 Task: Add a signature Michelle Green containing With gratitude and sincere wishes, Michelle Green to email address softage.9@softage.net and add a label Insurance cancellations
Action: Mouse moved to (1252, 70)
Screenshot: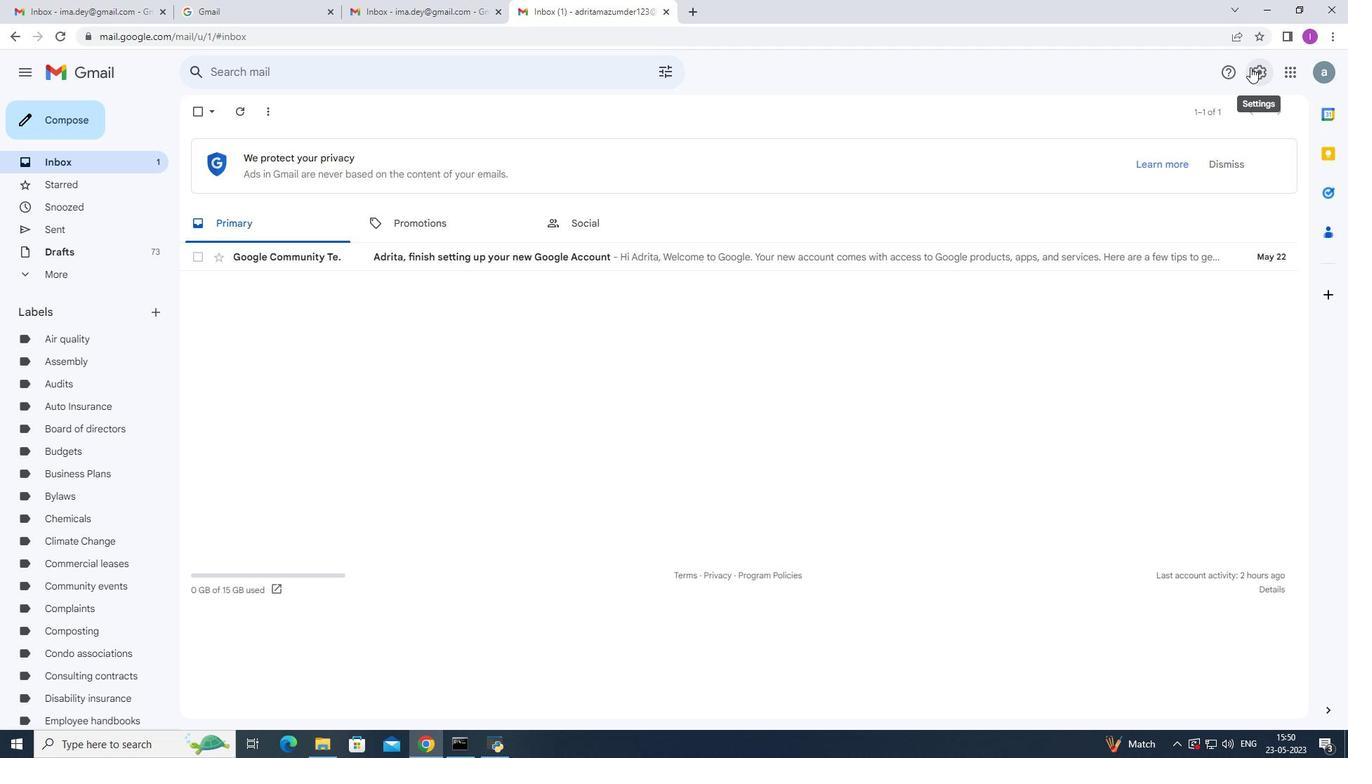 
Action: Mouse pressed left at (1251, 70)
Screenshot: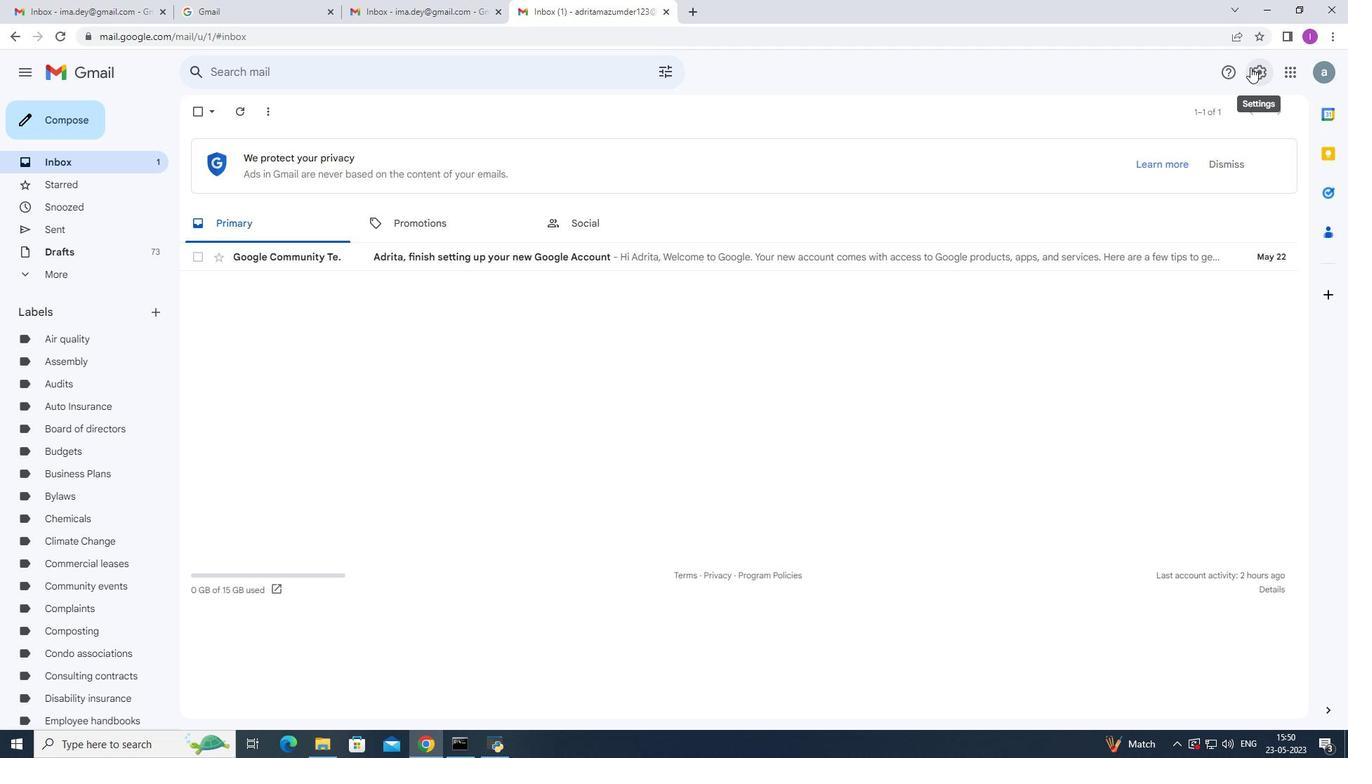 
Action: Mouse moved to (1174, 141)
Screenshot: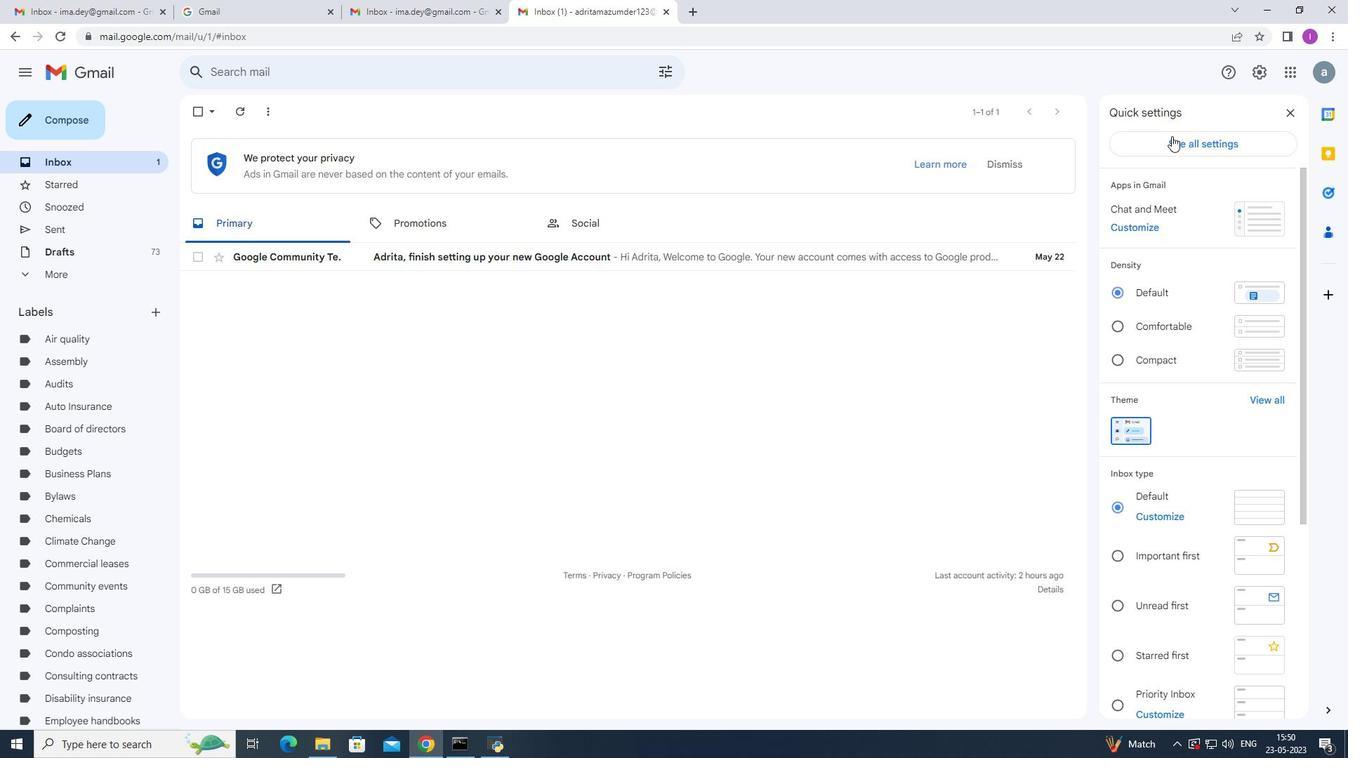 
Action: Mouse pressed left at (1174, 141)
Screenshot: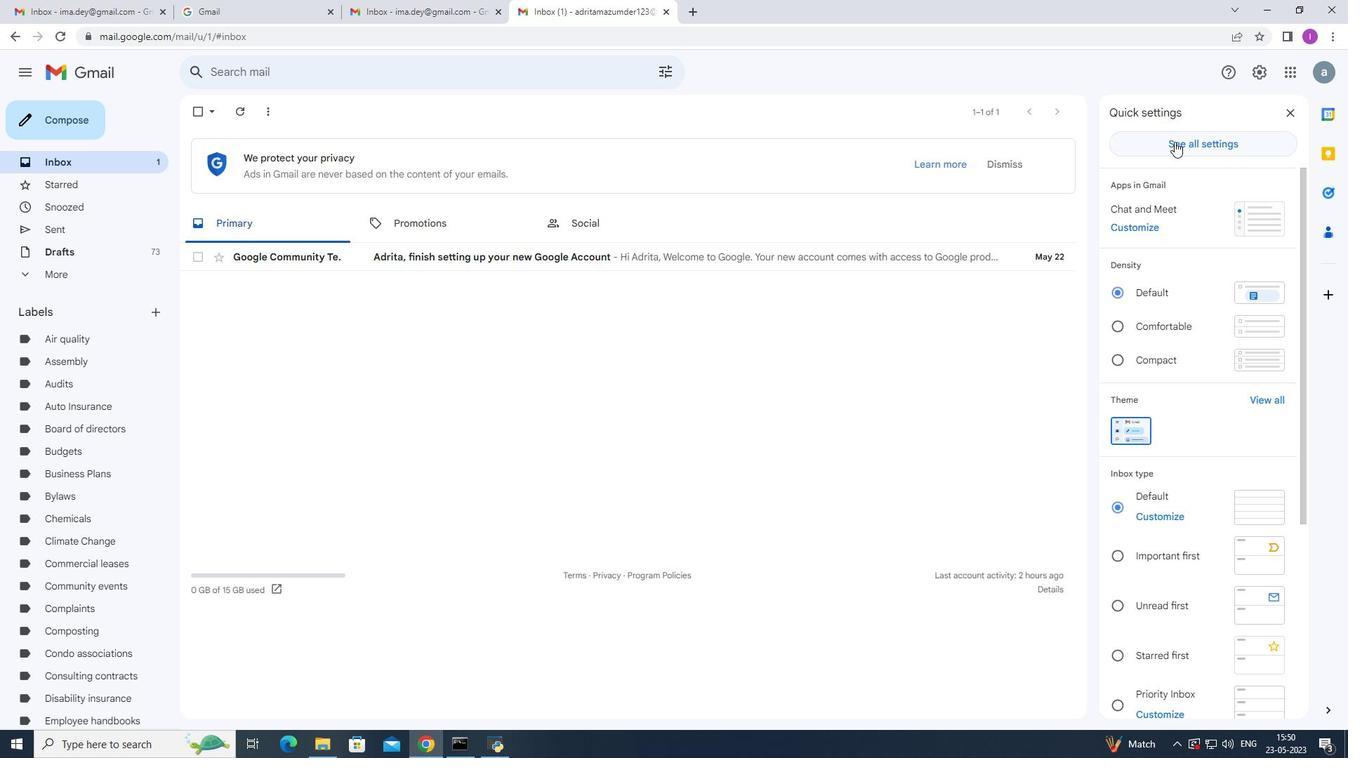 
Action: Mouse moved to (877, 299)
Screenshot: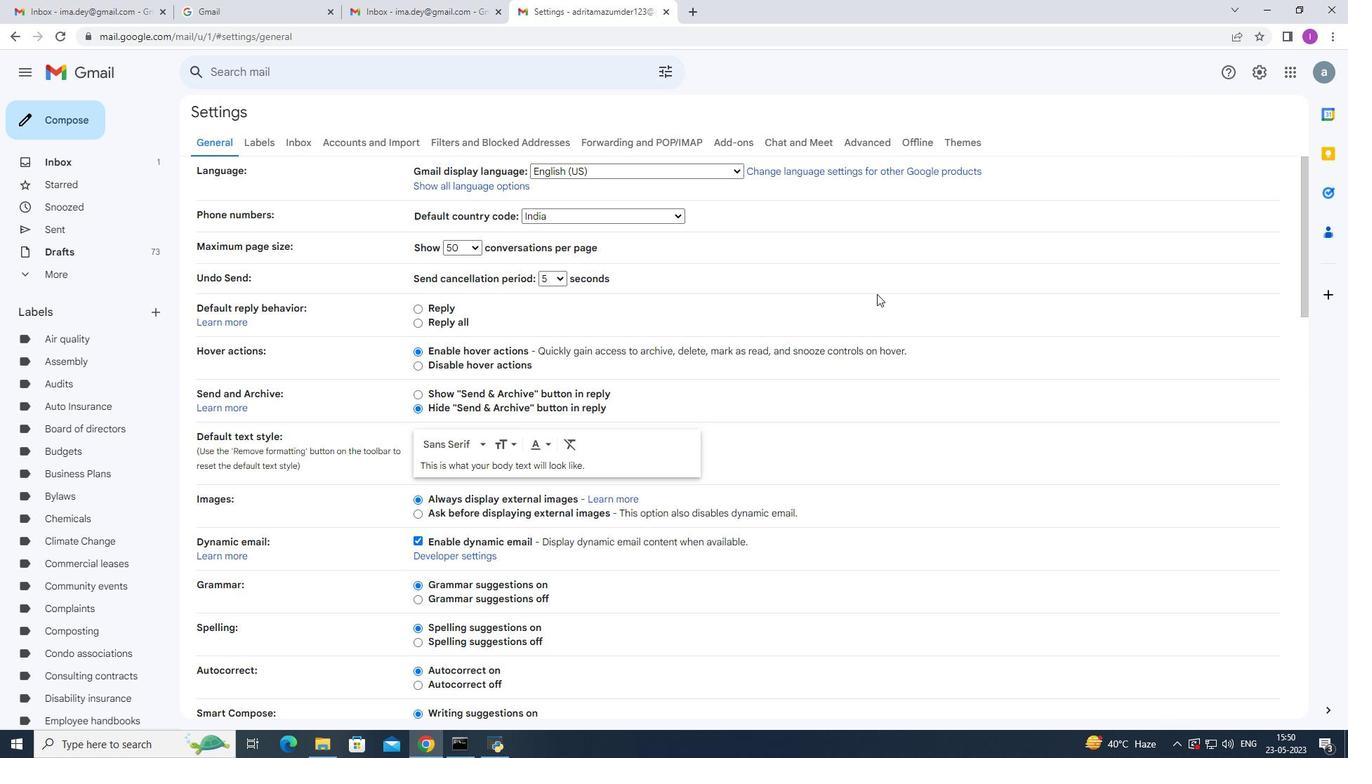 
Action: Mouse scrolled (877, 294) with delta (0, 0)
Screenshot: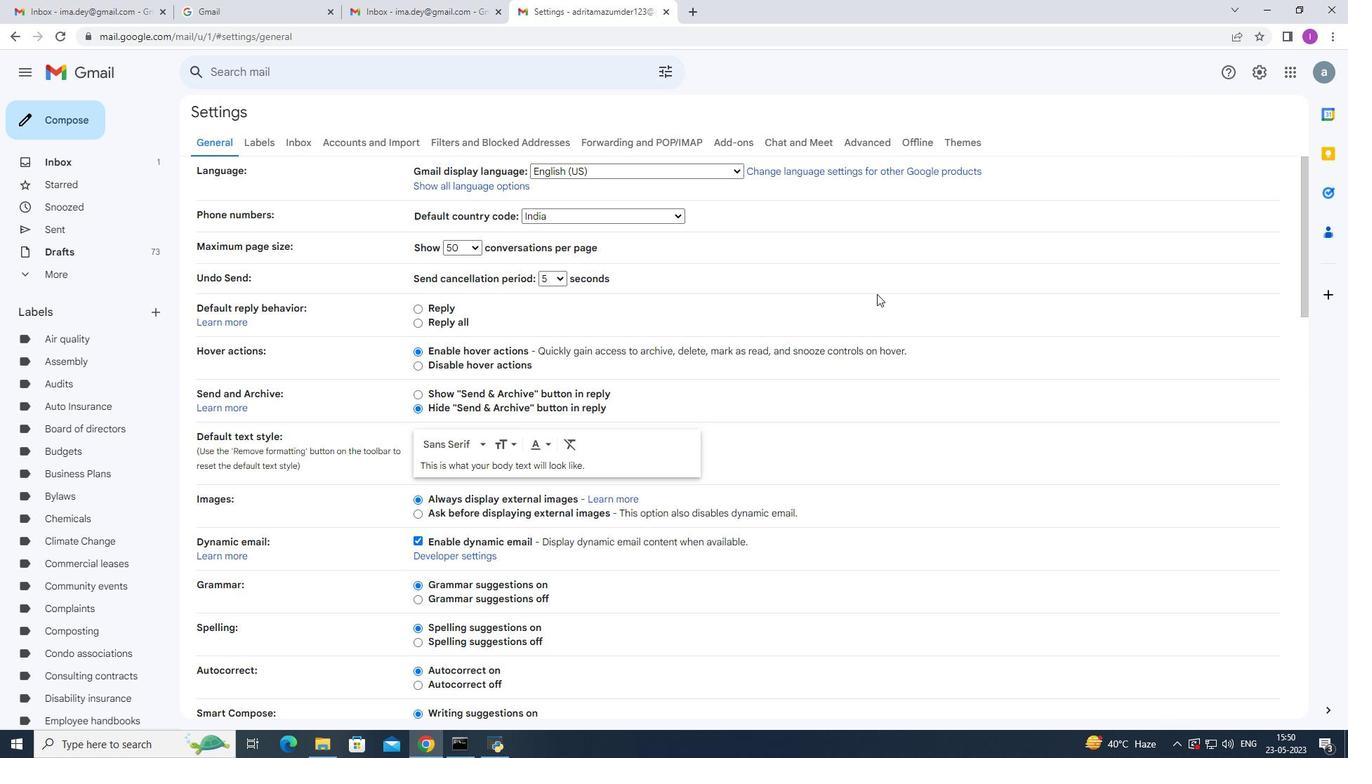 
Action: Mouse scrolled (877, 297) with delta (0, 0)
Screenshot: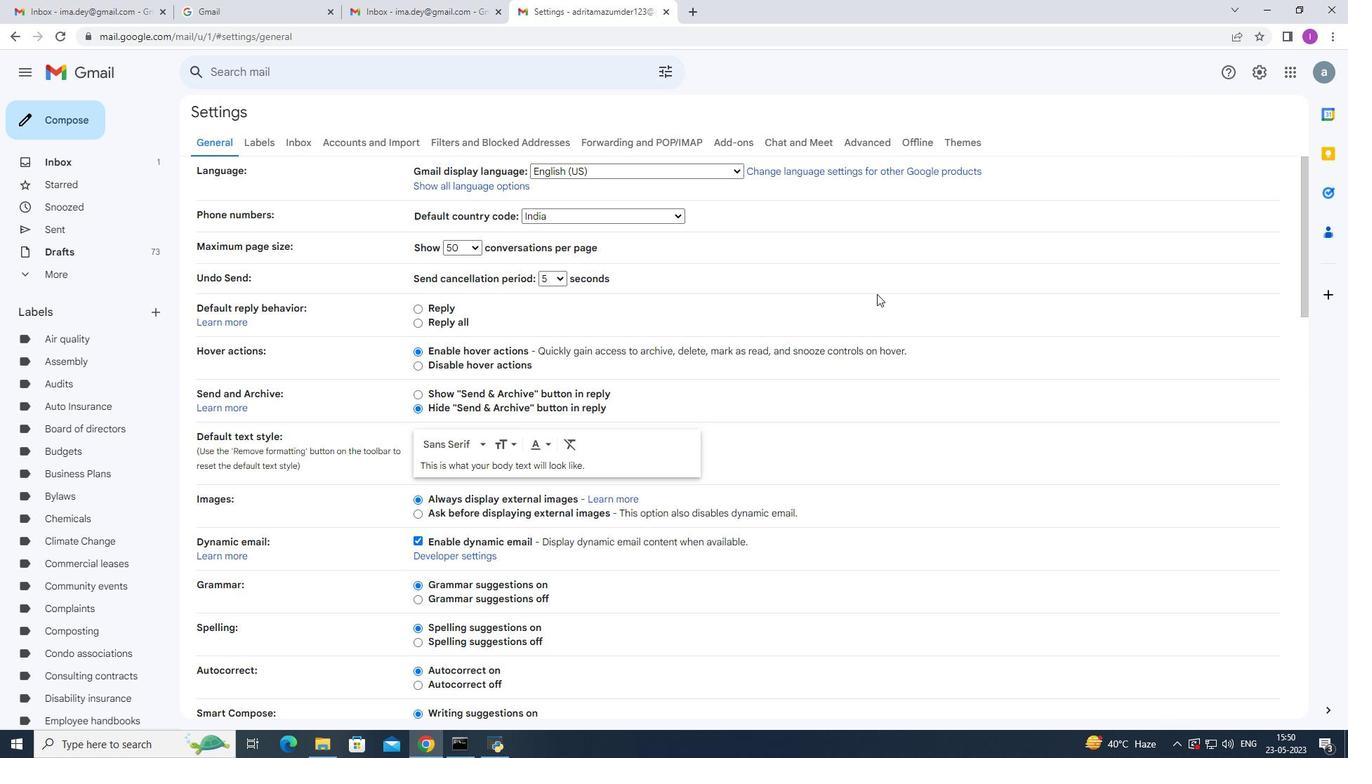 
Action: Mouse scrolled (877, 297) with delta (0, 0)
Screenshot: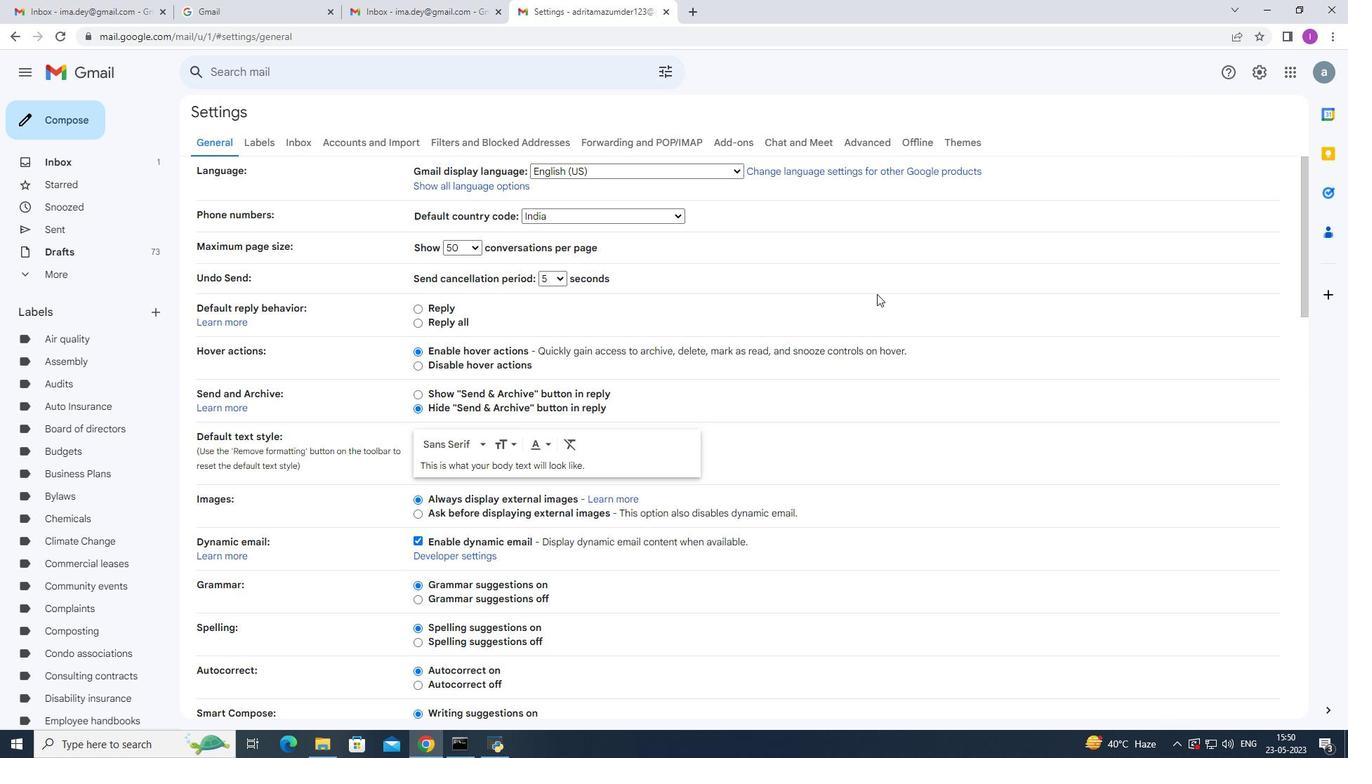 
Action: Mouse scrolled (877, 298) with delta (0, 0)
Screenshot: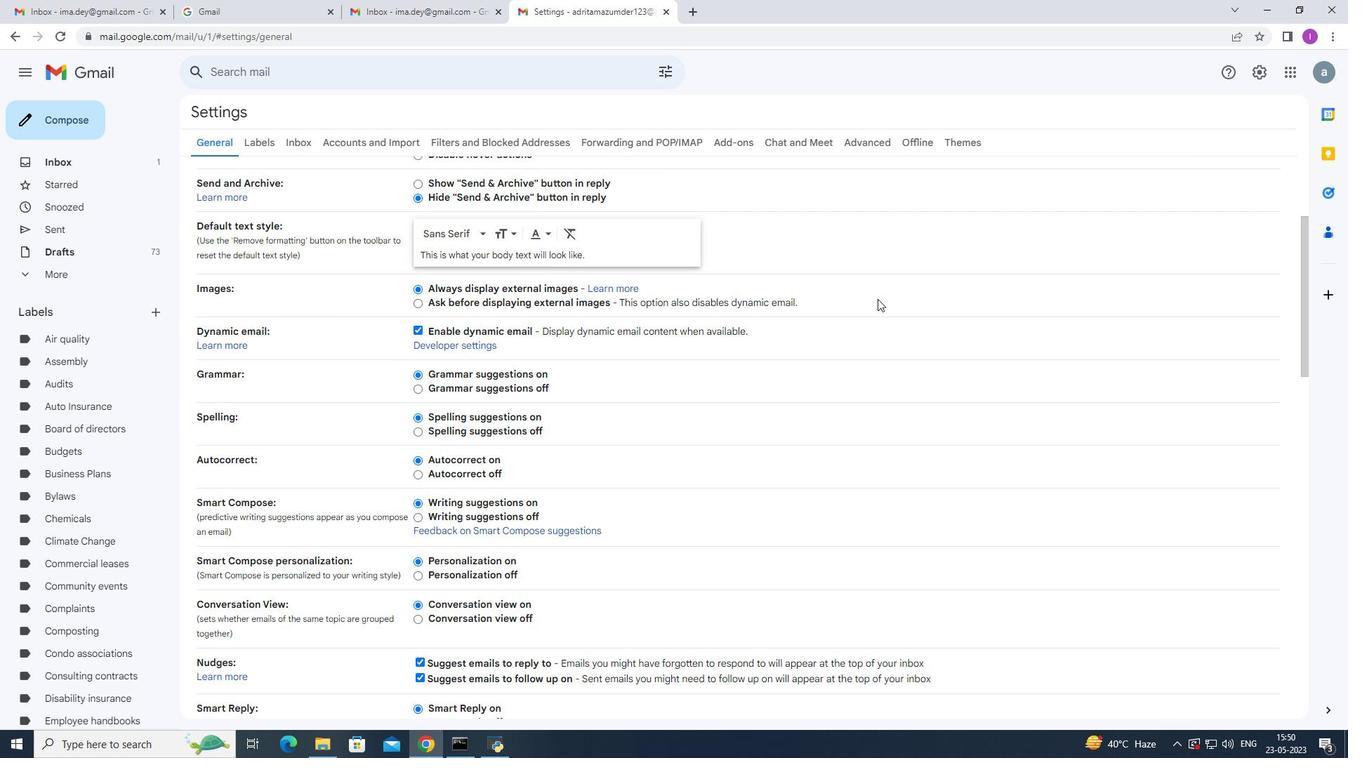 
Action: Mouse moved to (877, 300)
Screenshot: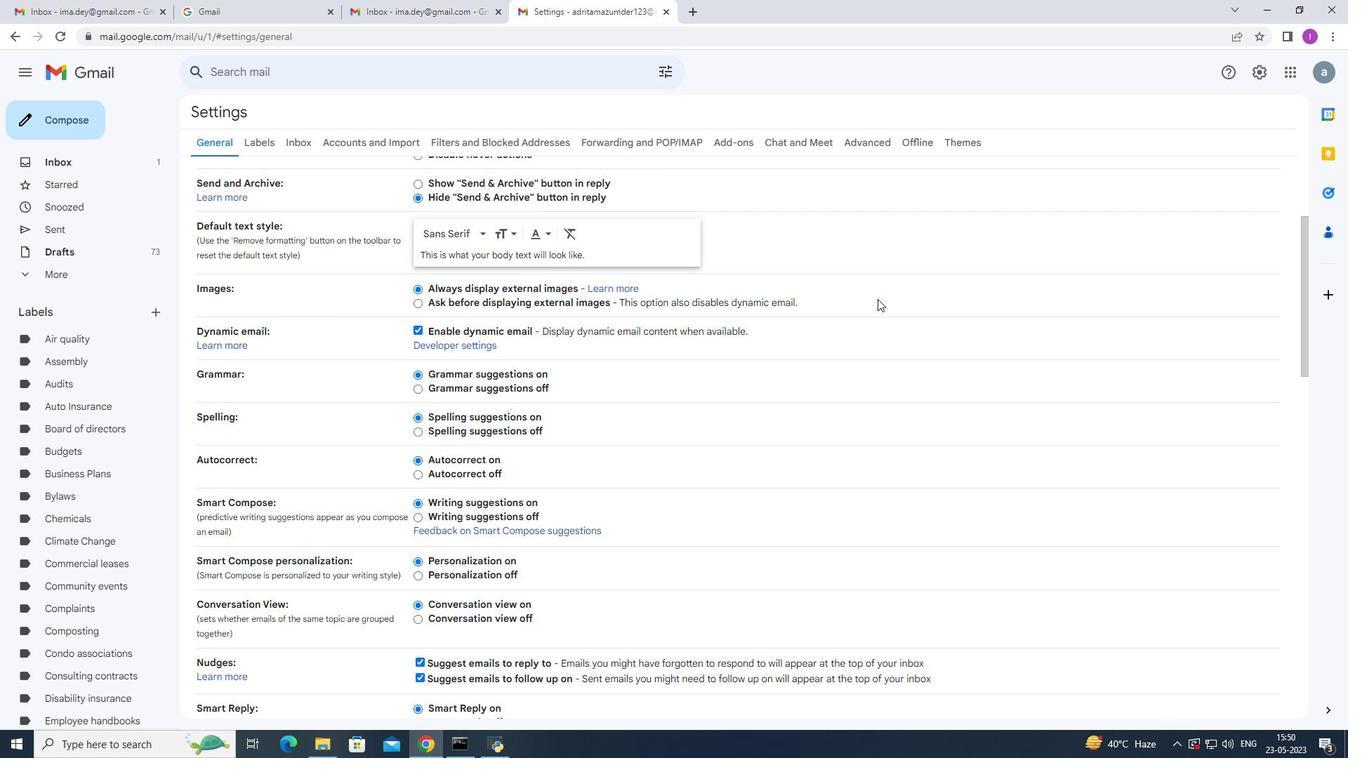 
Action: Mouse scrolled (877, 299) with delta (0, 0)
Screenshot: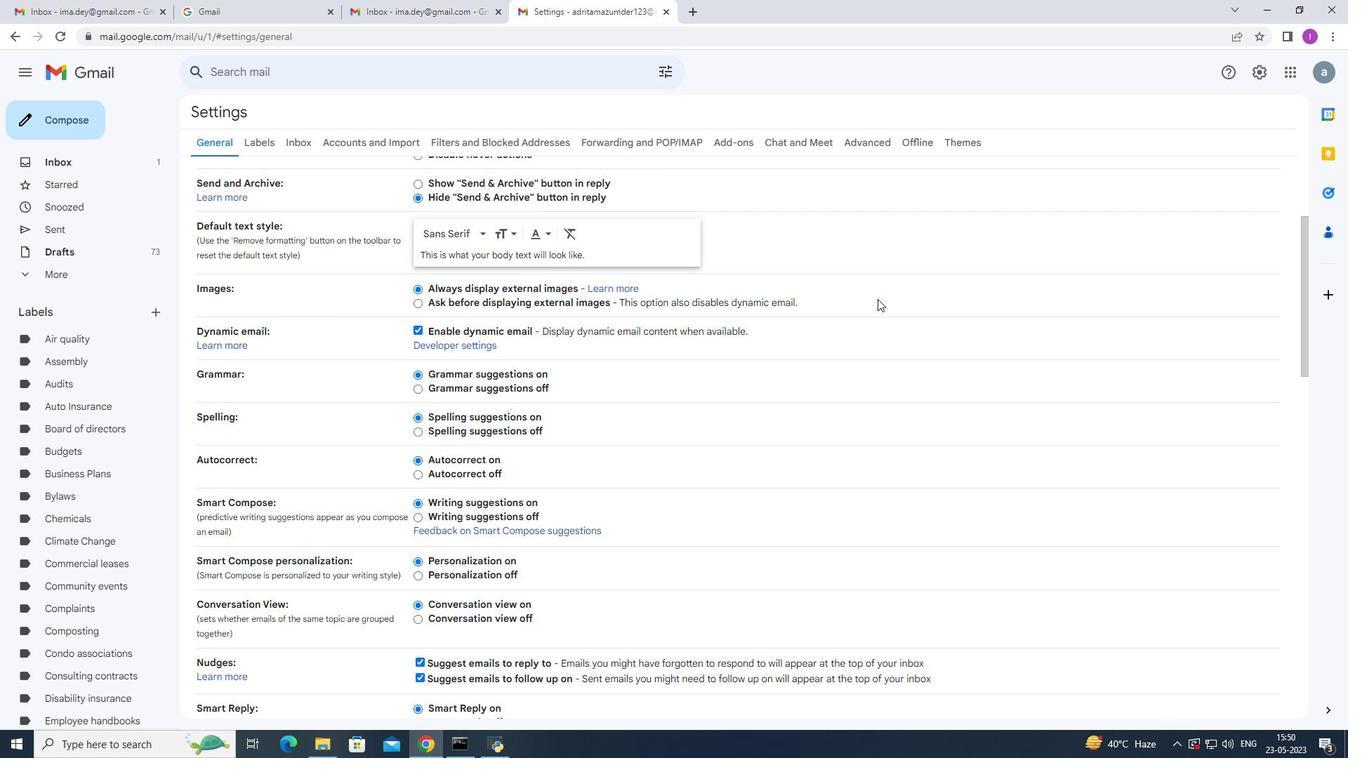 
Action: Mouse moved to (877, 301)
Screenshot: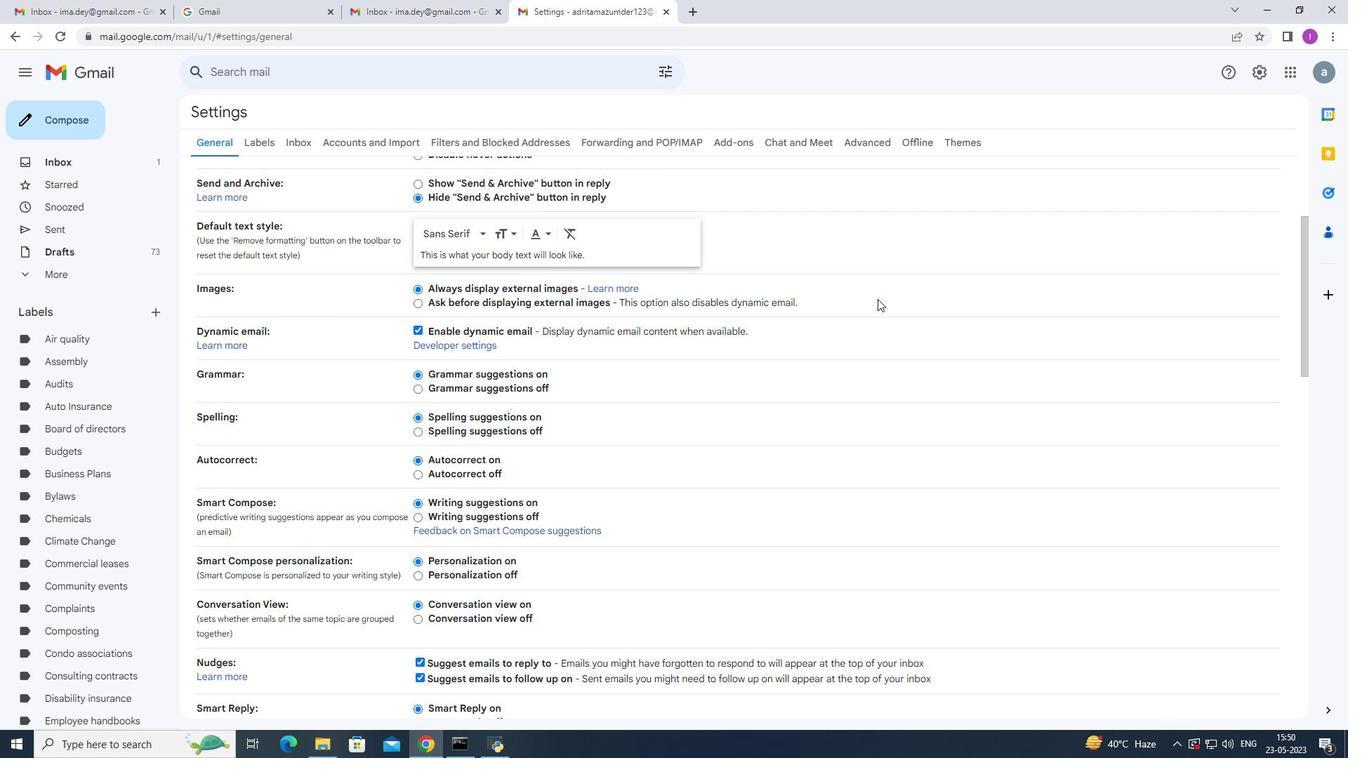 
Action: Mouse scrolled (877, 301) with delta (0, 0)
Screenshot: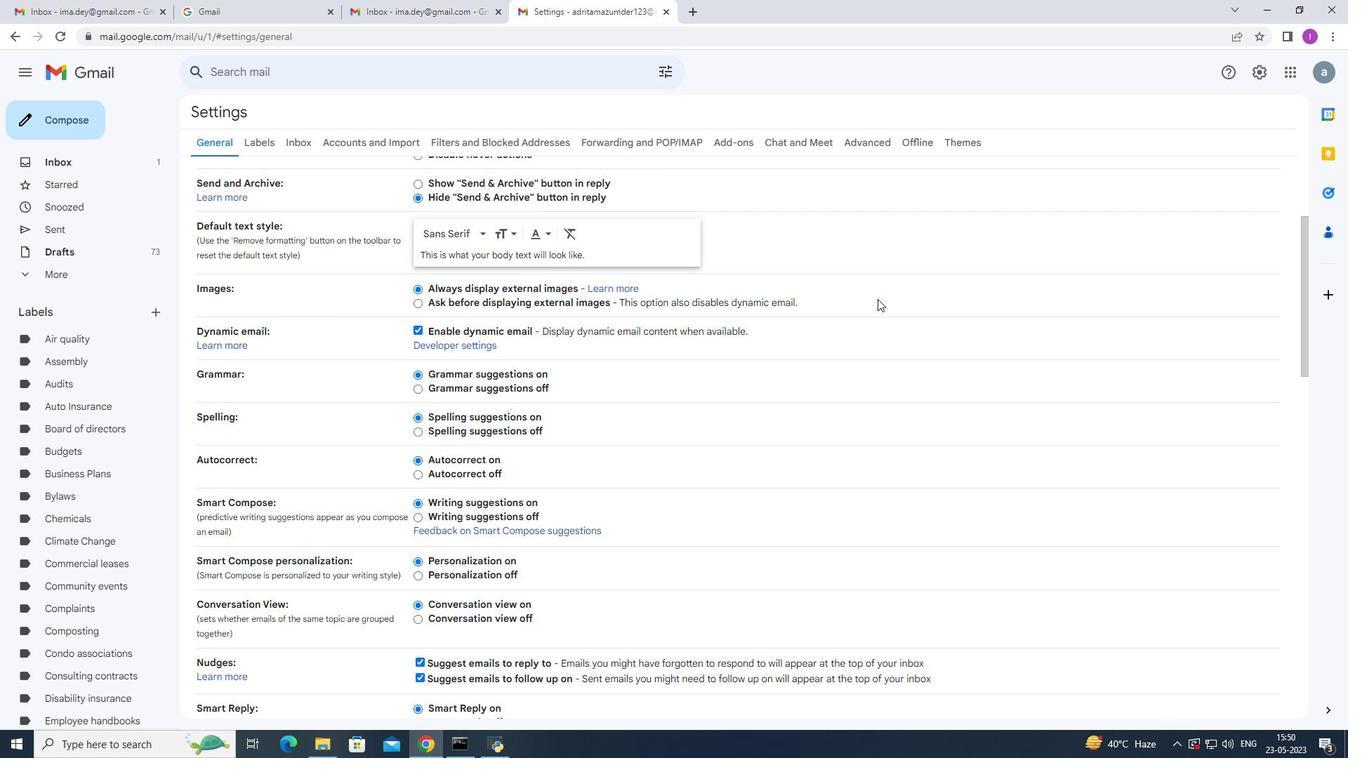 
Action: Mouse moved to (864, 325)
Screenshot: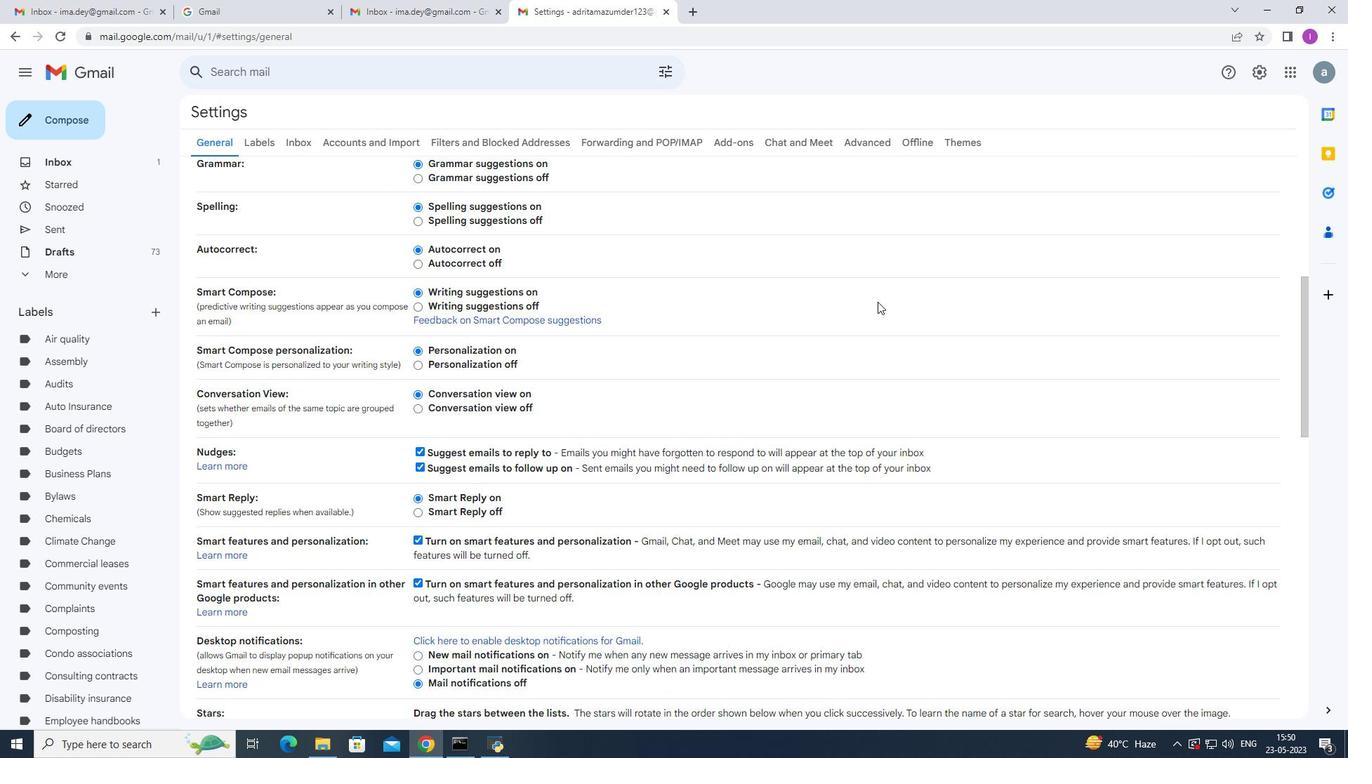 
Action: Mouse scrolled (866, 322) with delta (0, 0)
Screenshot: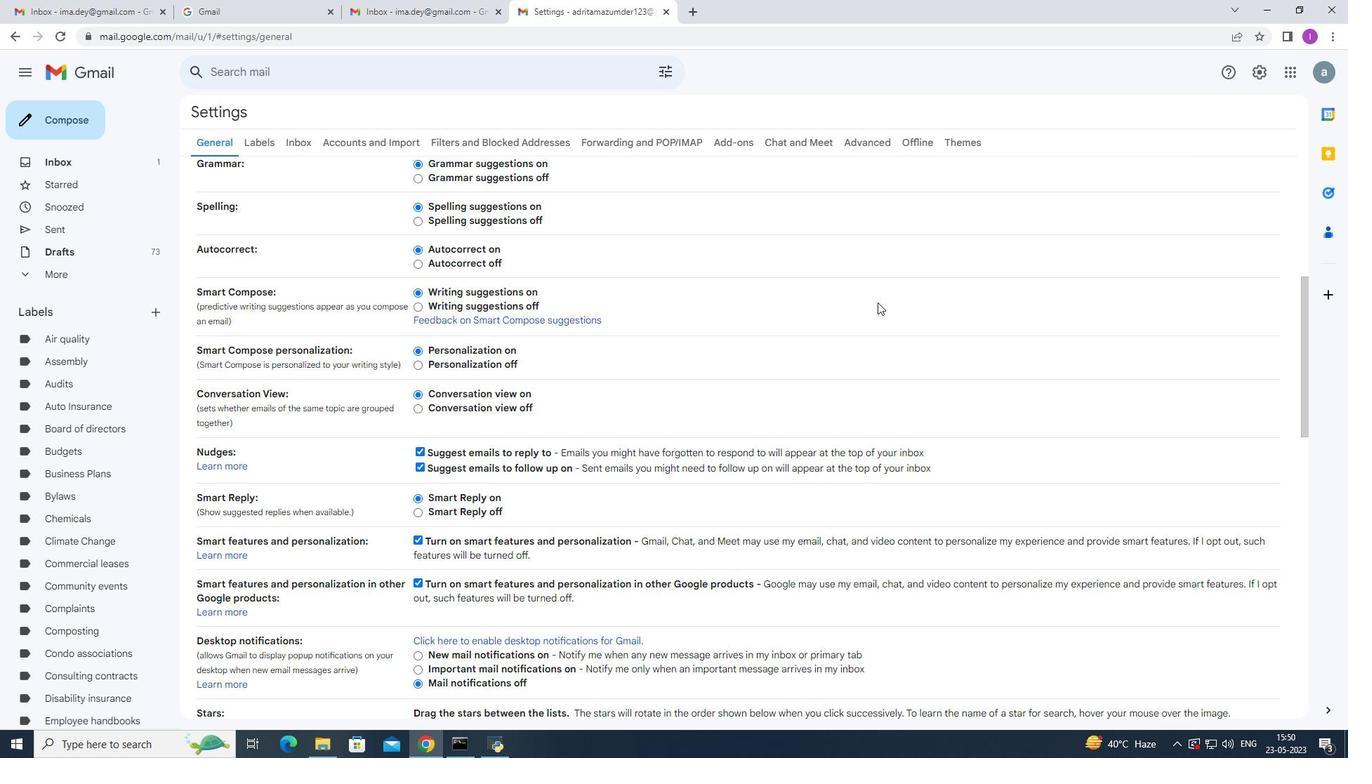 
Action: Mouse moved to (858, 337)
Screenshot: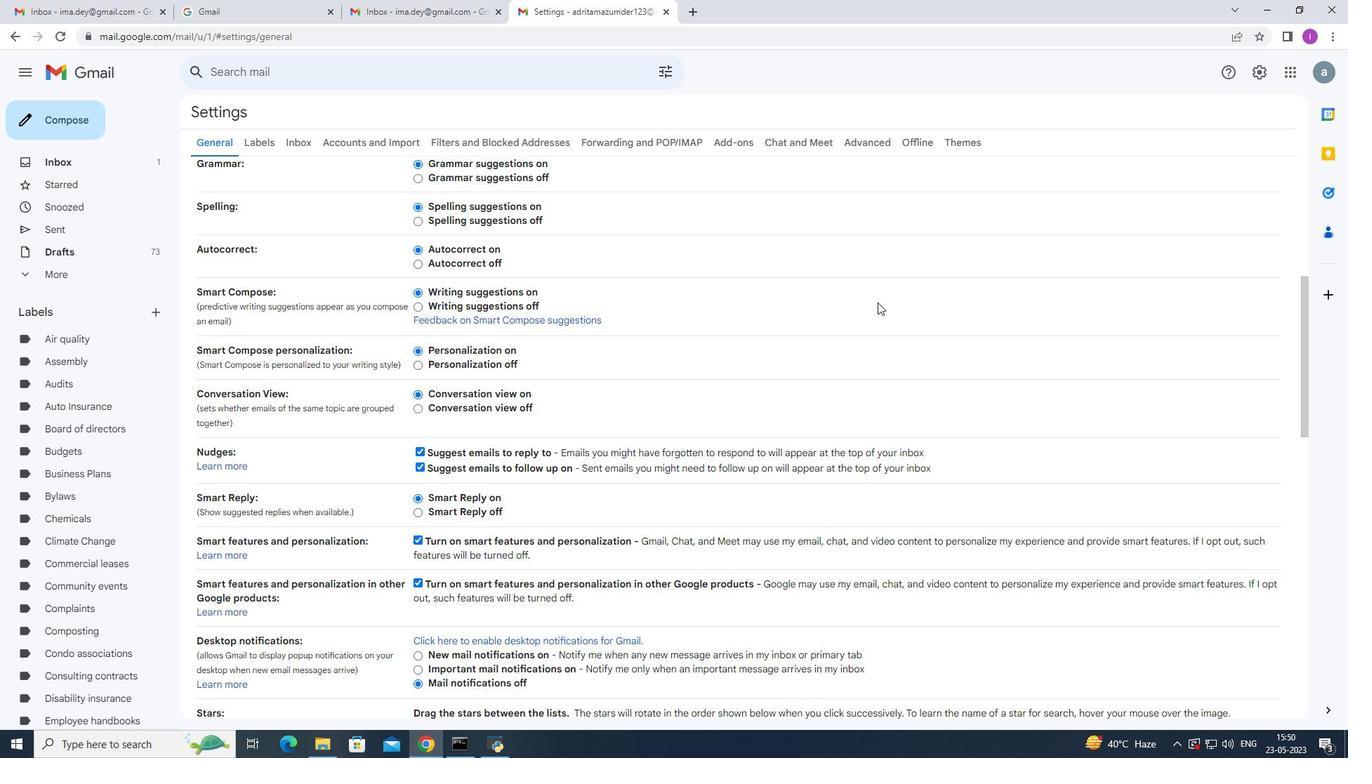 
Action: Mouse scrolled (863, 328) with delta (0, 0)
Screenshot: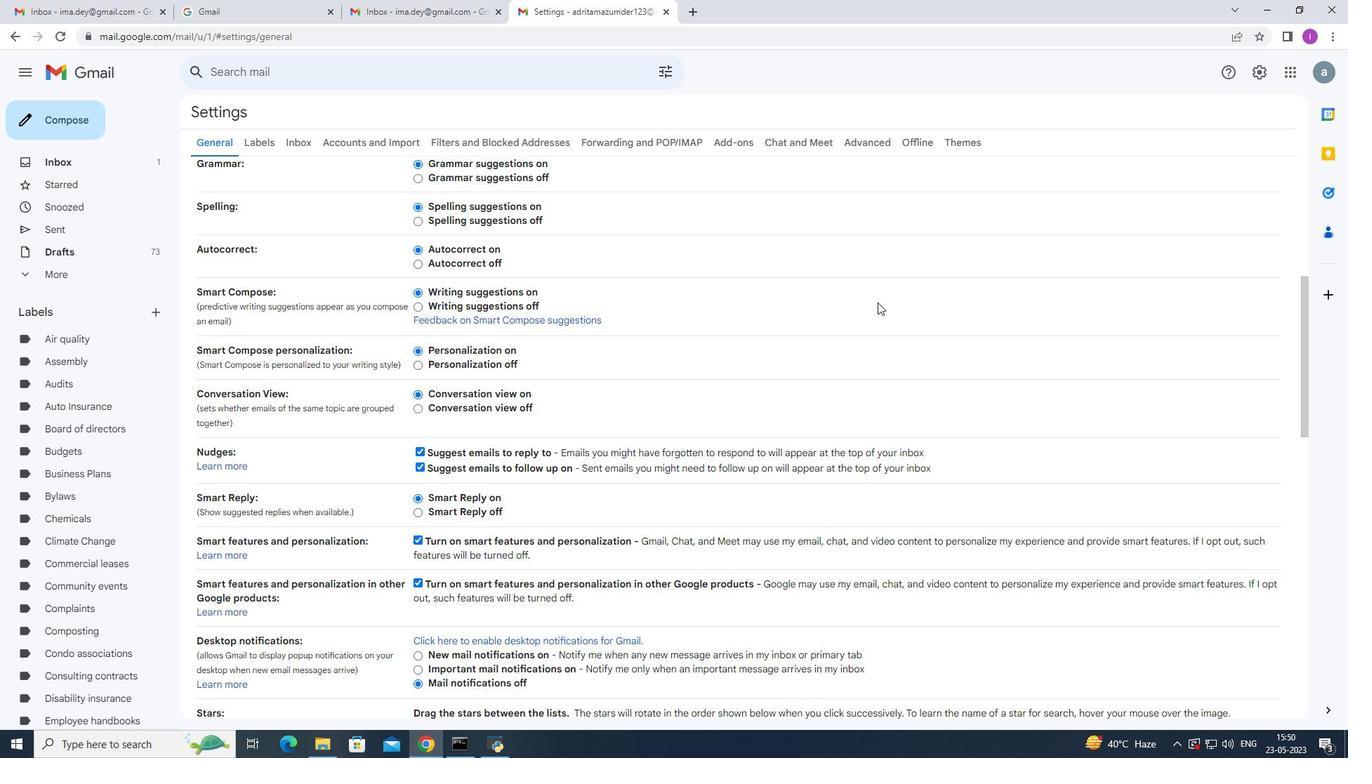 
Action: Mouse moved to (858, 337)
Screenshot: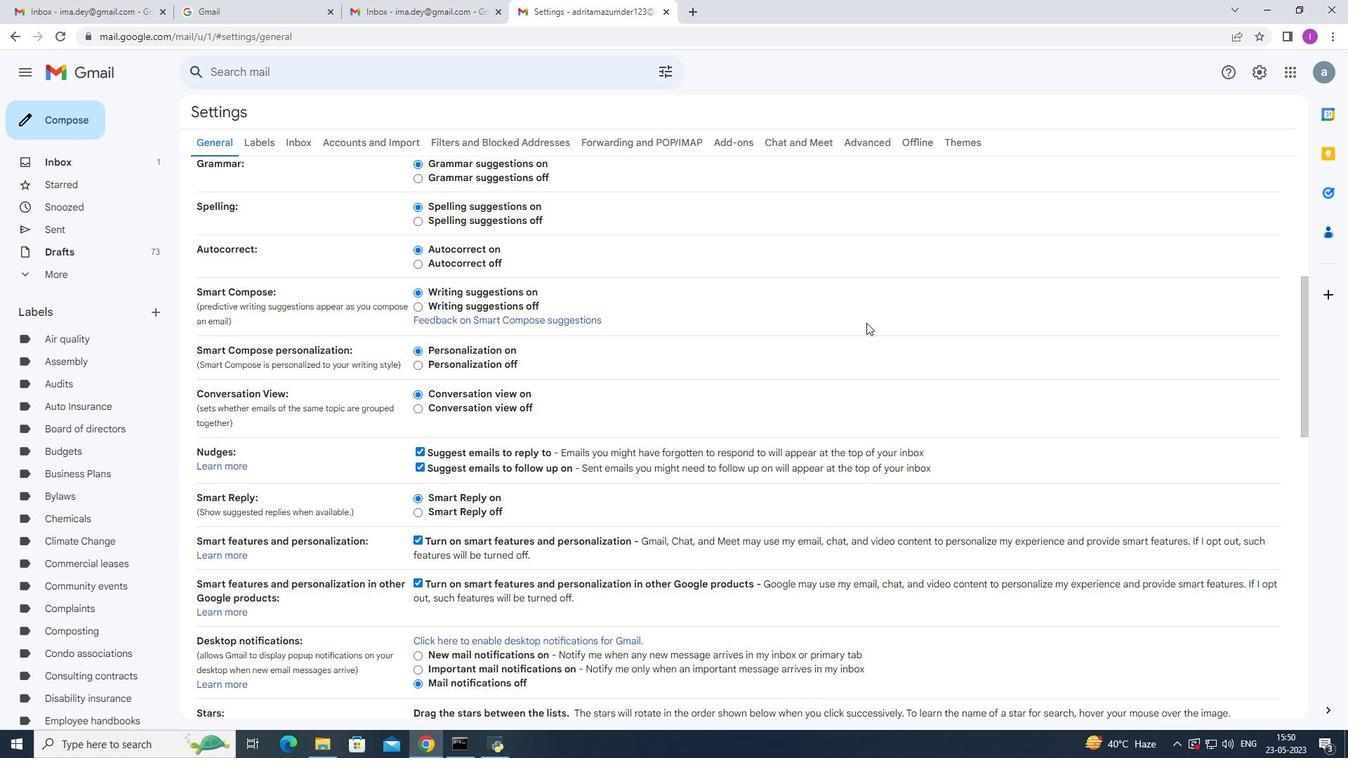 
Action: Mouse scrolled (863, 330) with delta (0, 0)
Screenshot: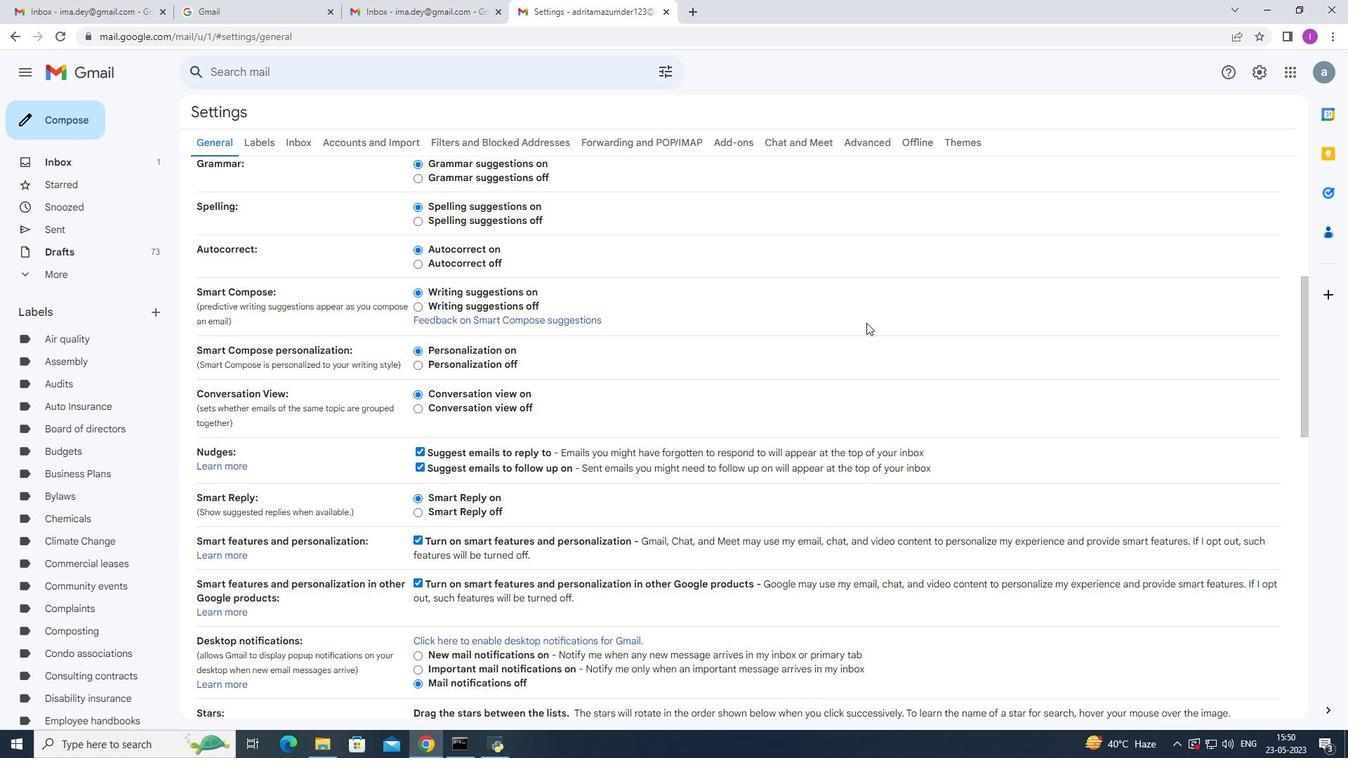 
Action: Mouse moved to (858, 337)
Screenshot: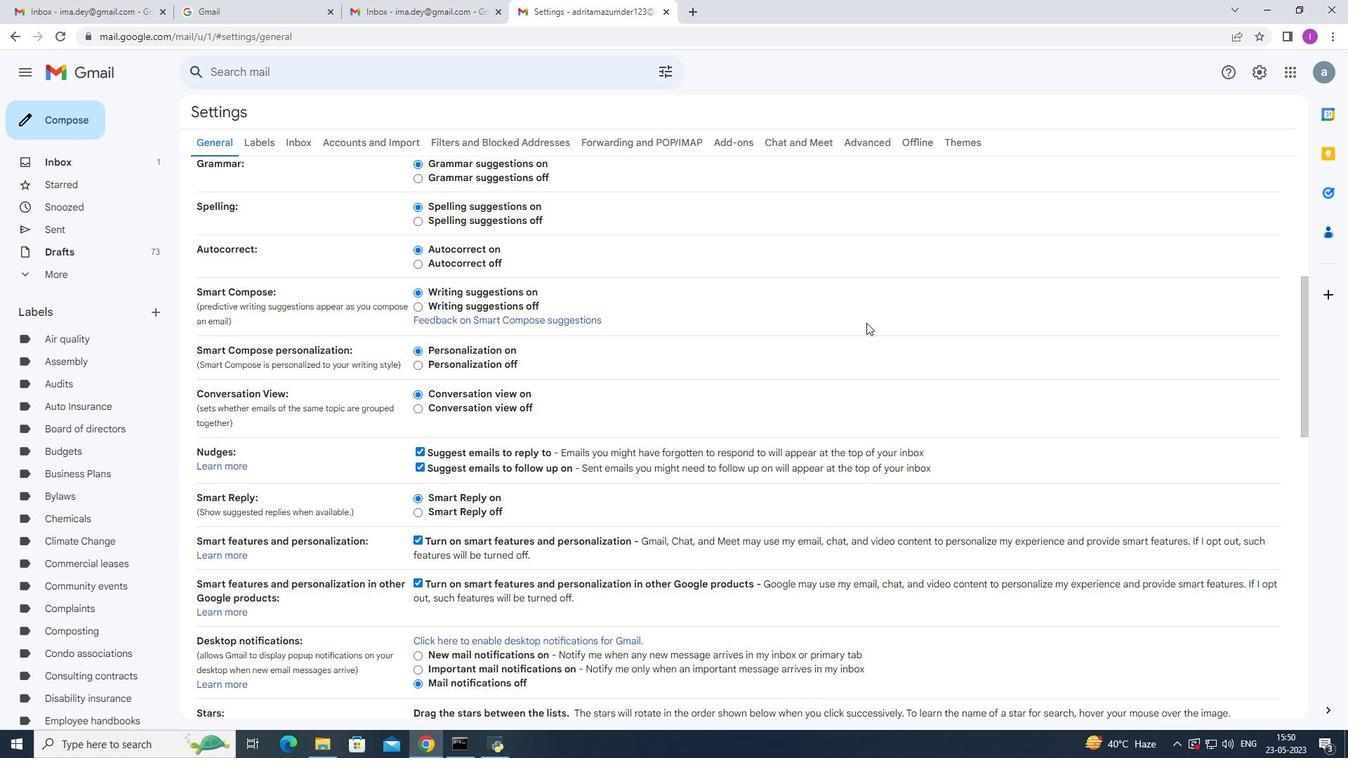 
Action: Mouse scrolled (861, 332) with delta (0, 0)
Screenshot: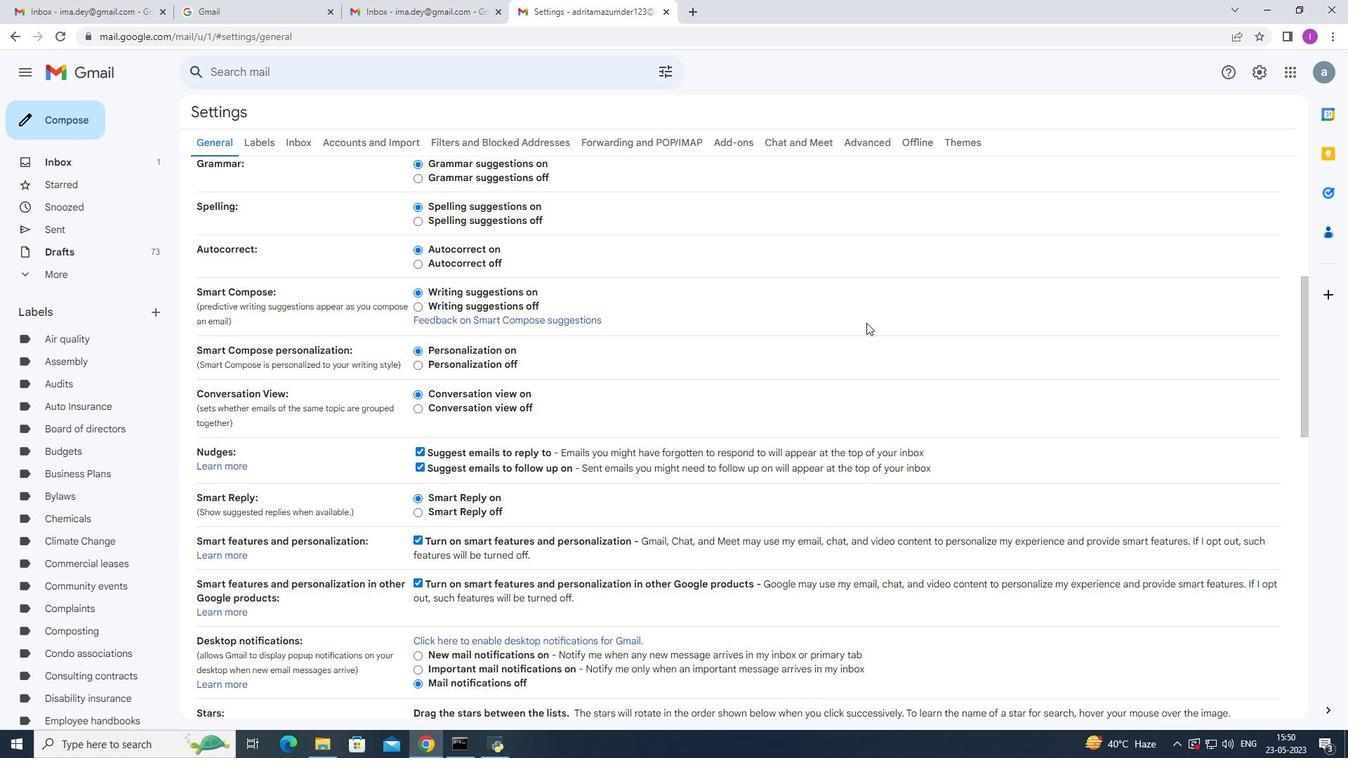 
Action: Mouse moved to (849, 346)
Screenshot: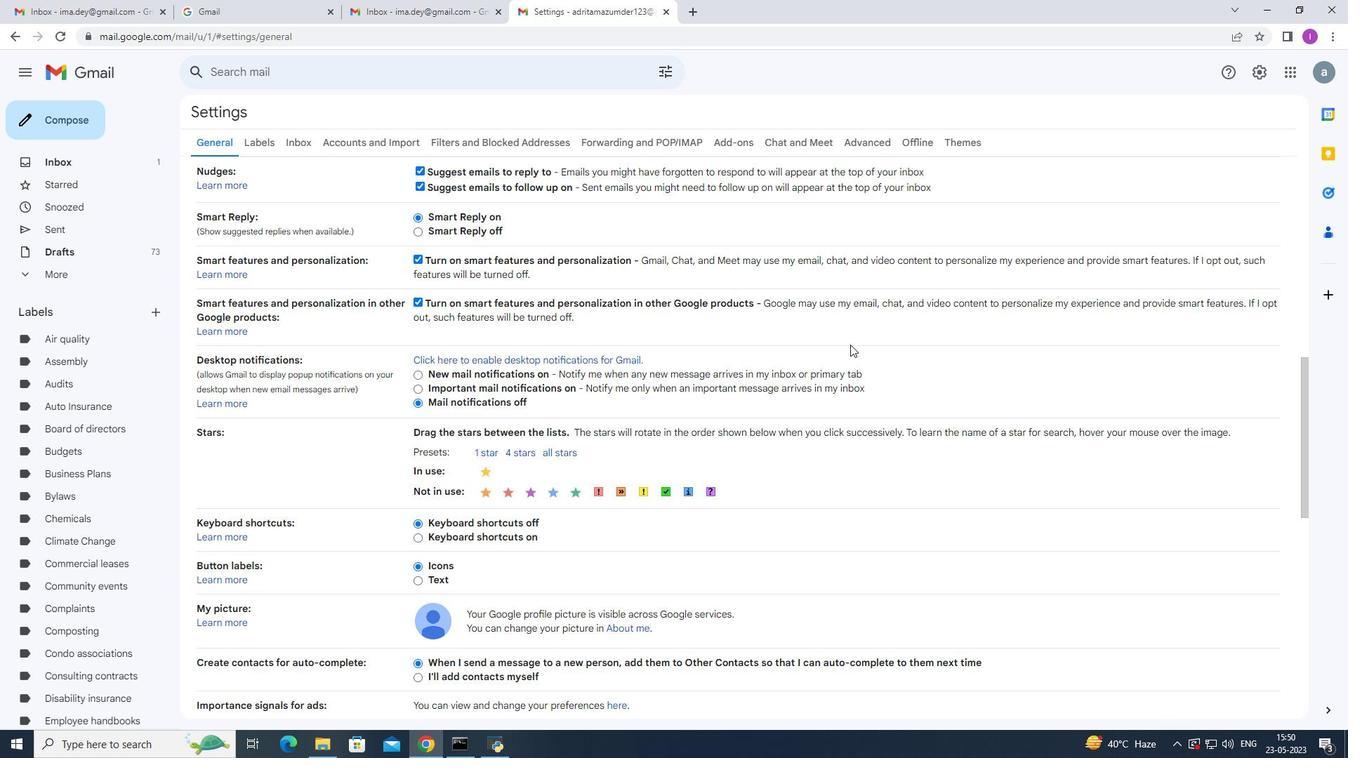 
Action: Mouse scrolled (849, 345) with delta (0, 0)
Screenshot: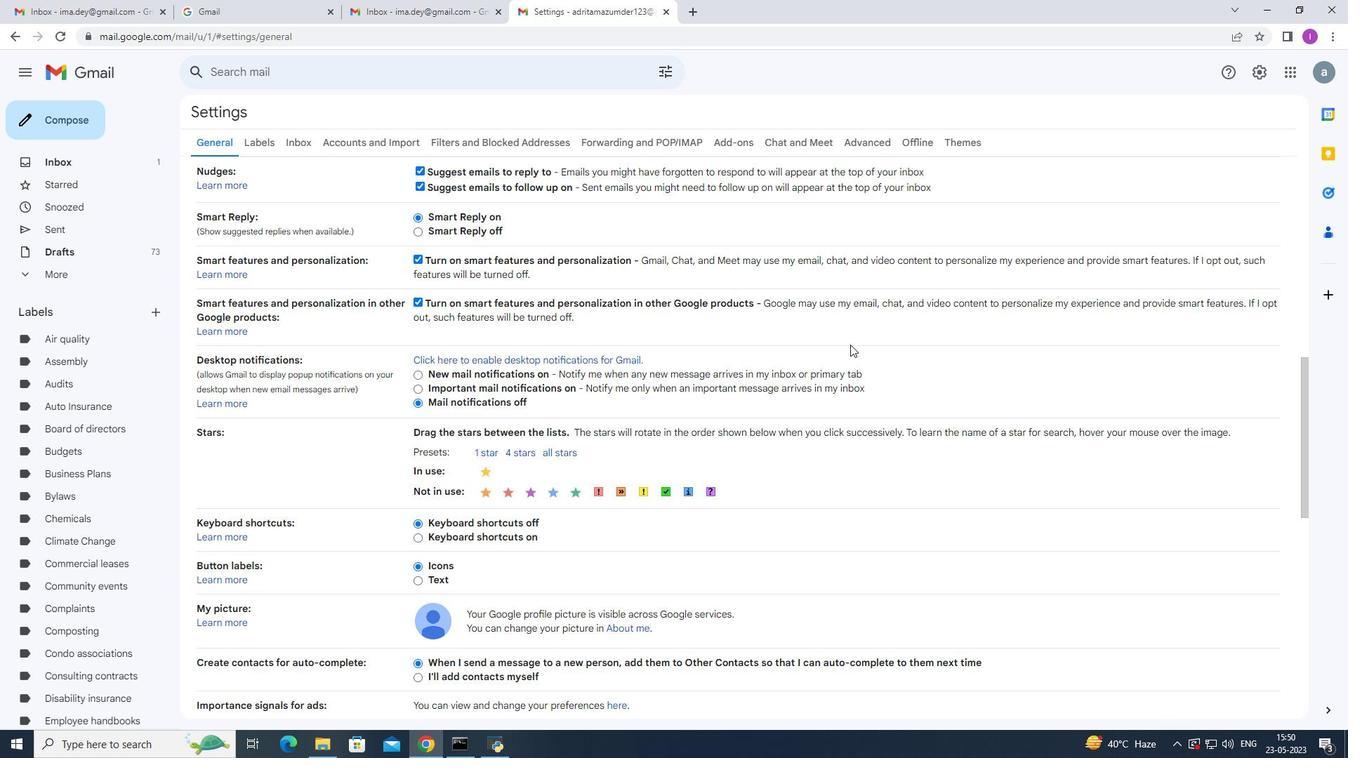 
Action: Mouse moved to (849, 346)
Screenshot: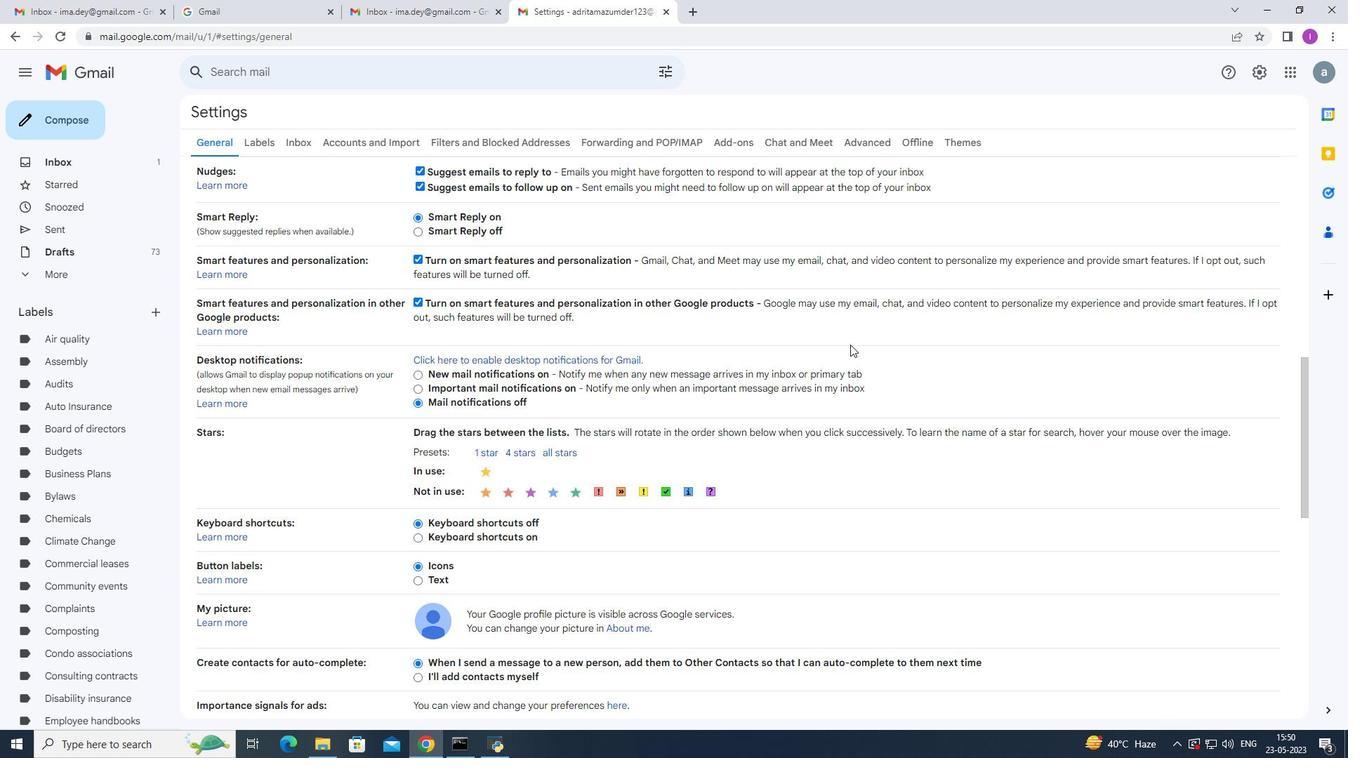 
Action: Mouse scrolled (849, 345) with delta (0, 0)
Screenshot: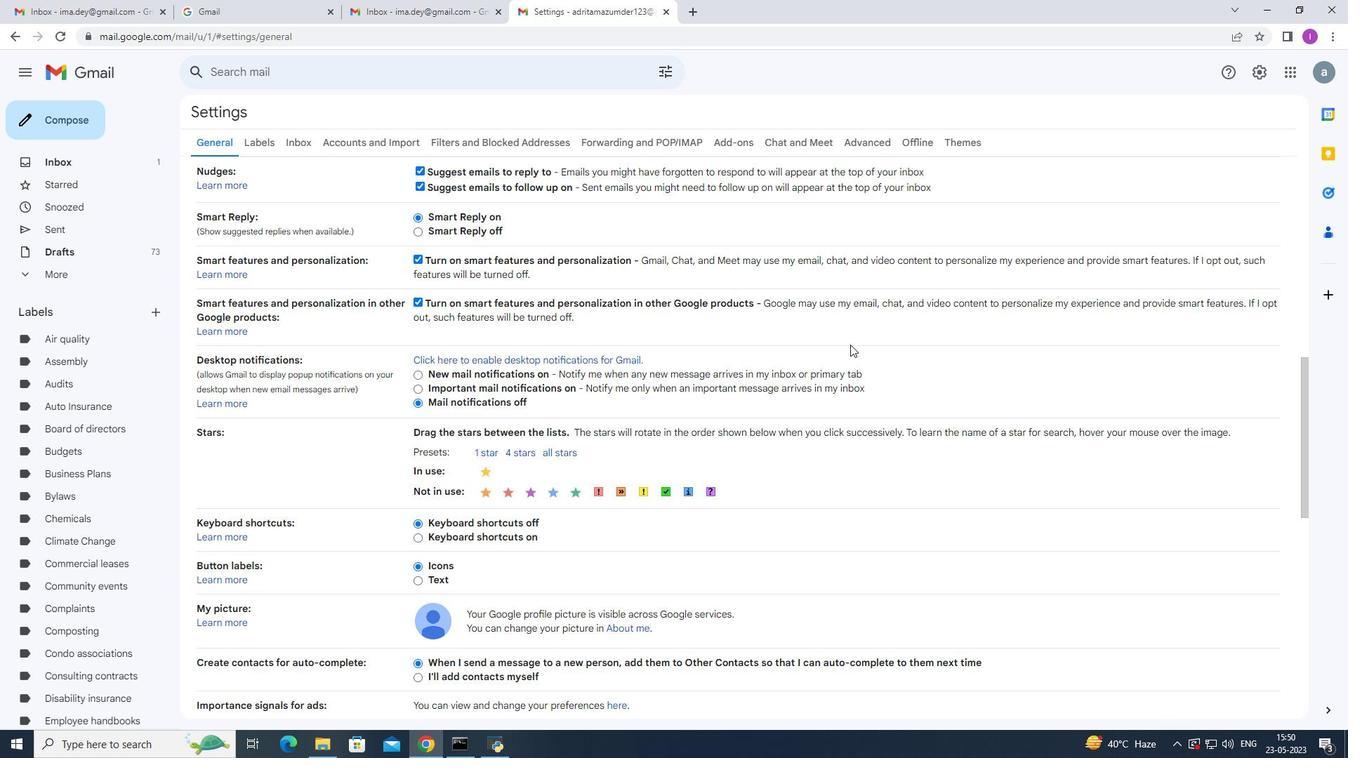 
Action: Mouse scrolled (849, 345) with delta (0, 0)
Screenshot: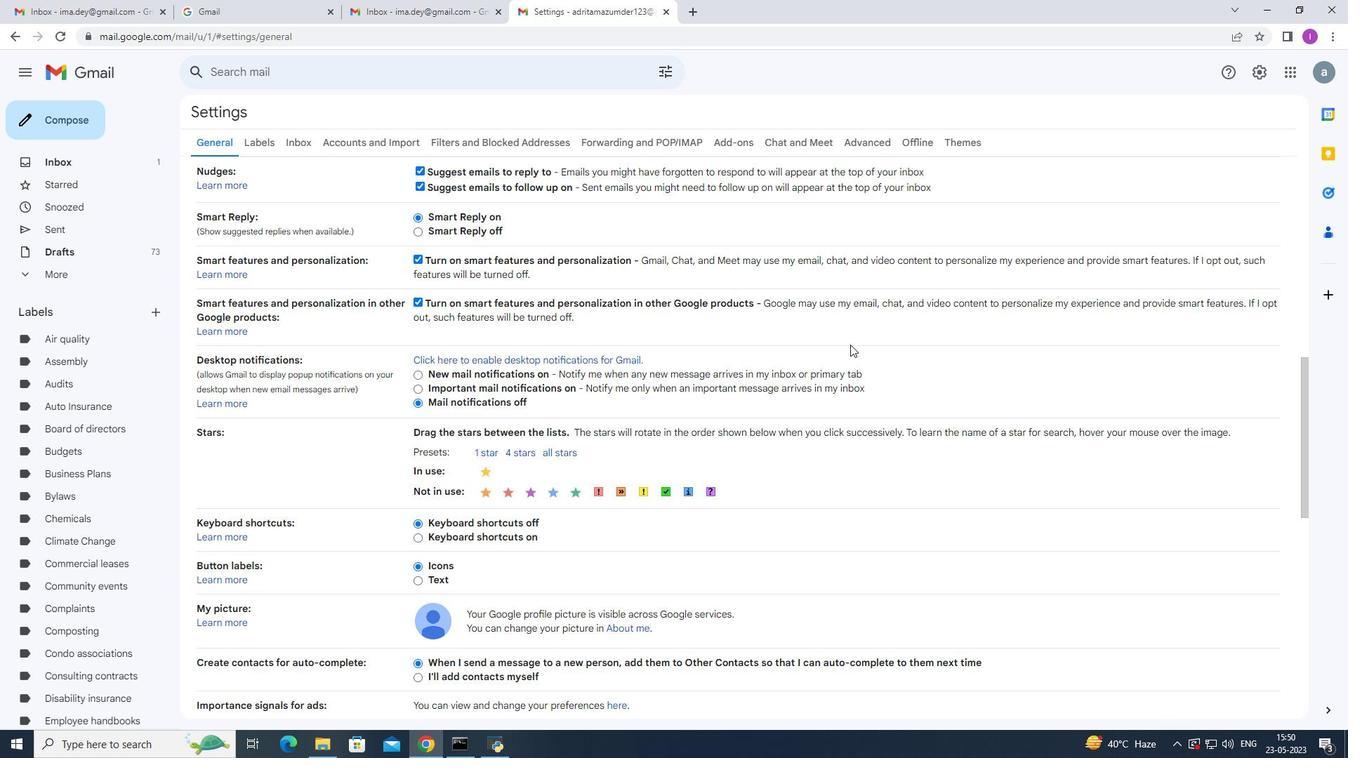 
Action: Mouse scrolled (849, 345) with delta (0, 0)
Screenshot: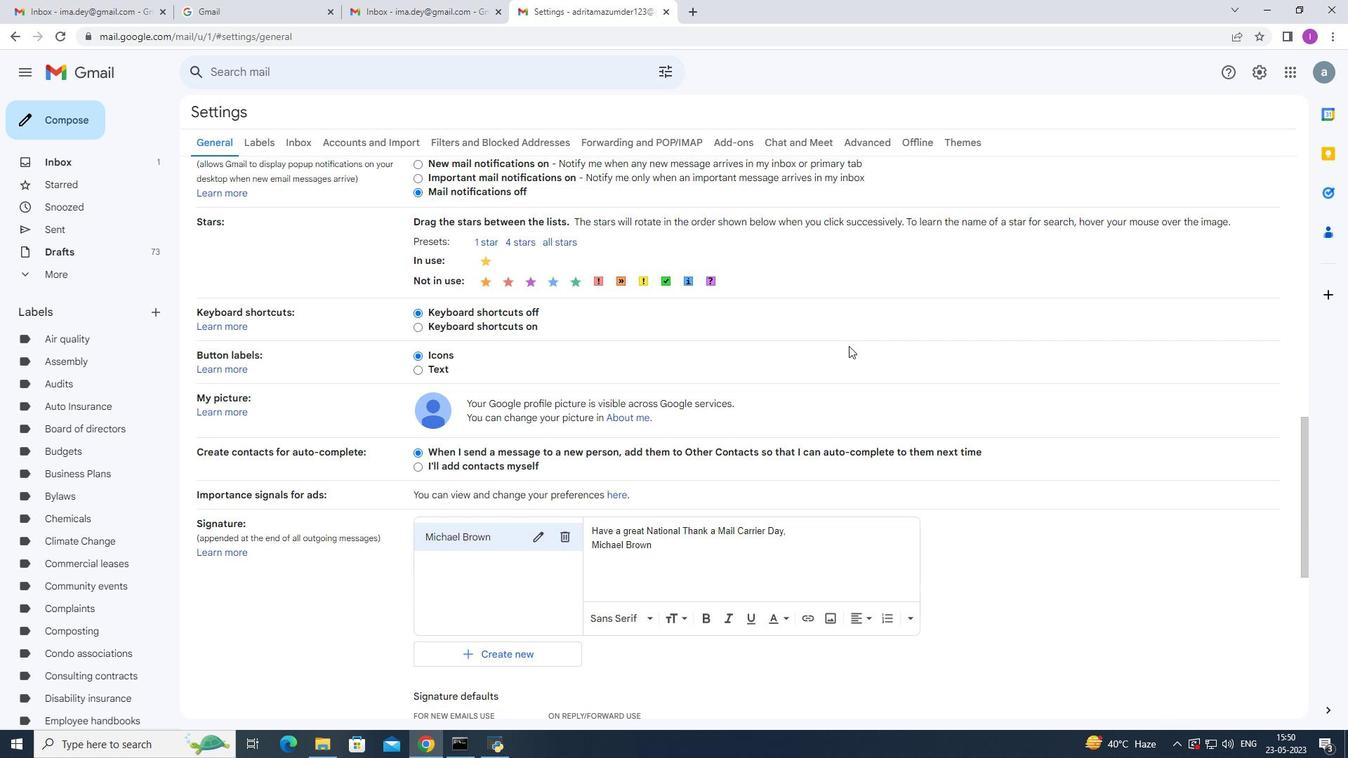 
Action: Mouse moved to (848, 347)
Screenshot: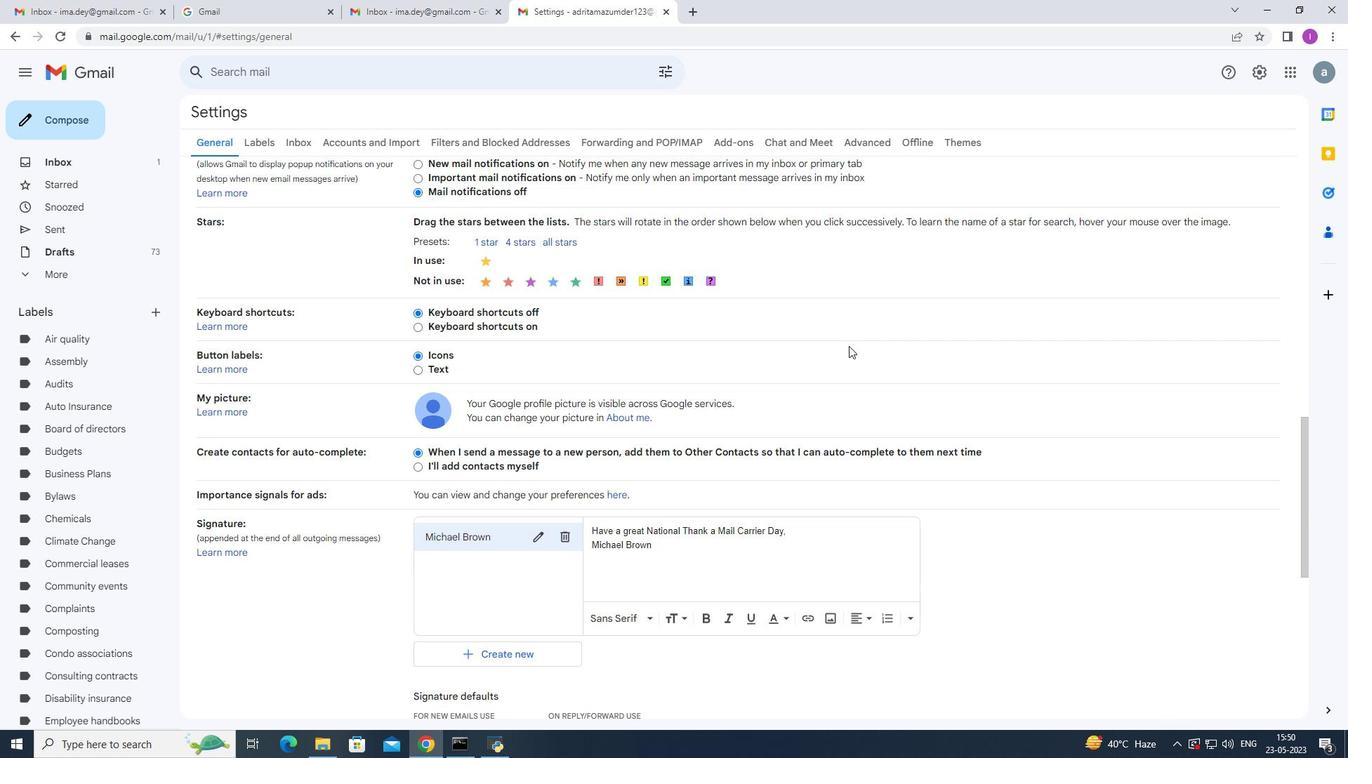 
Action: Mouse scrolled (848, 346) with delta (0, 0)
Screenshot: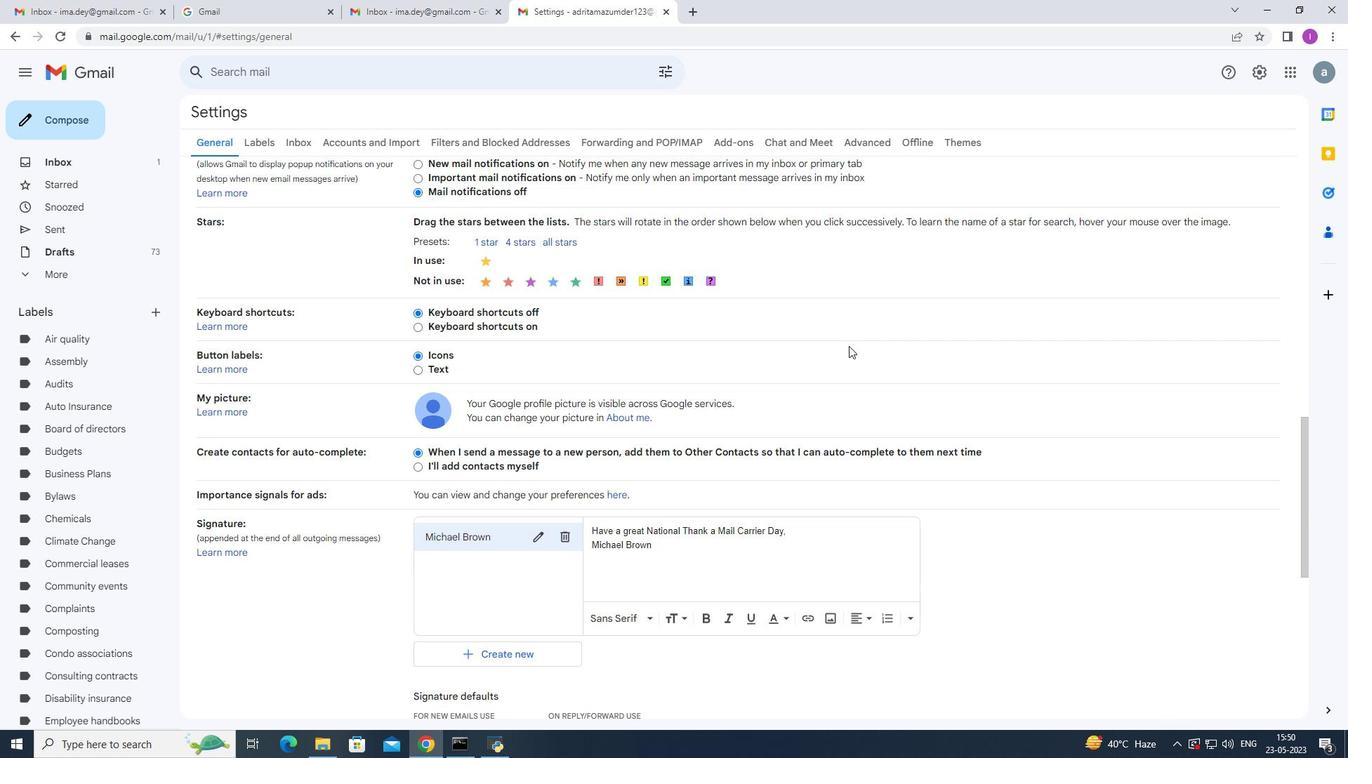 
Action: Mouse scrolled (848, 346) with delta (0, 0)
Screenshot: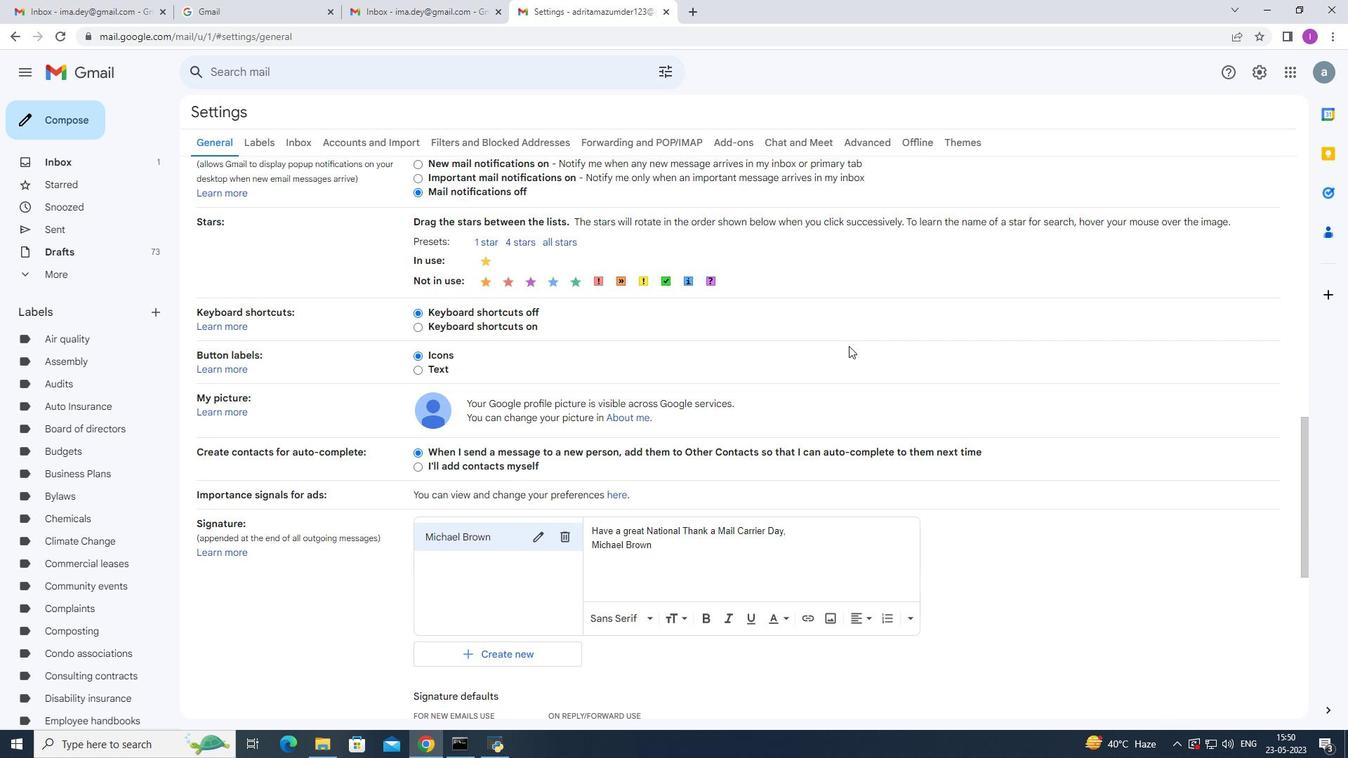 
Action: Mouse moved to (563, 326)
Screenshot: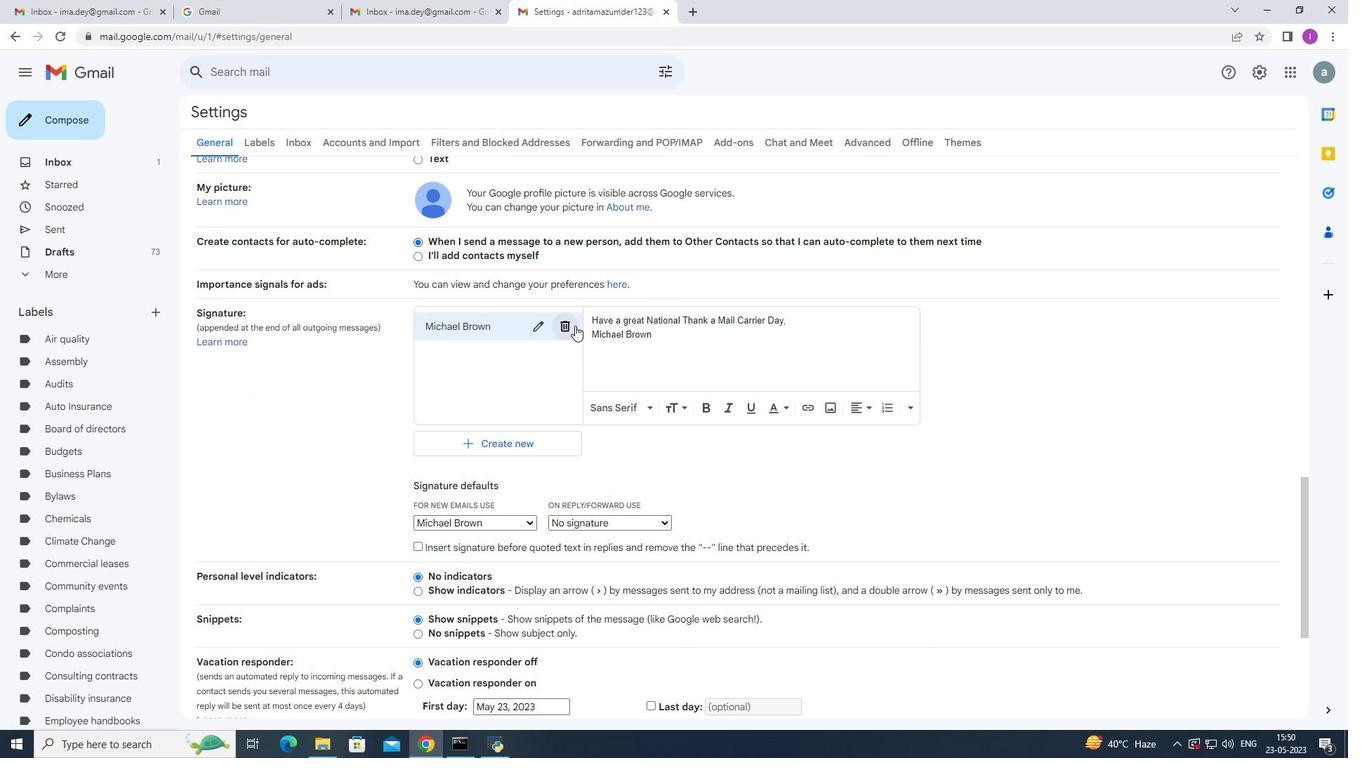 
Action: Mouse pressed left at (563, 326)
Screenshot: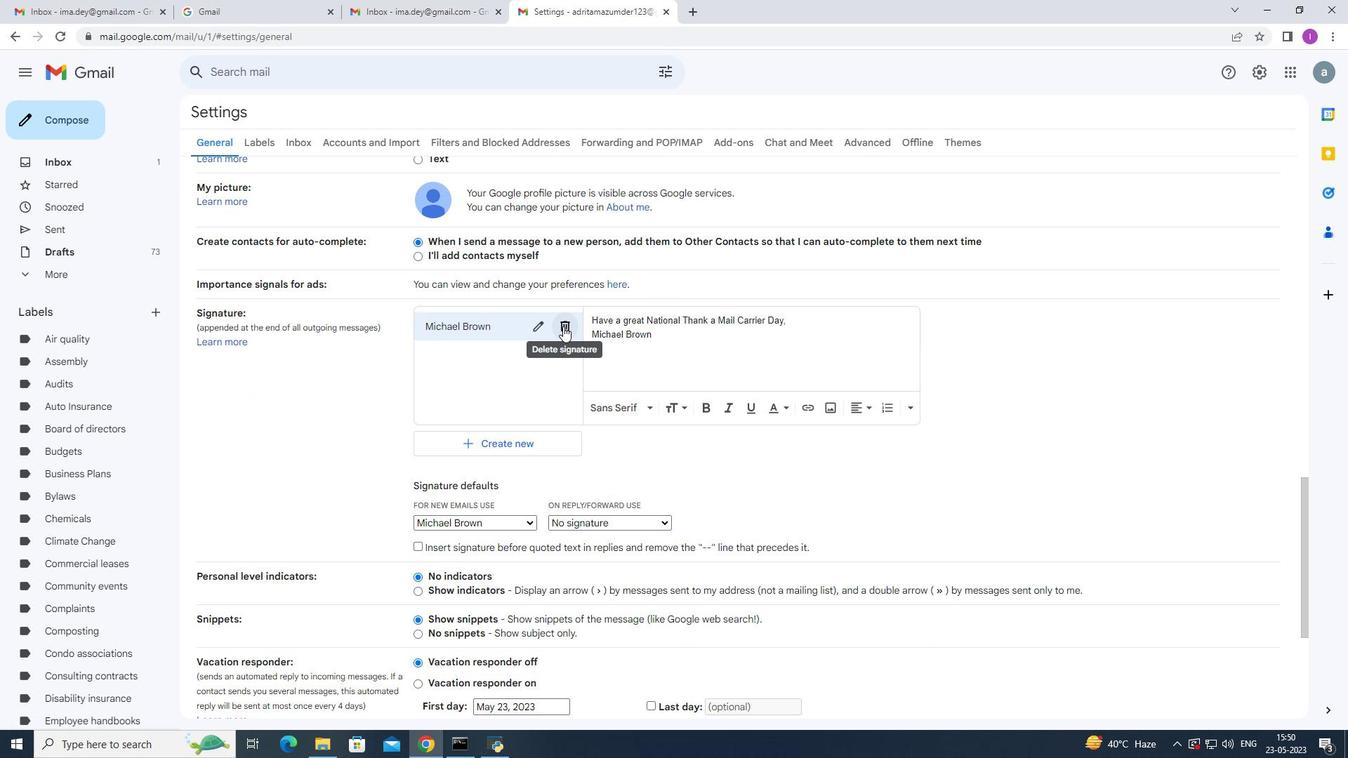 
Action: Mouse moved to (801, 419)
Screenshot: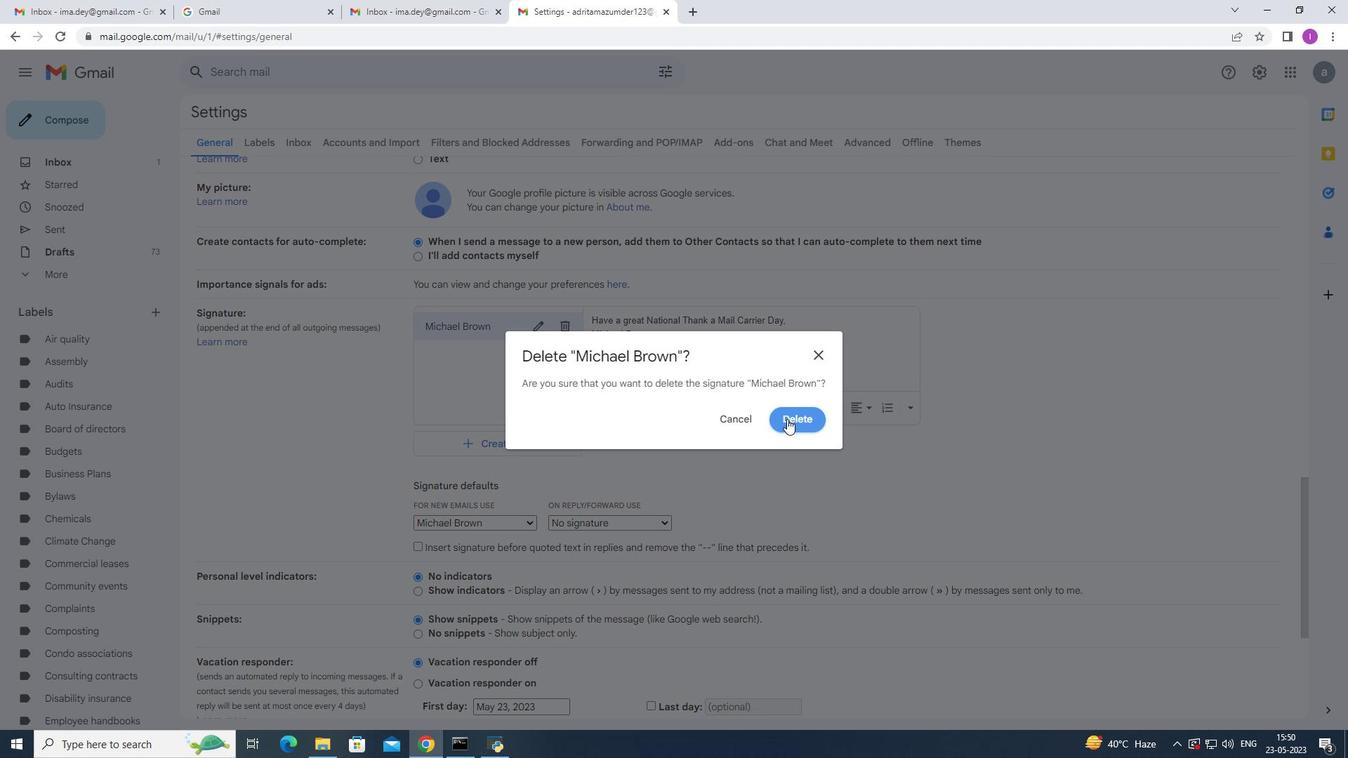 
Action: Mouse pressed left at (801, 419)
Screenshot: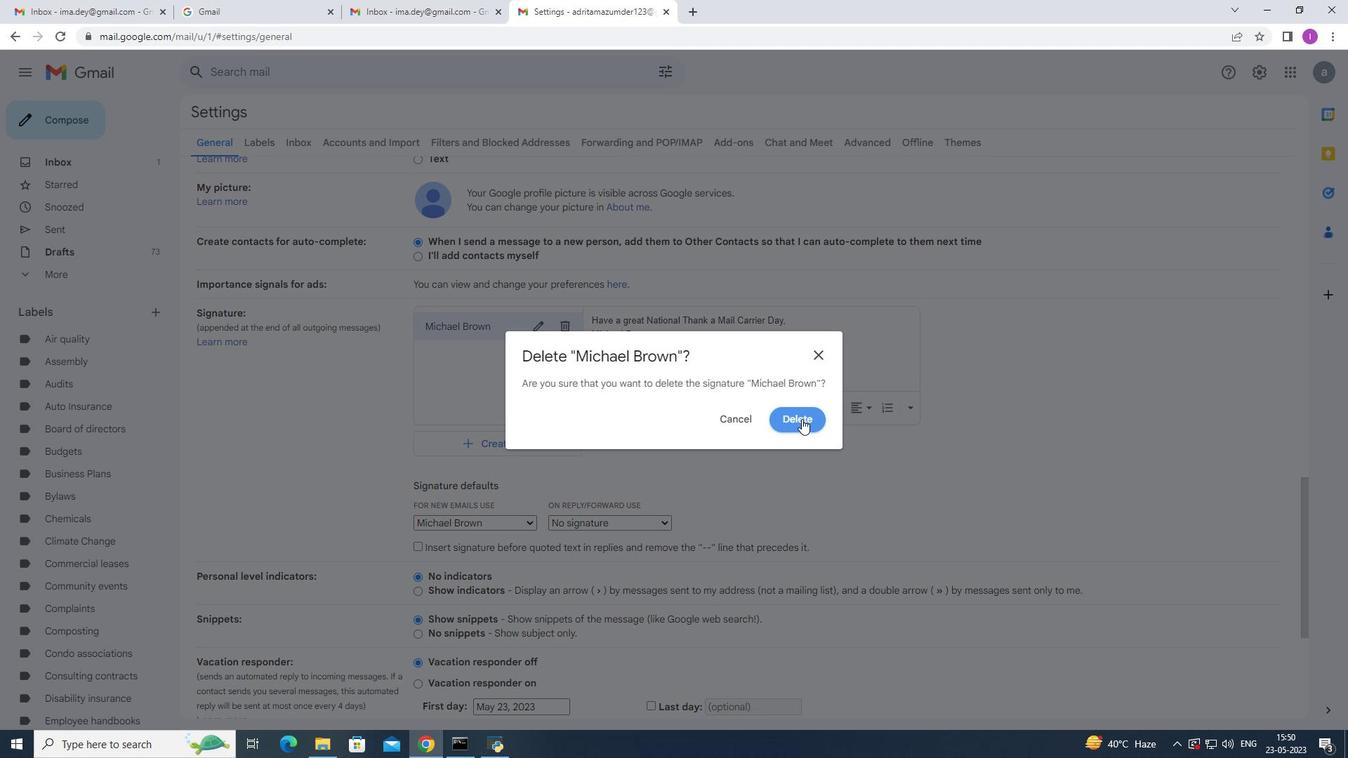 
Action: Mouse moved to (466, 342)
Screenshot: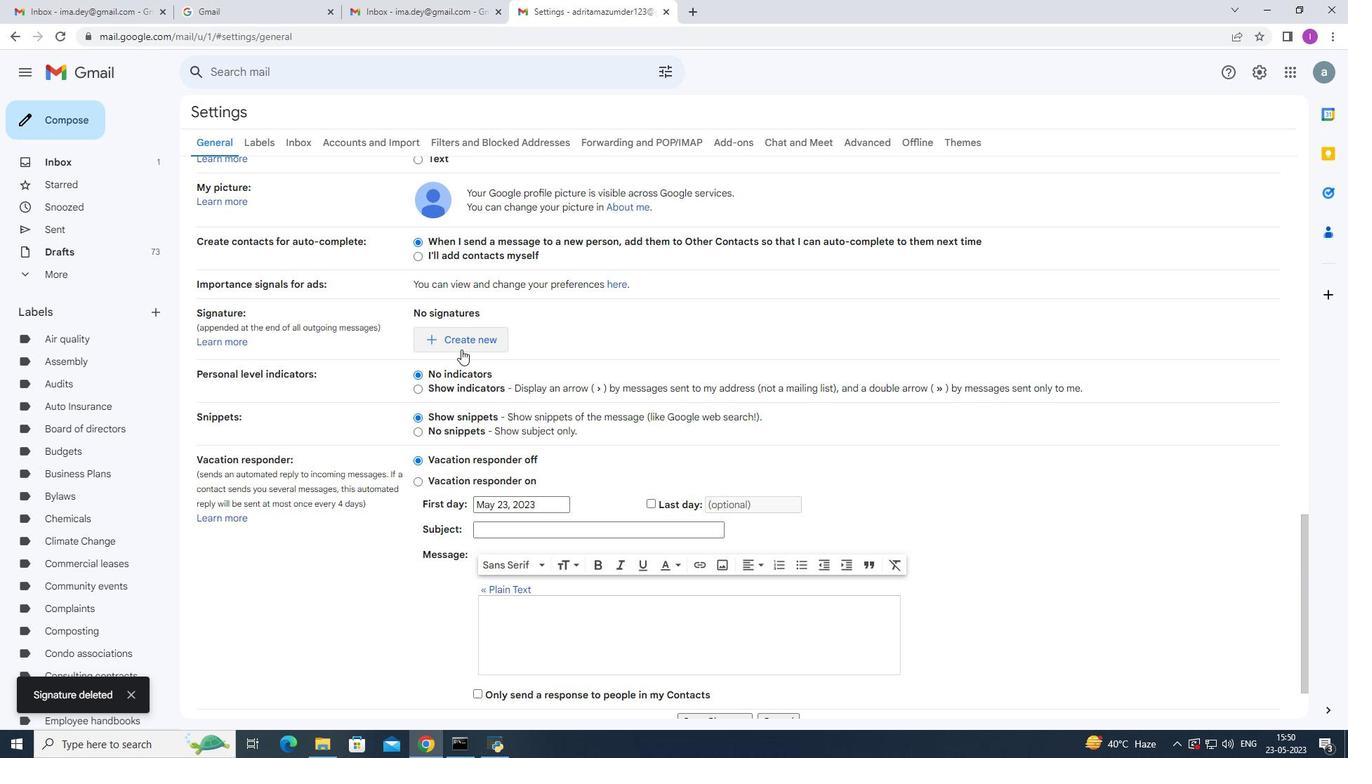 
Action: Mouse pressed left at (466, 342)
Screenshot: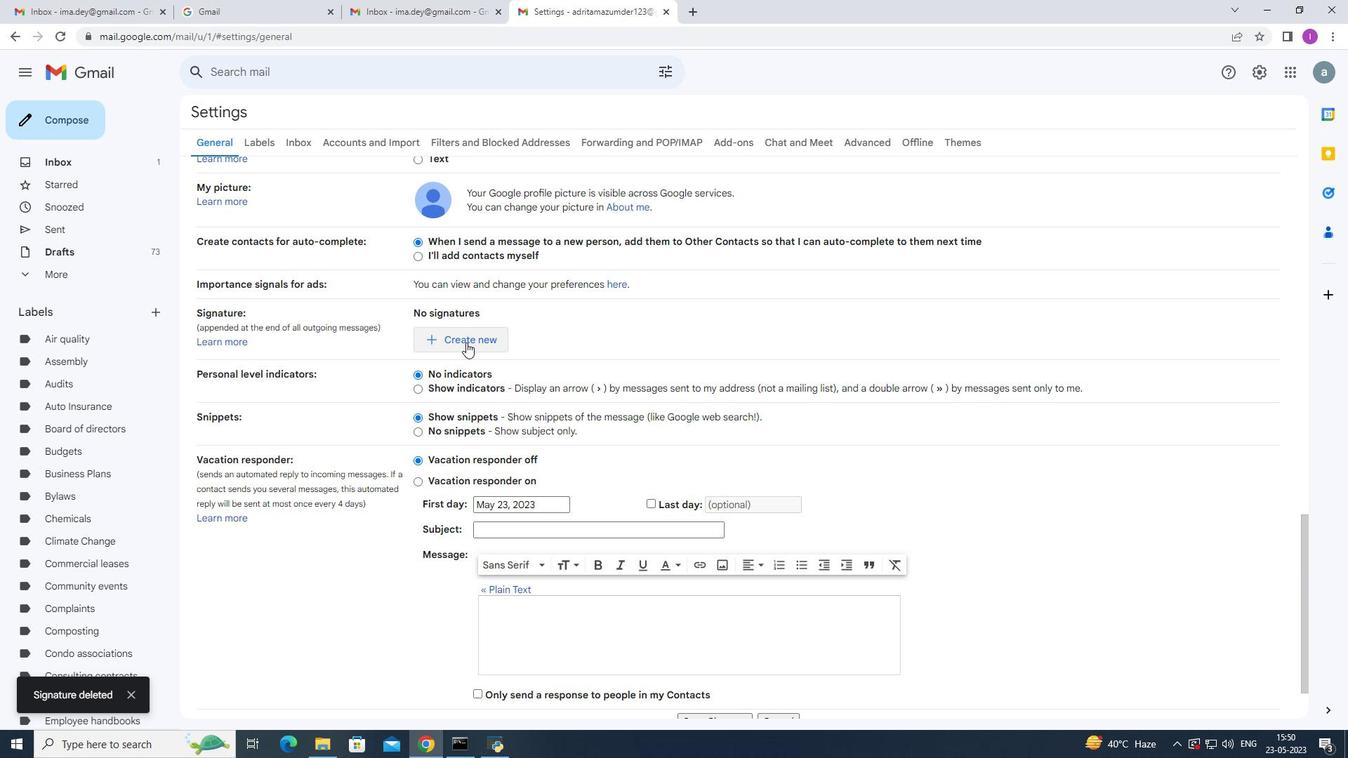 
Action: Mouse moved to (812, 426)
Screenshot: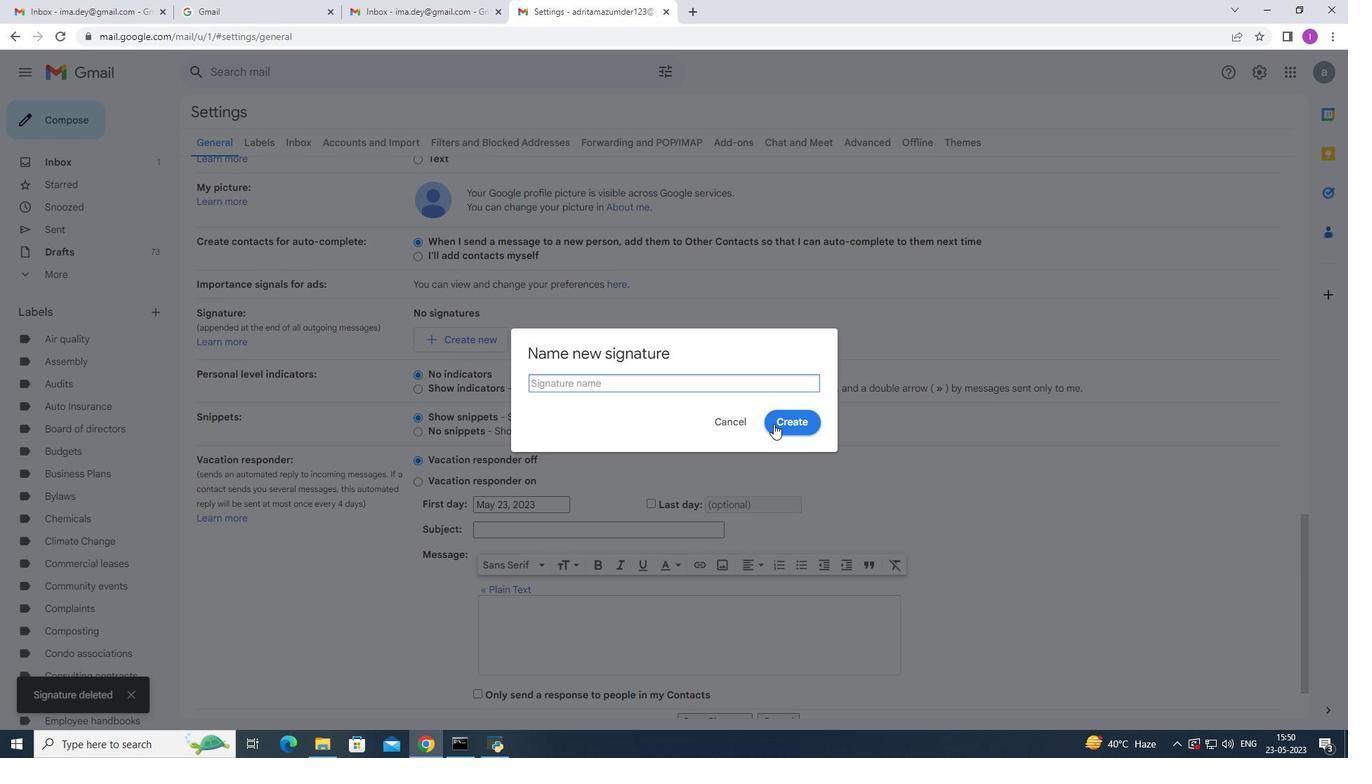 
Action: Mouse pressed left at (812, 426)
Screenshot: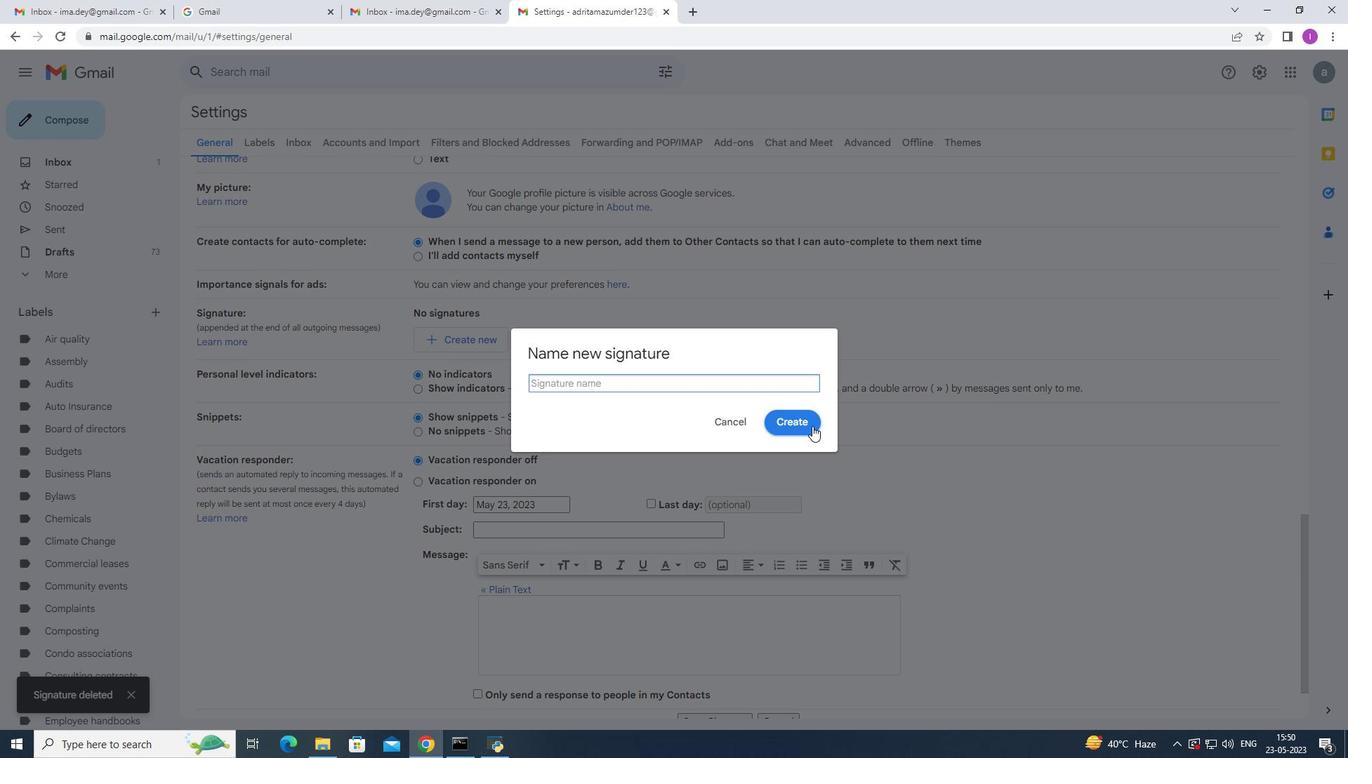 
Action: Mouse moved to (591, 405)
Screenshot: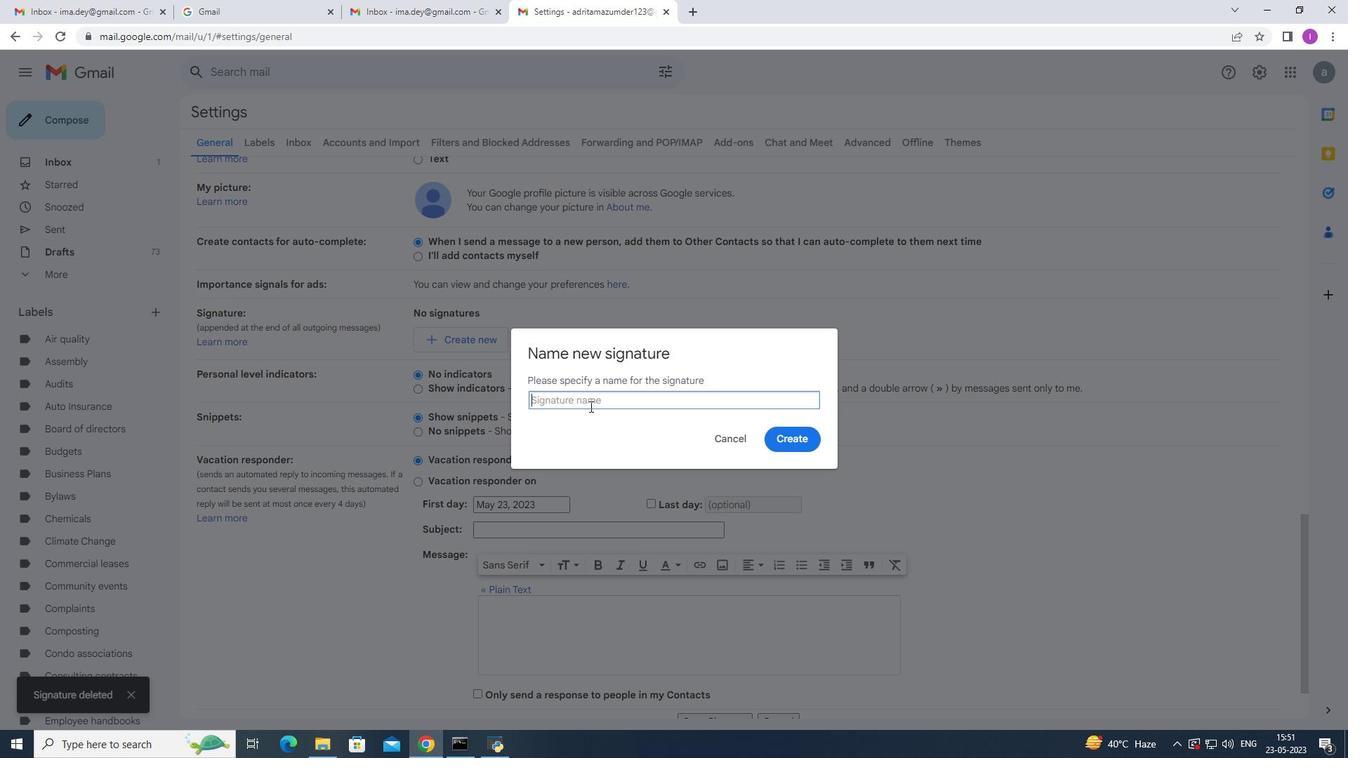 
Action: Mouse pressed left at (591, 405)
Screenshot: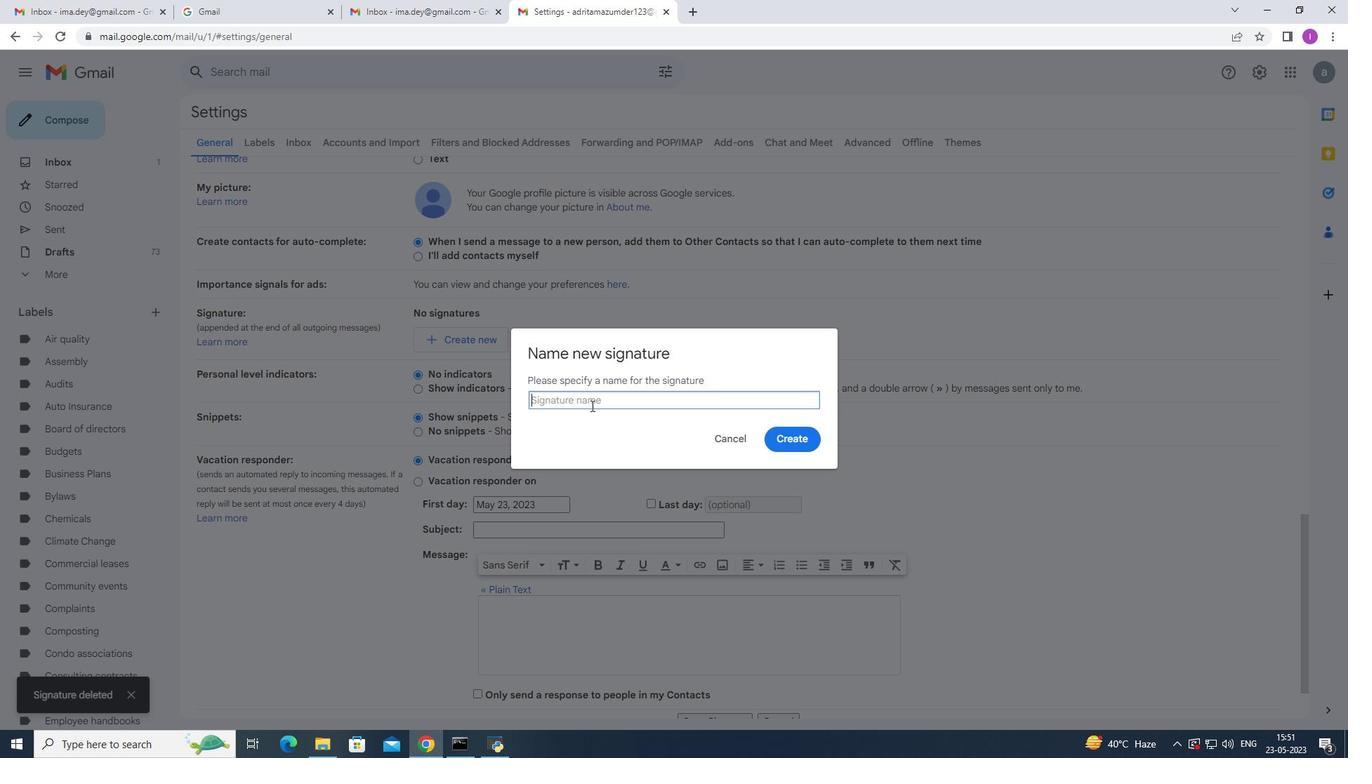 
Action: Mouse moved to (660, 391)
Screenshot: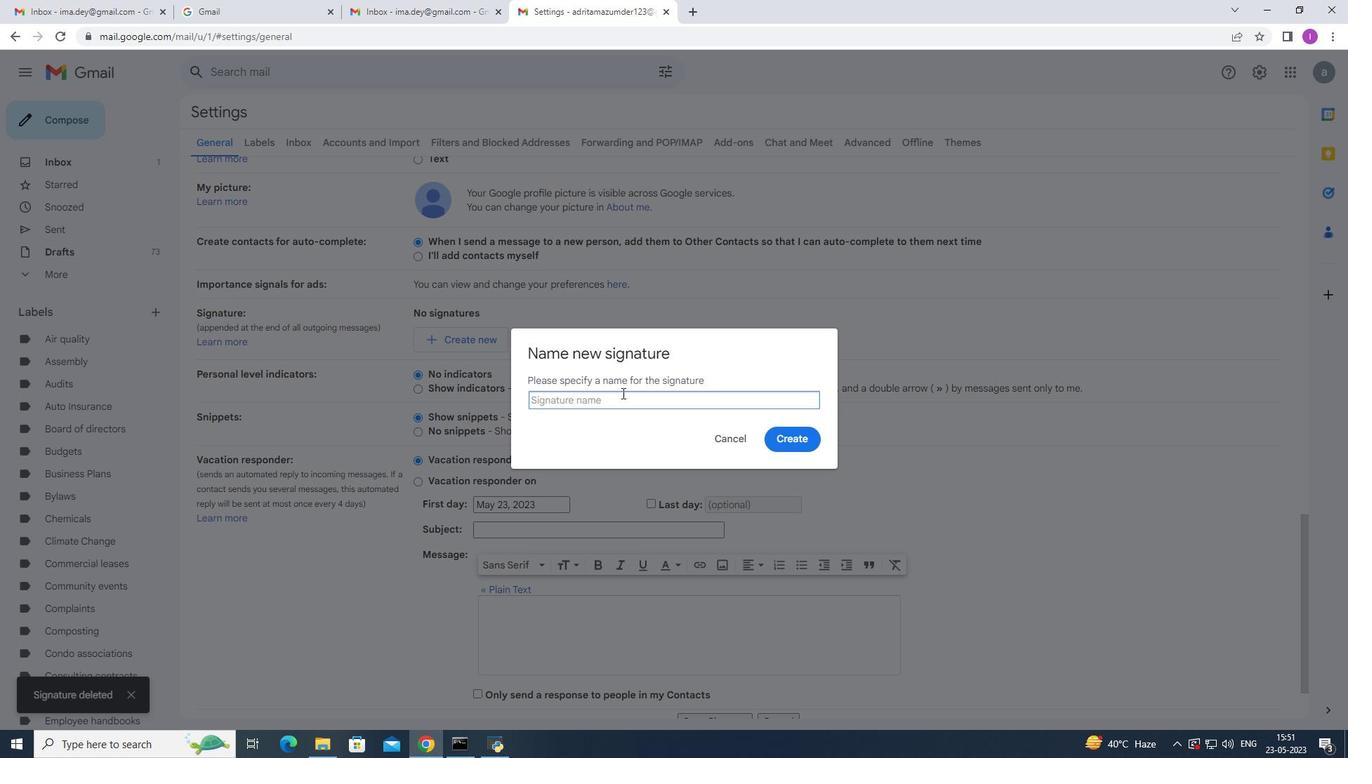 
Action: Key pressed <Key.shift>Michelle<Key.space><Key.shift>Green
Screenshot: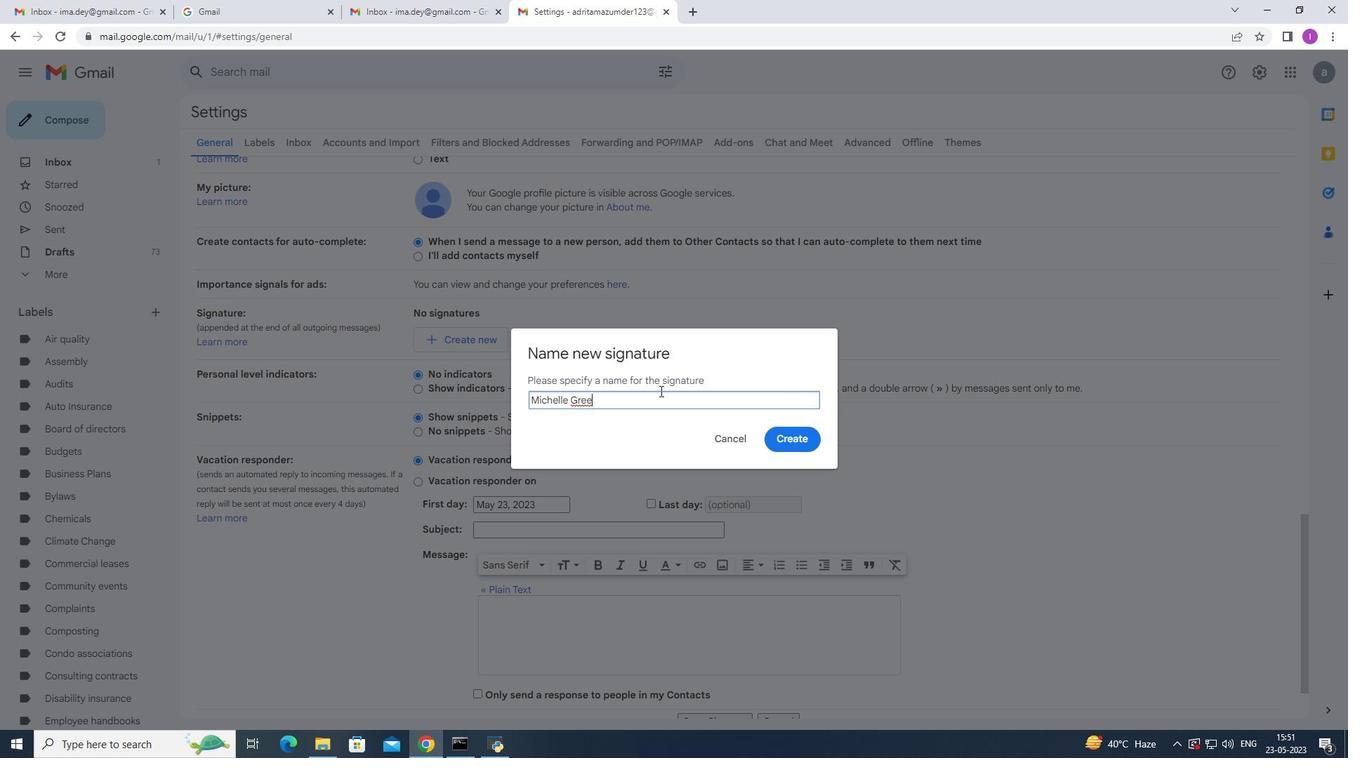 
Action: Mouse moved to (797, 443)
Screenshot: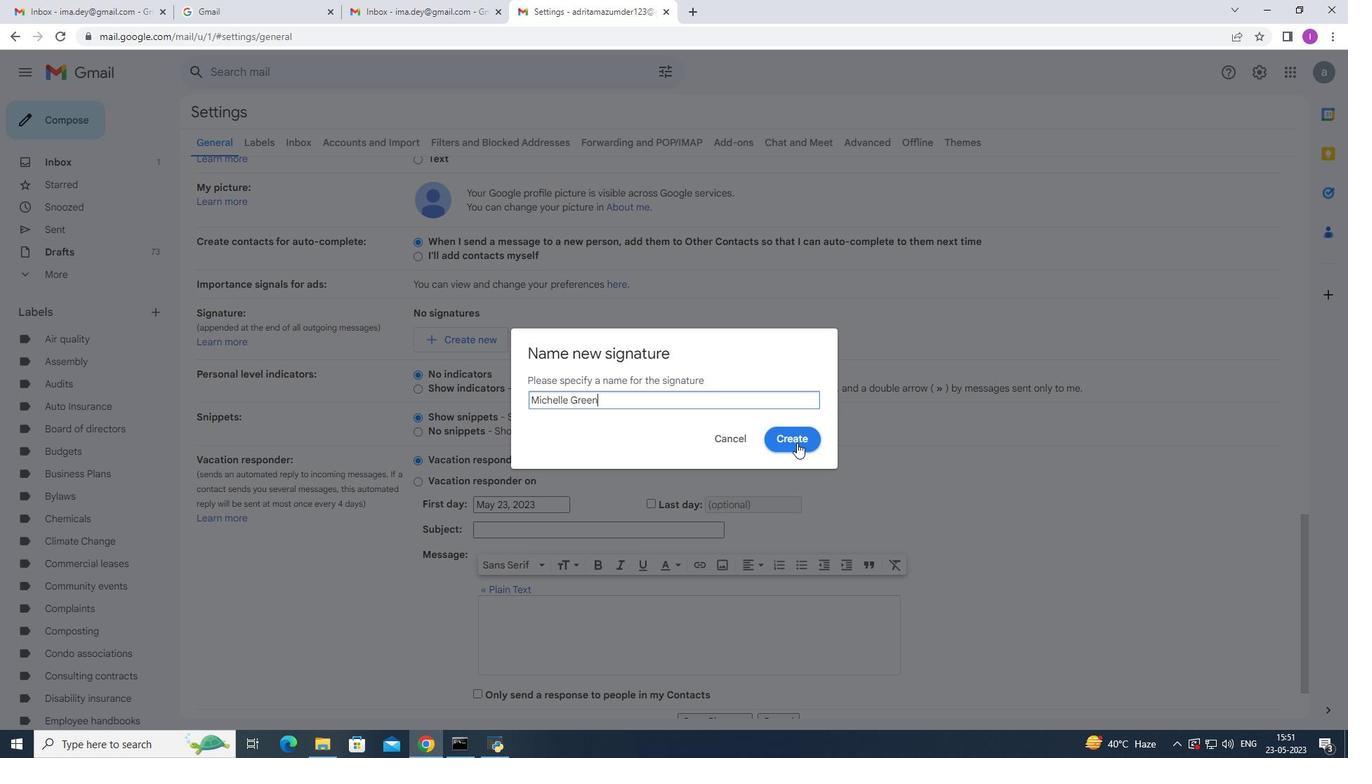 
Action: Mouse pressed left at (797, 443)
Screenshot: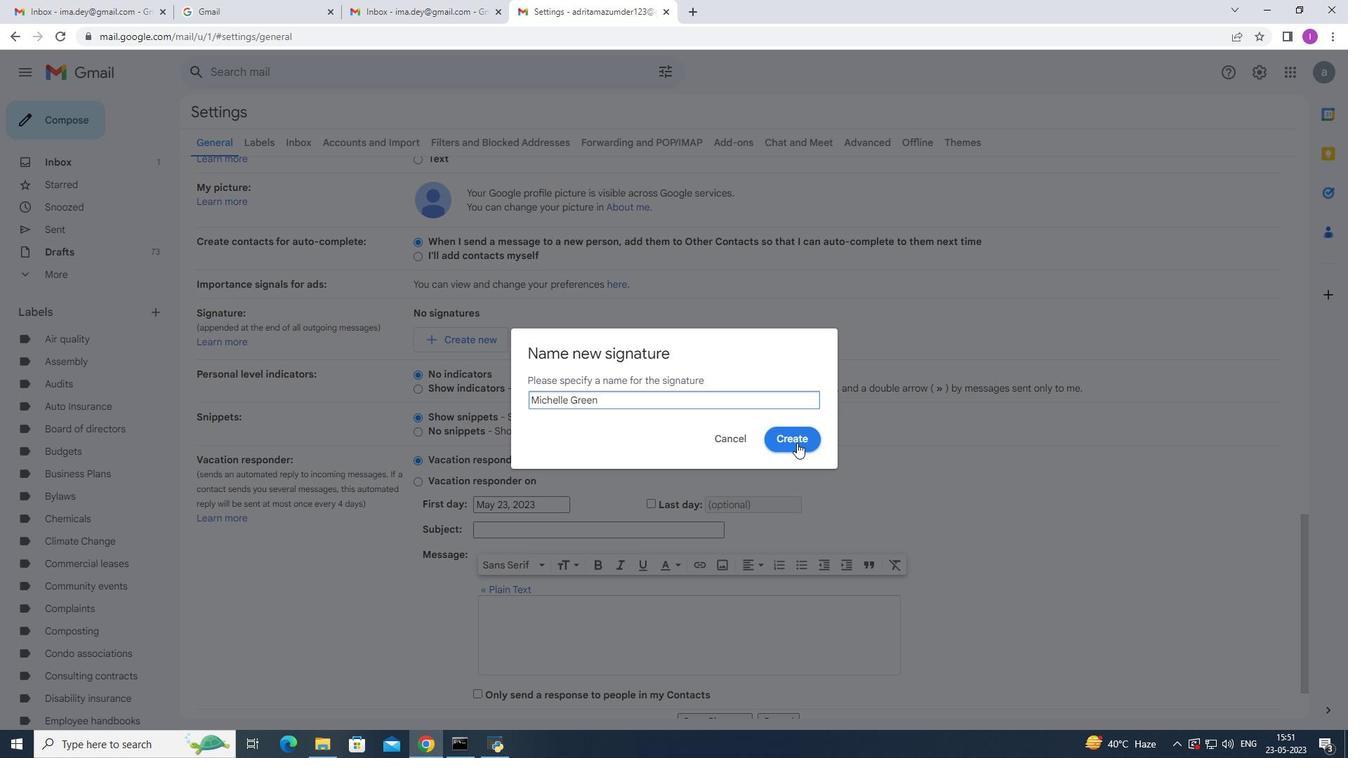 
Action: Mouse moved to (530, 519)
Screenshot: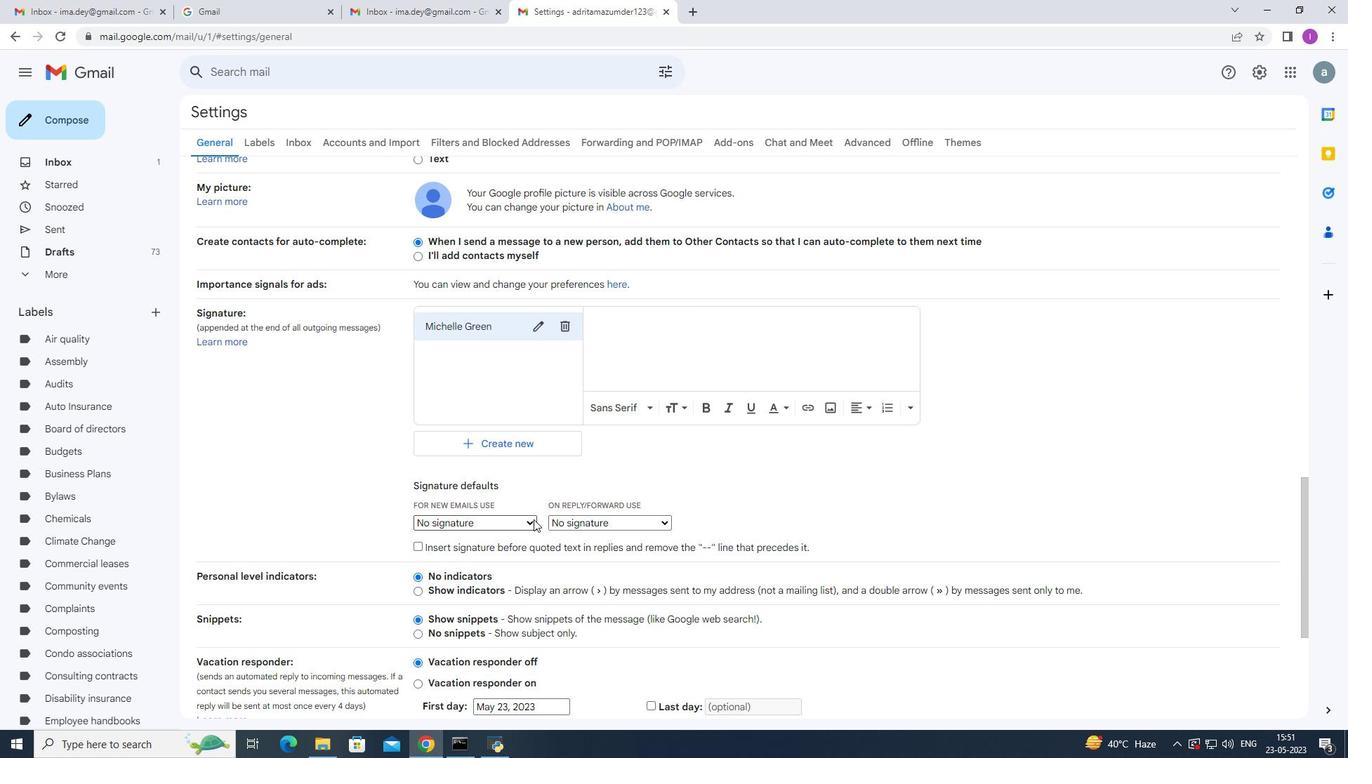 
Action: Mouse pressed left at (530, 519)
Screenshot: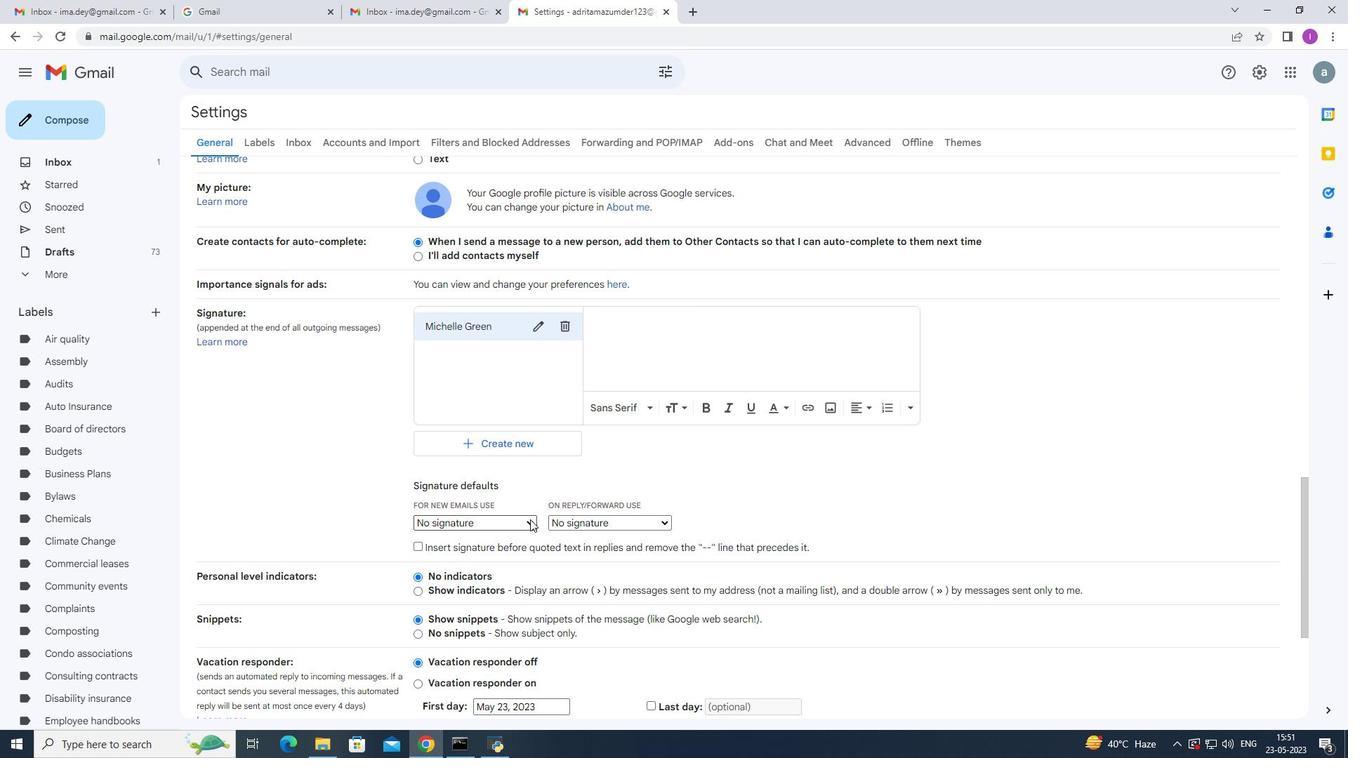 
Action: Mouse moved to (507, 548)
Screenshot: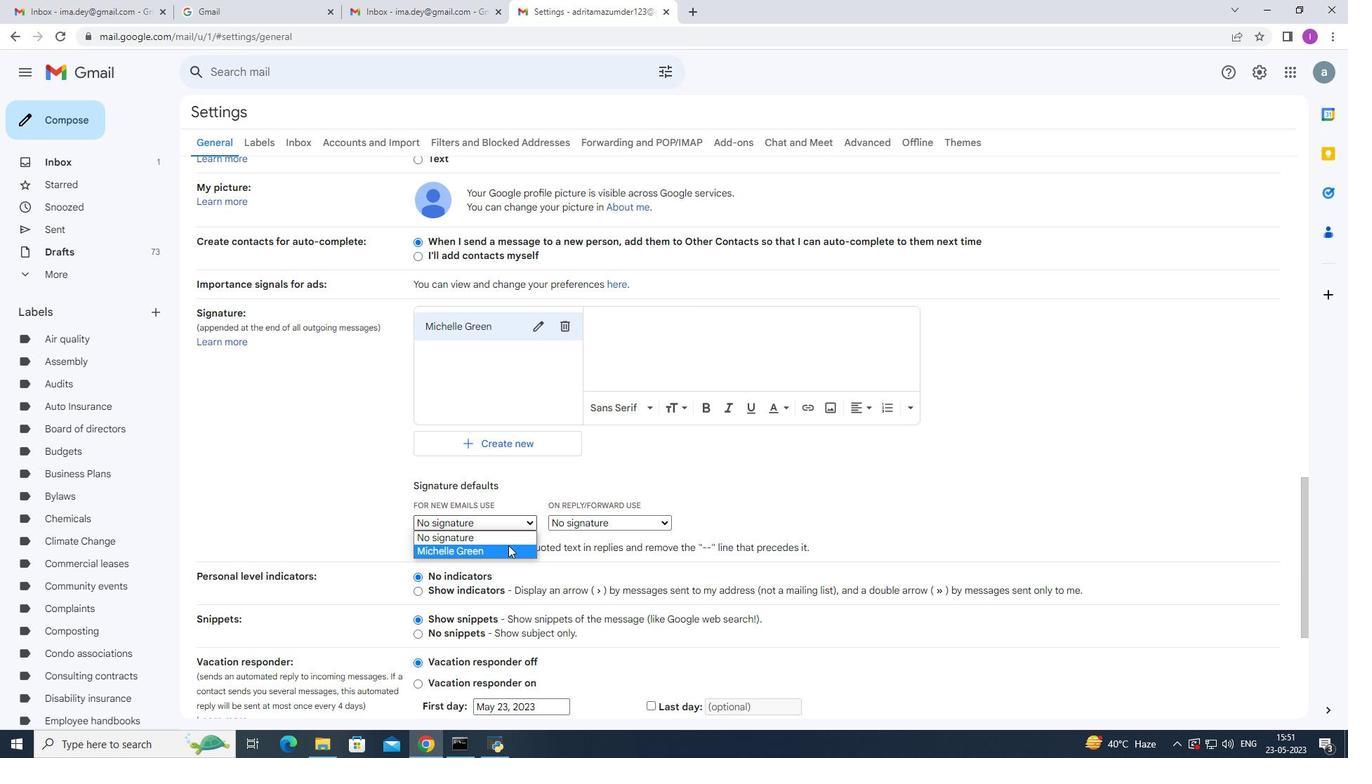 
Action: Mouse pressed left at (507, 548)
Screenshot: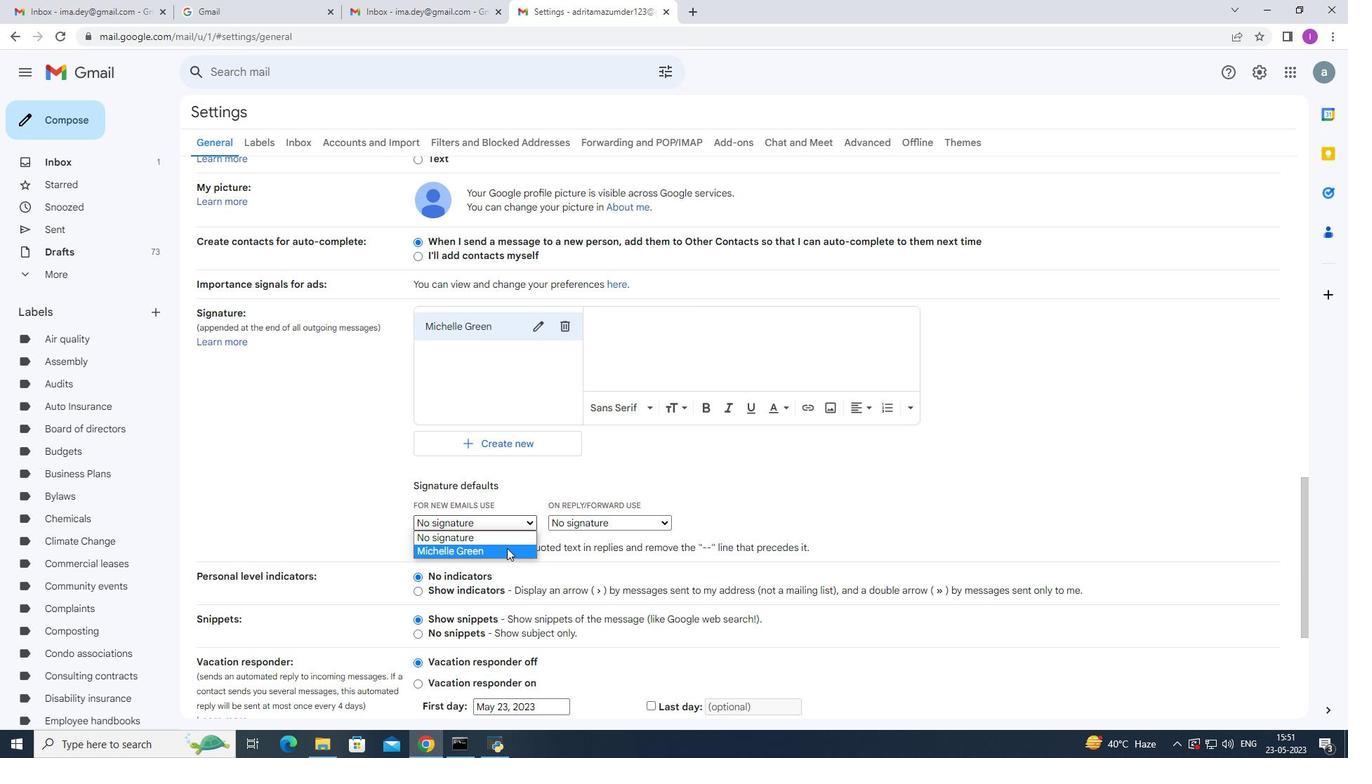 
Action: Mouse moved to (629, 335)
Screenshot: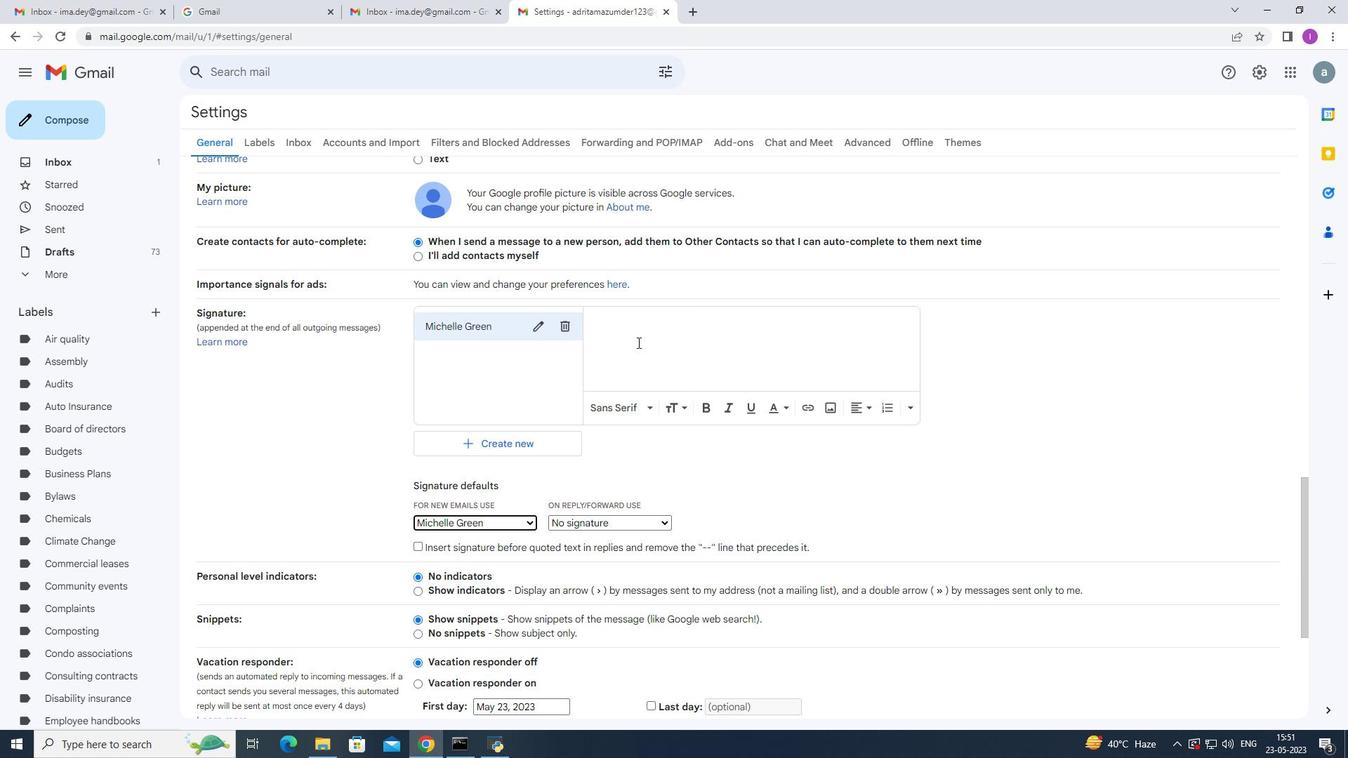 
Action: Mouse pressed left at (629, 335)
Screenshot: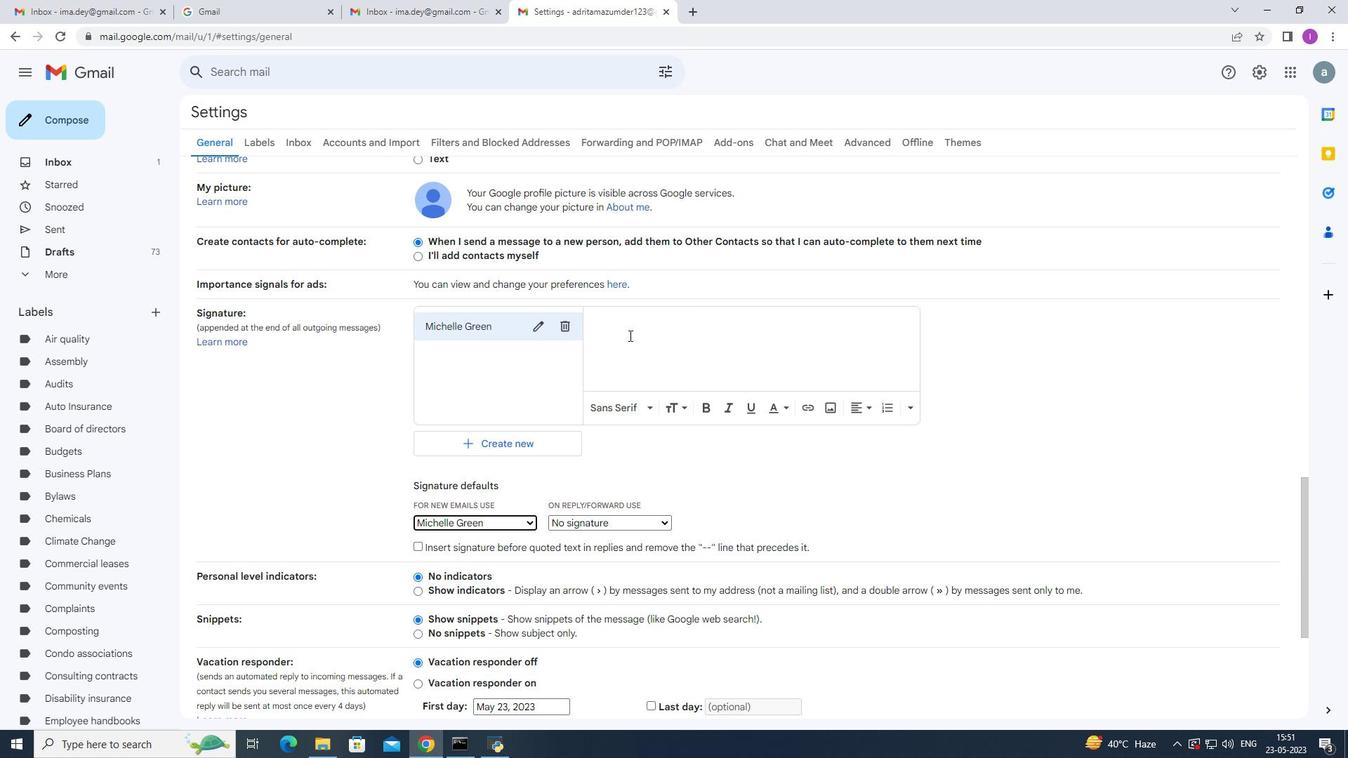 
Action: Mouse moved to (695, 333)
Screenshot: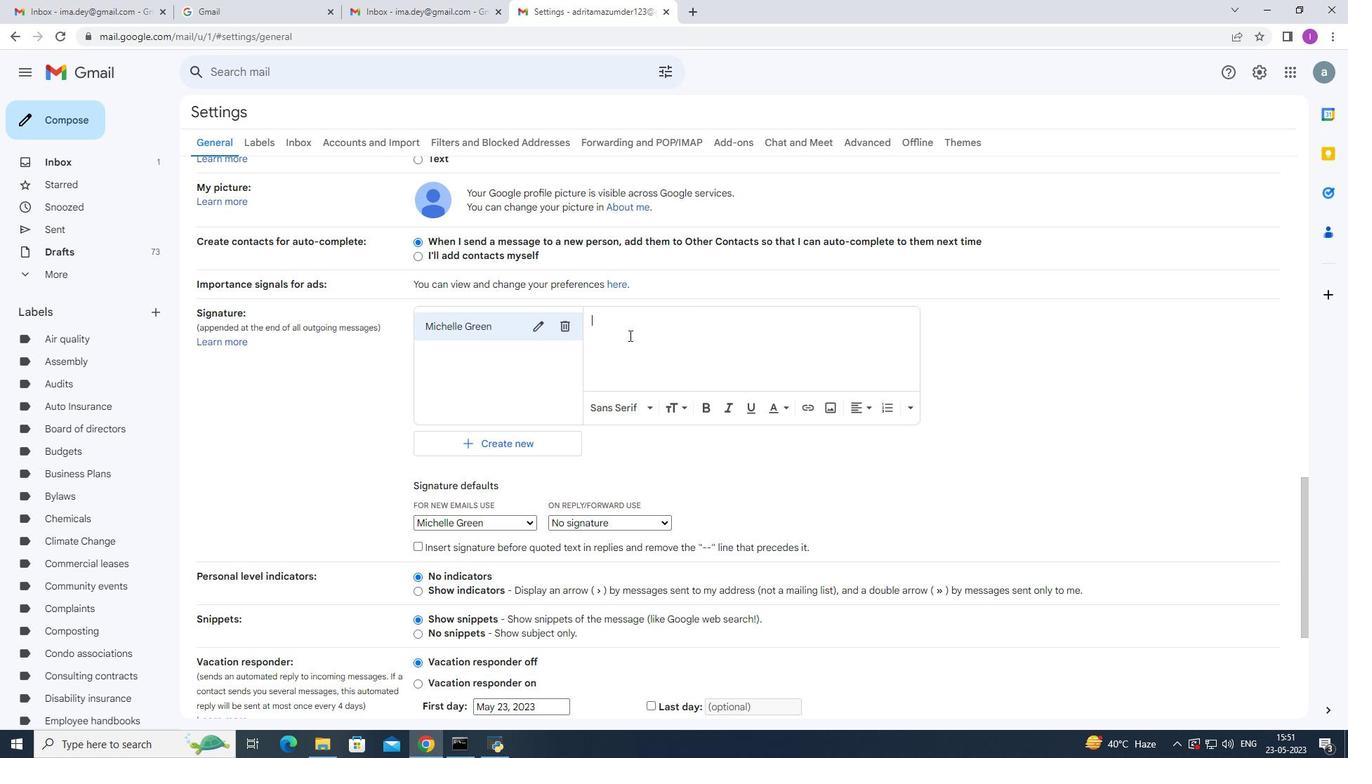 
Action: Key pressed <Key.shift>With<Key.space>graaaatitude<Key.backspace><Key.backspace><Key.backspace><Key.backspace><Key.backspace><Key.backspace><Key.backspace><Key.backspace><Key.backspace>titude<Key.space>and<Key.space>sincere<Key.space>wishes,<Key.enter><Key.shift>Michelle<Key.space><Key.shift>Green
Screenshot: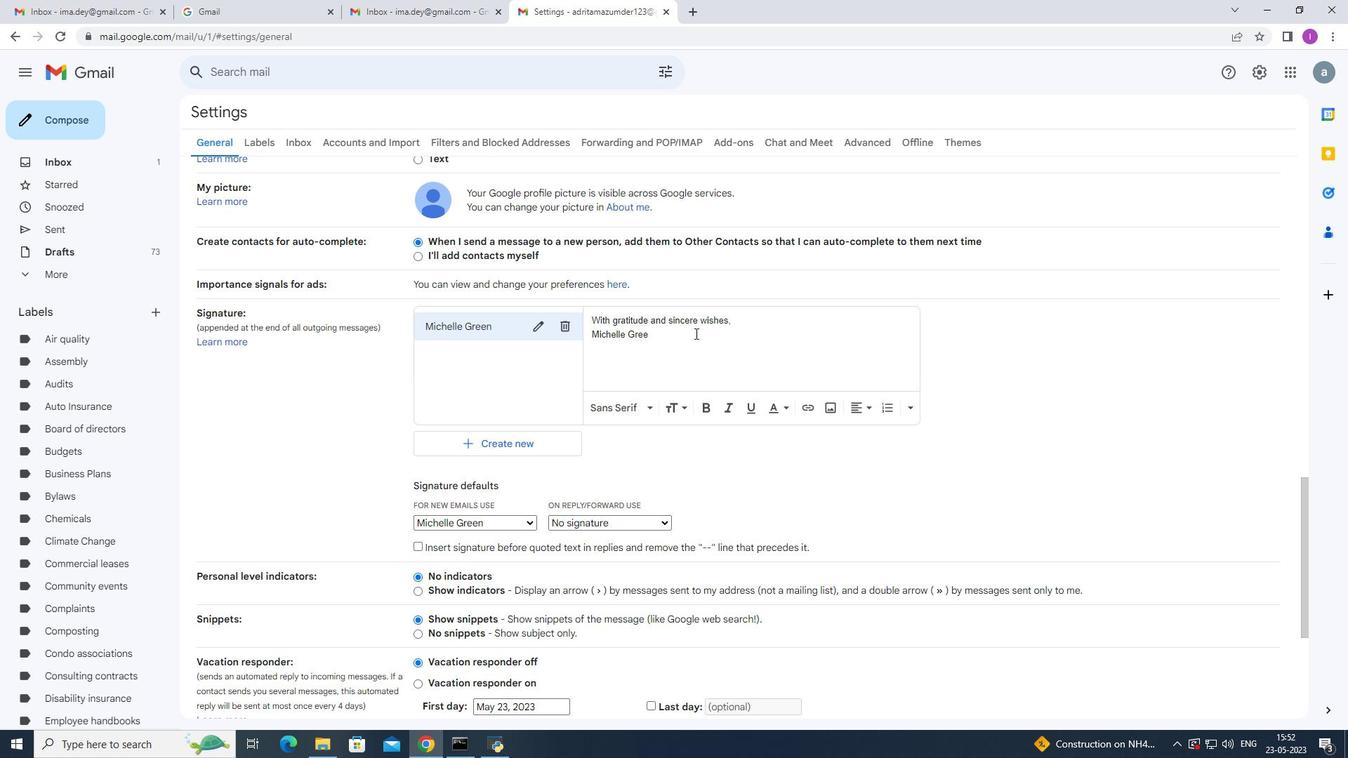
Action: Mouse moved to (698, 378)
Screenshot: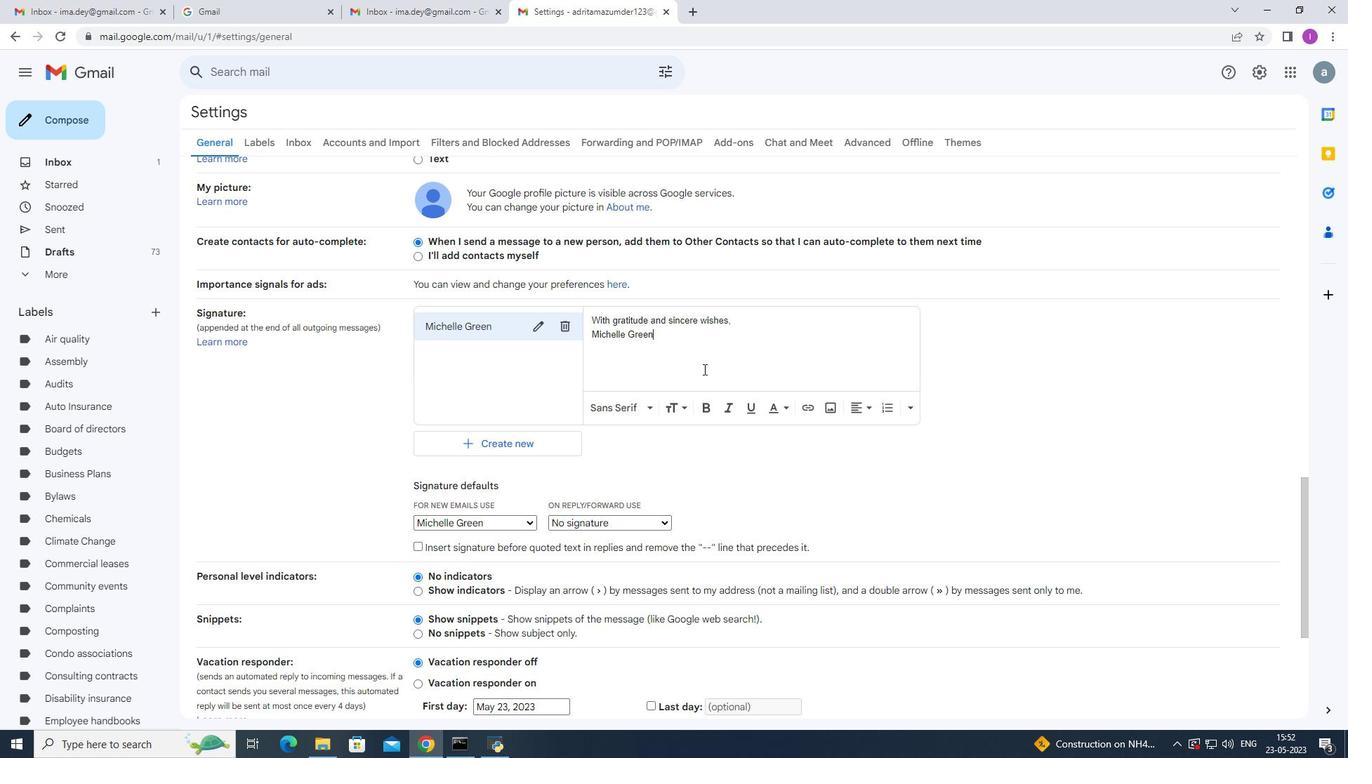 
Action: Mouse scrolled (698, 377) with delta (0, 0)
Screenshot: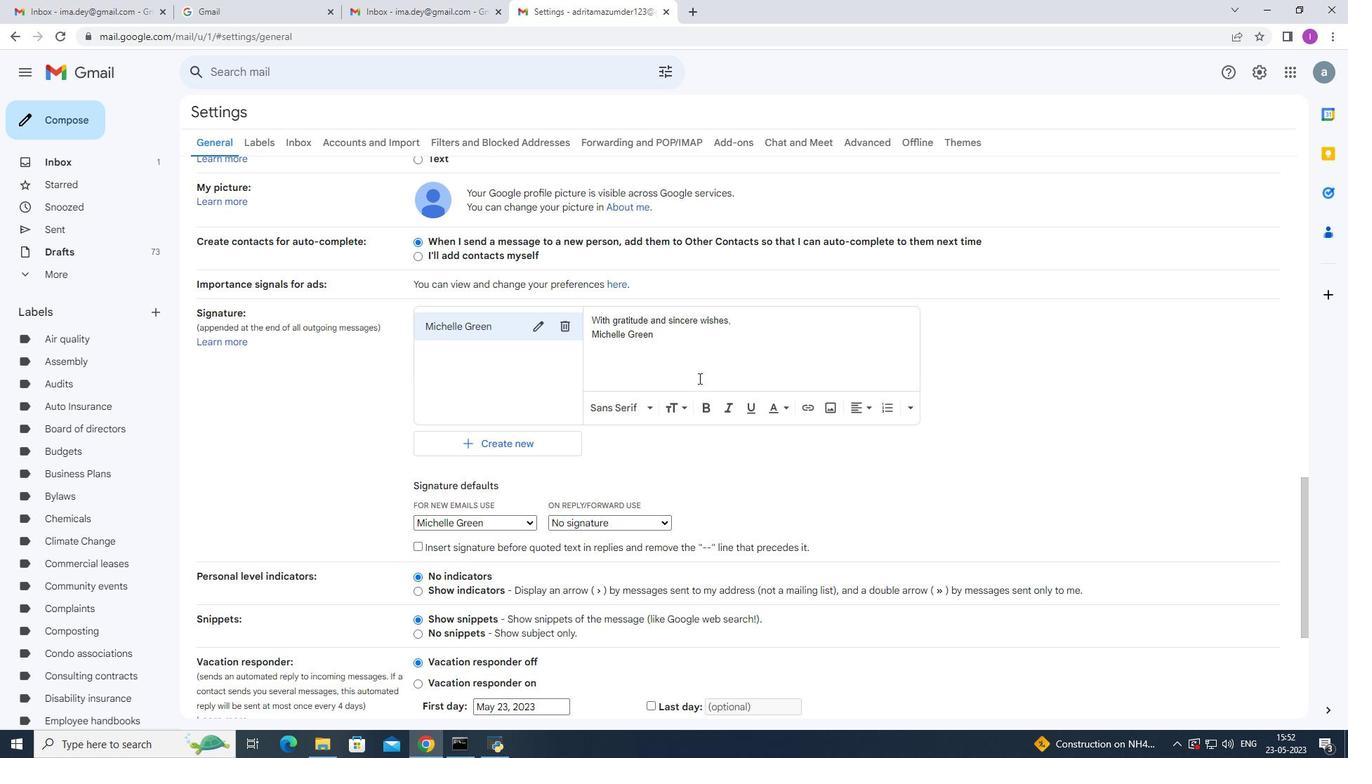 
Action: Mouse scrolled (698, 377) with delta (0, 0)
Screenshot: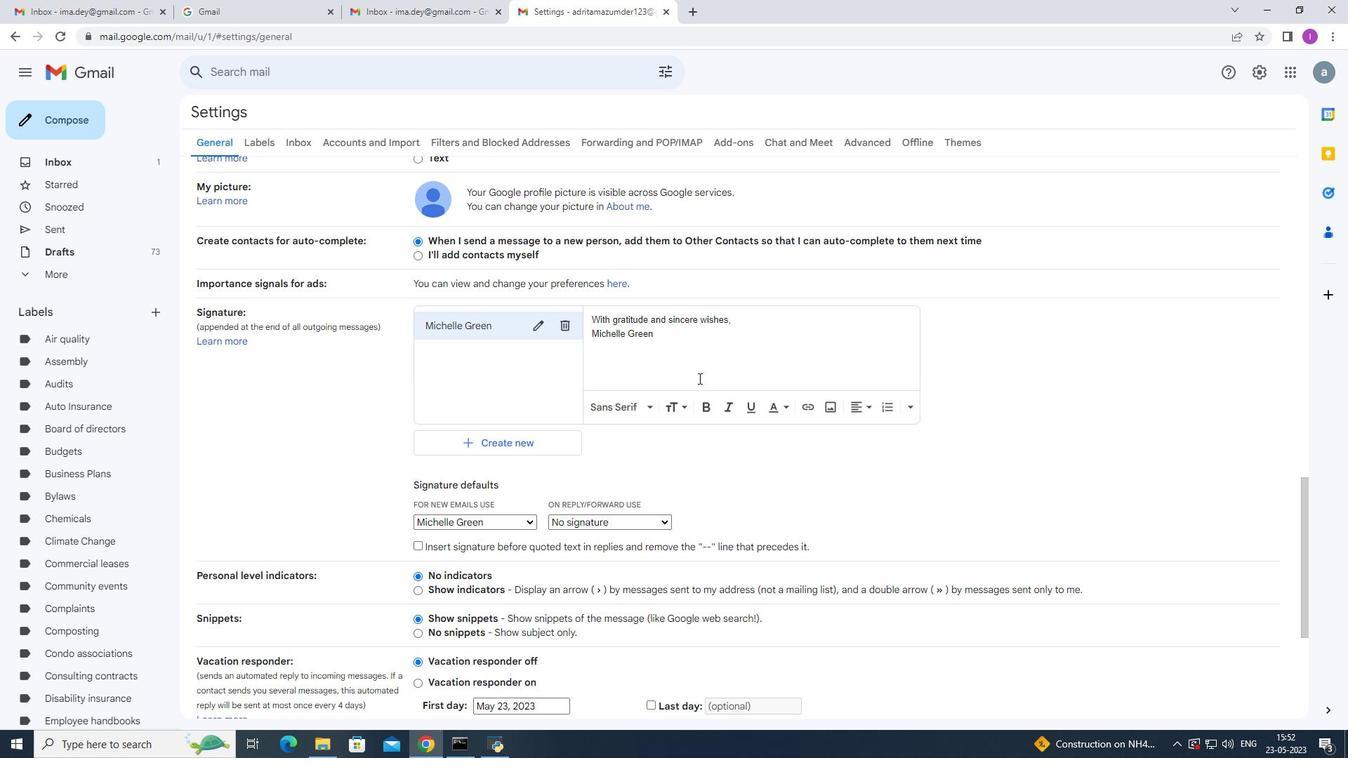 
Action: Mouse moved to (691, 383)
Screenshot: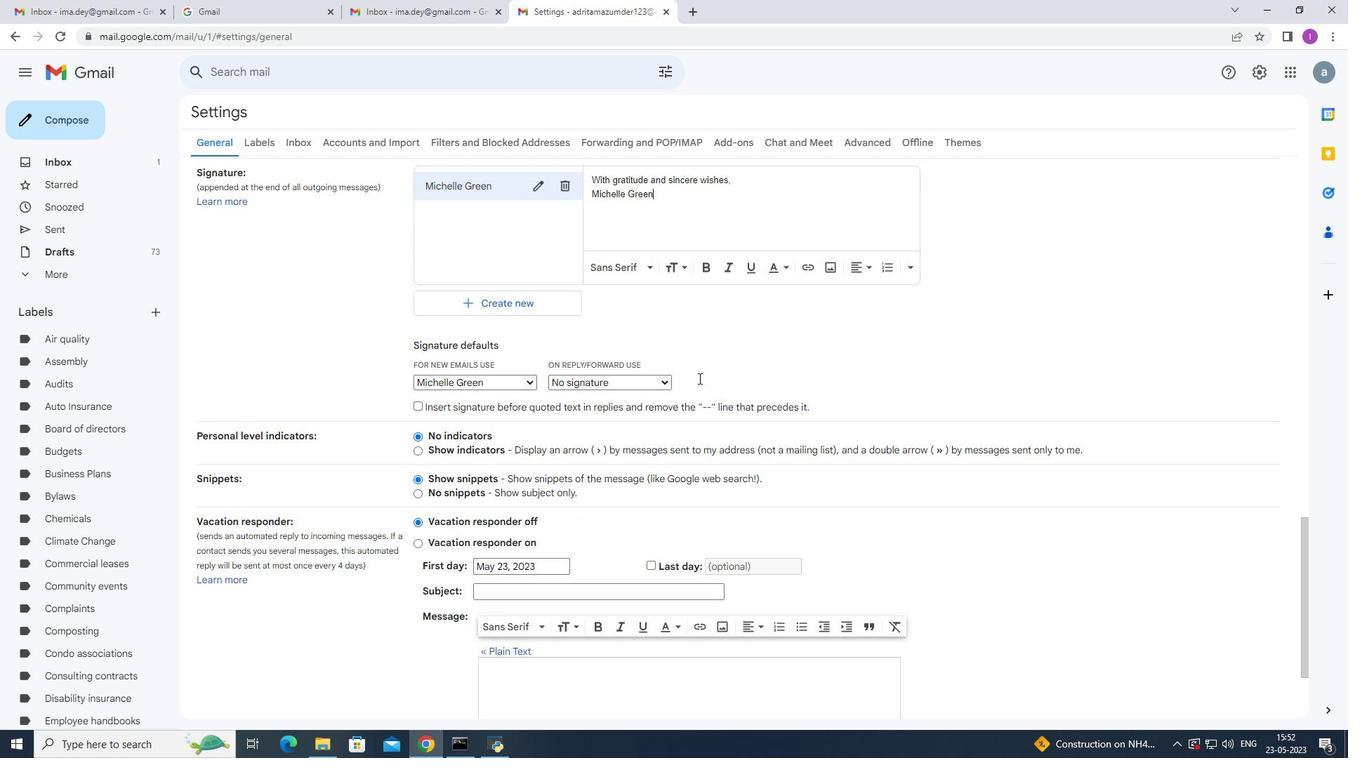 
Action: Mouse scrolled (691, 382) with delta (0, 0)
Screenshot: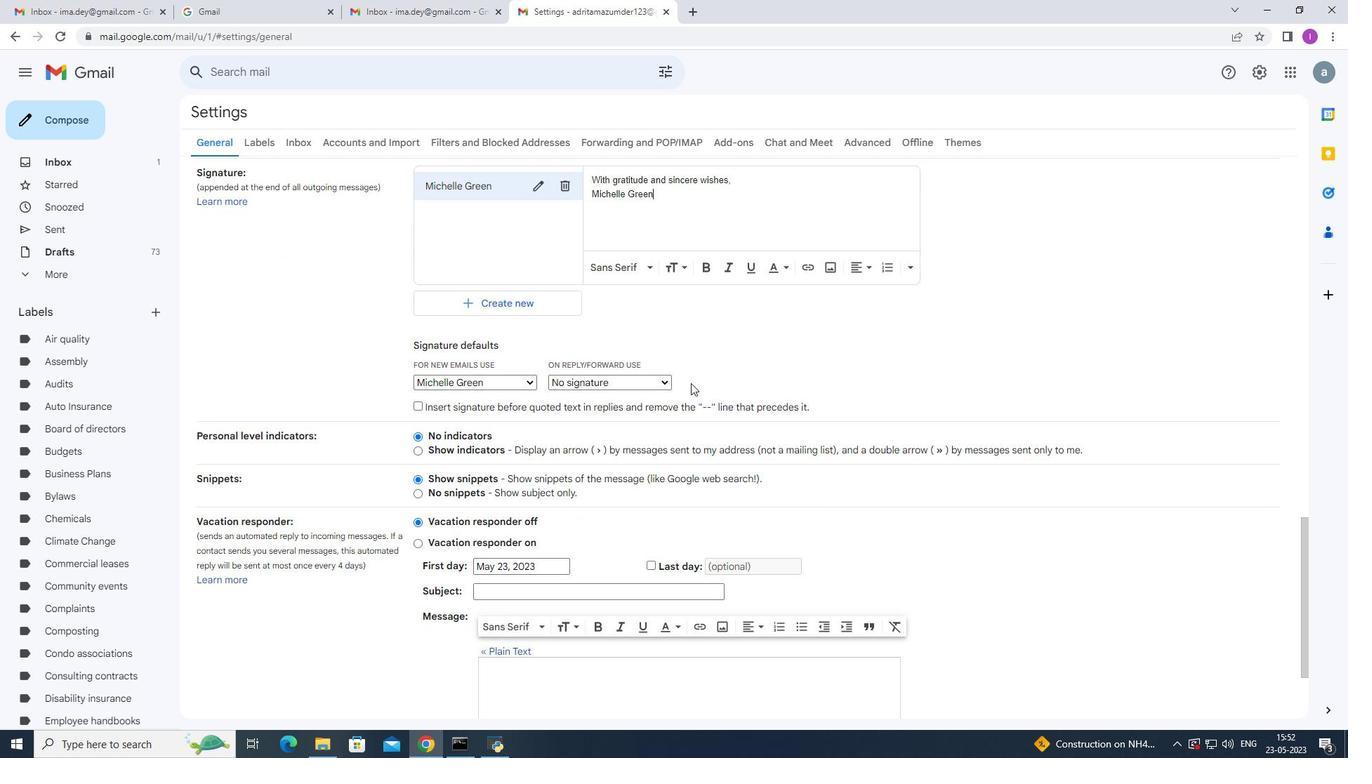 
Action: Mouse scrolled (691, 382) with delta (0, 0)
Screenshot: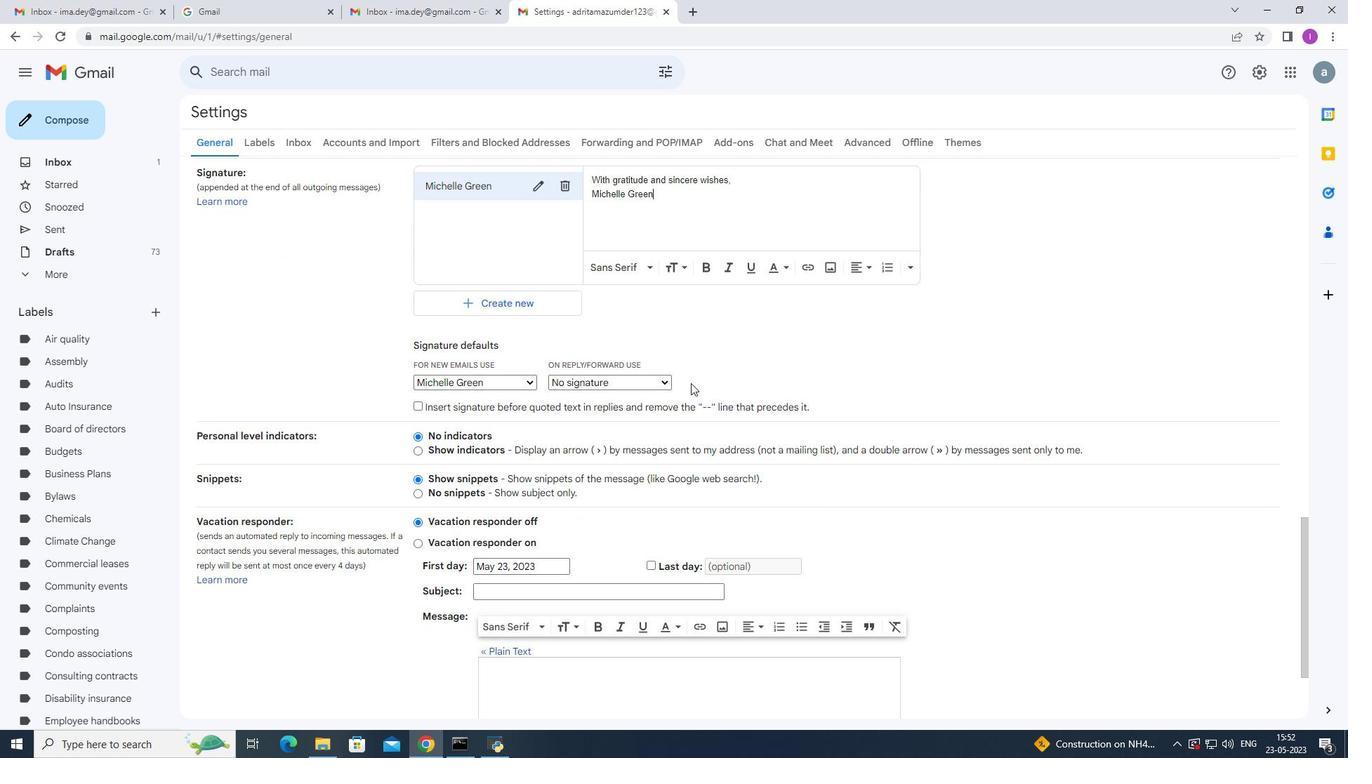 
Action: Mouse moved to (694, 370)
Screenshot: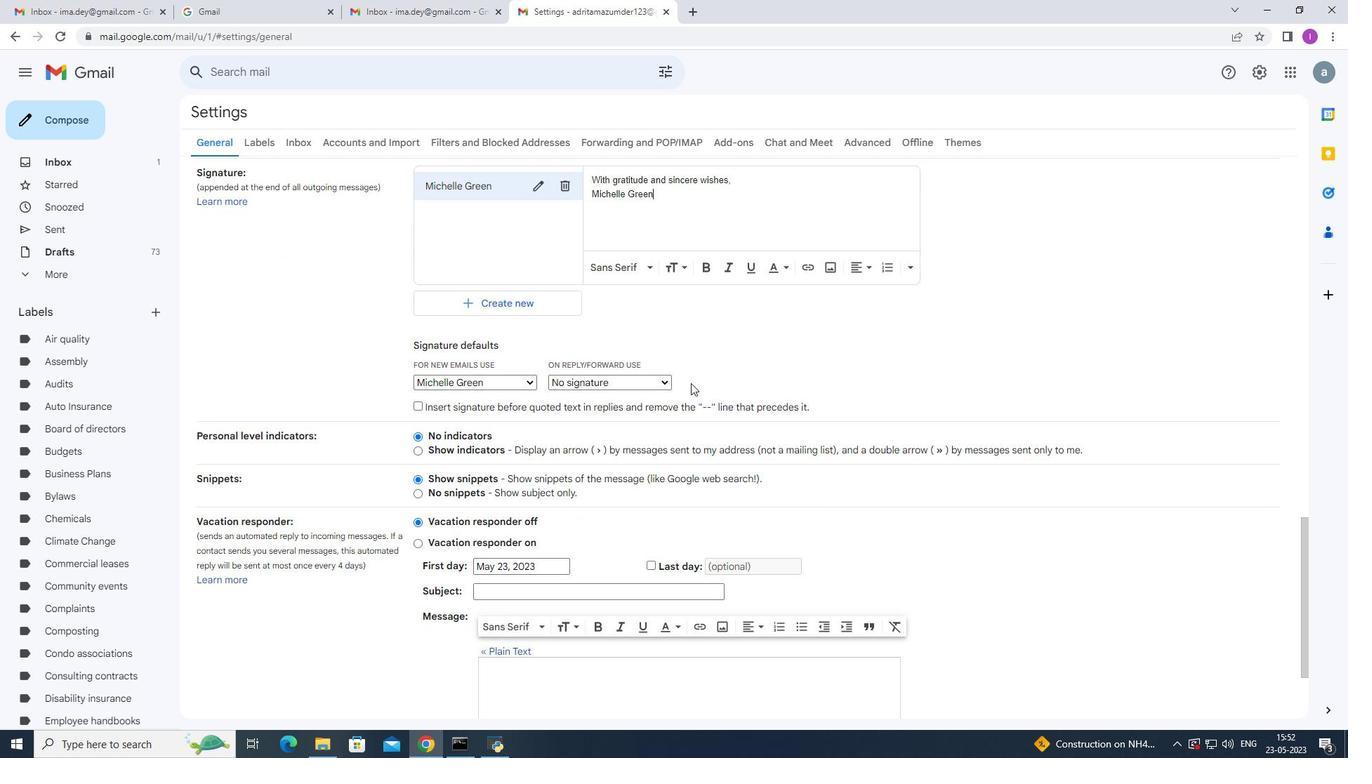 
Action: Mouse scrolled (693, 374) with delta (0, 0)
Screenshot: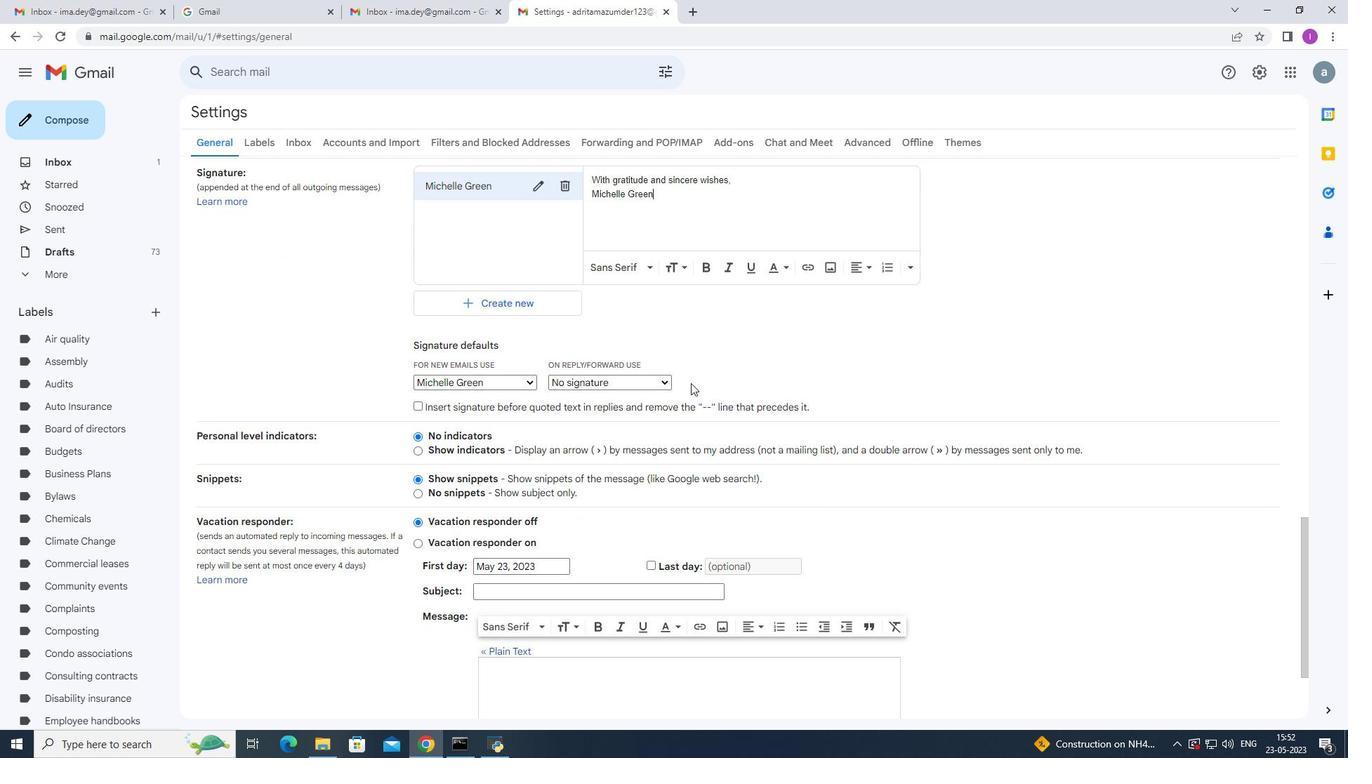 
Action: Mouse moved to (694, 358)
Screenshot: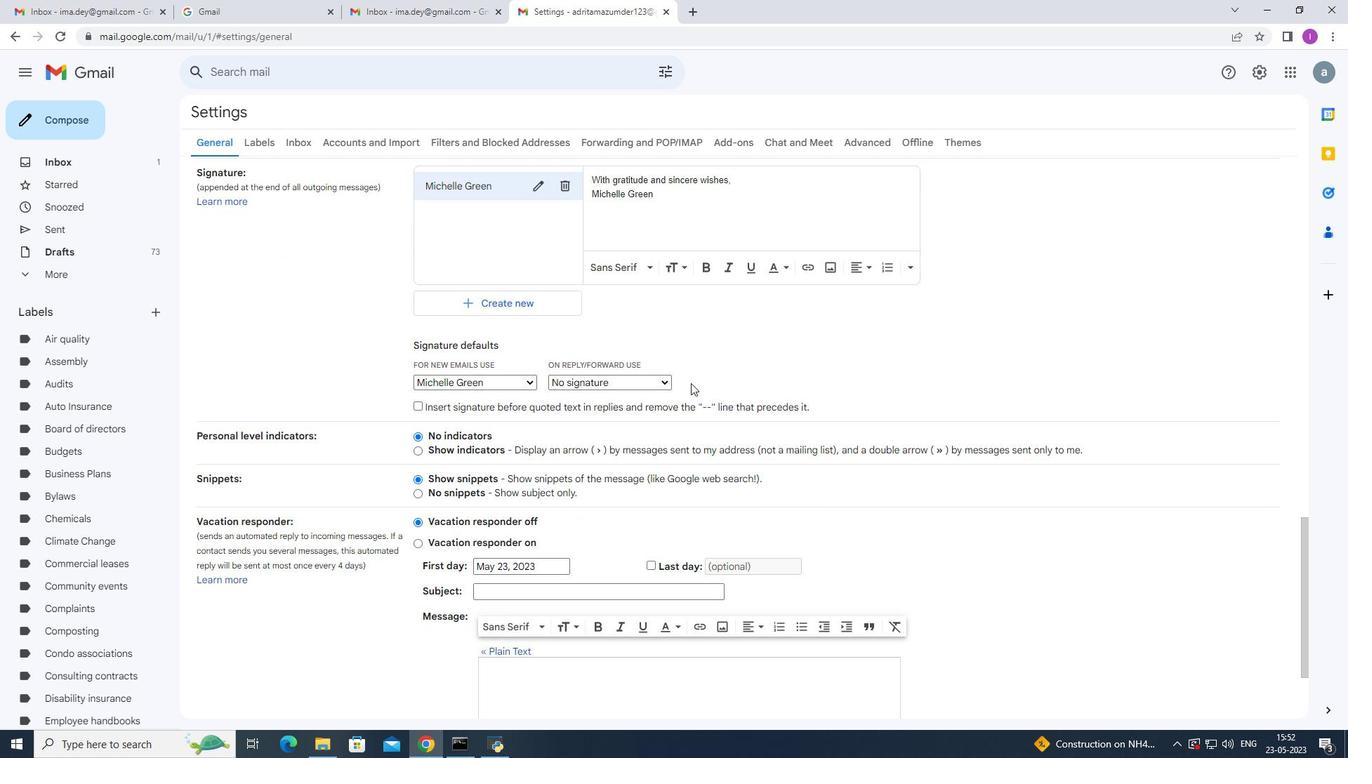 
Action: Mouse scrolled (694, 361) with delta (0, 0)
Screenshot: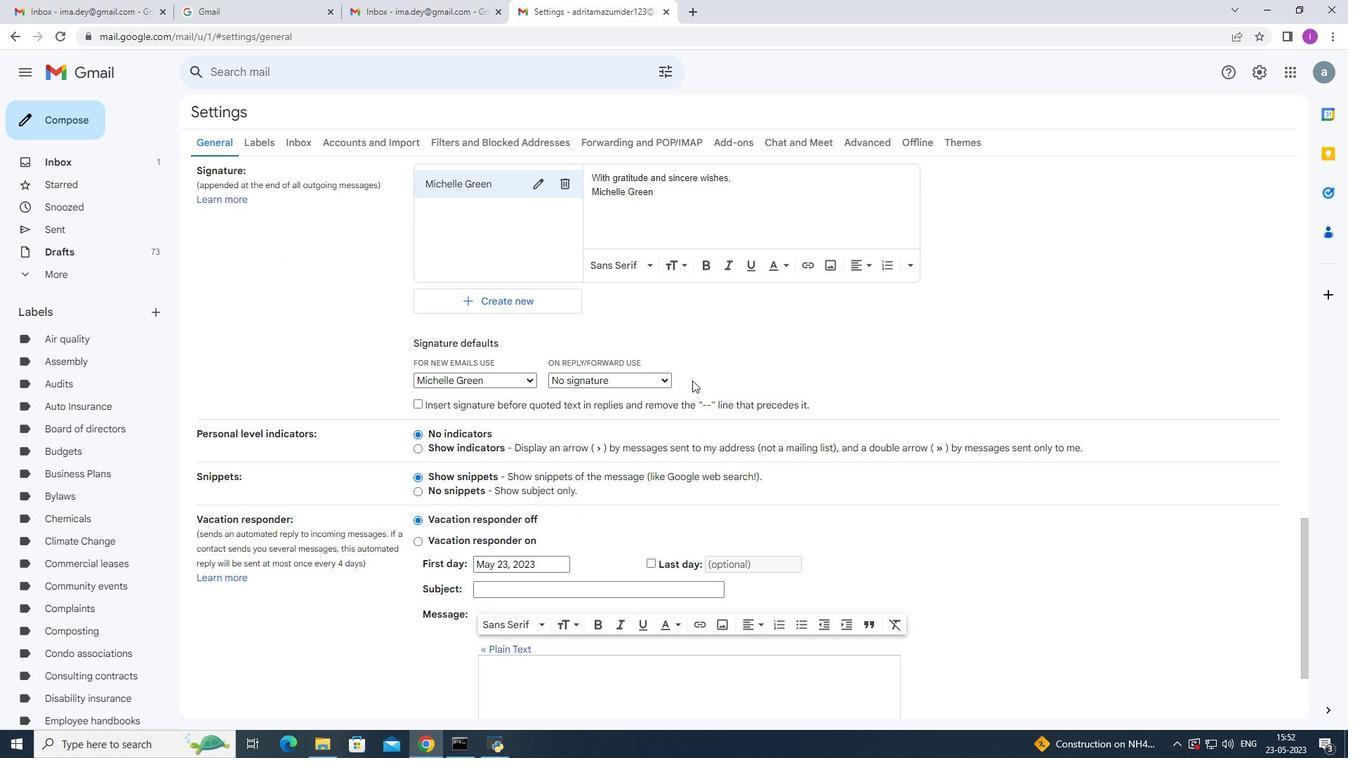 
Action: Mouse moved to (719, 341)
Screenshot: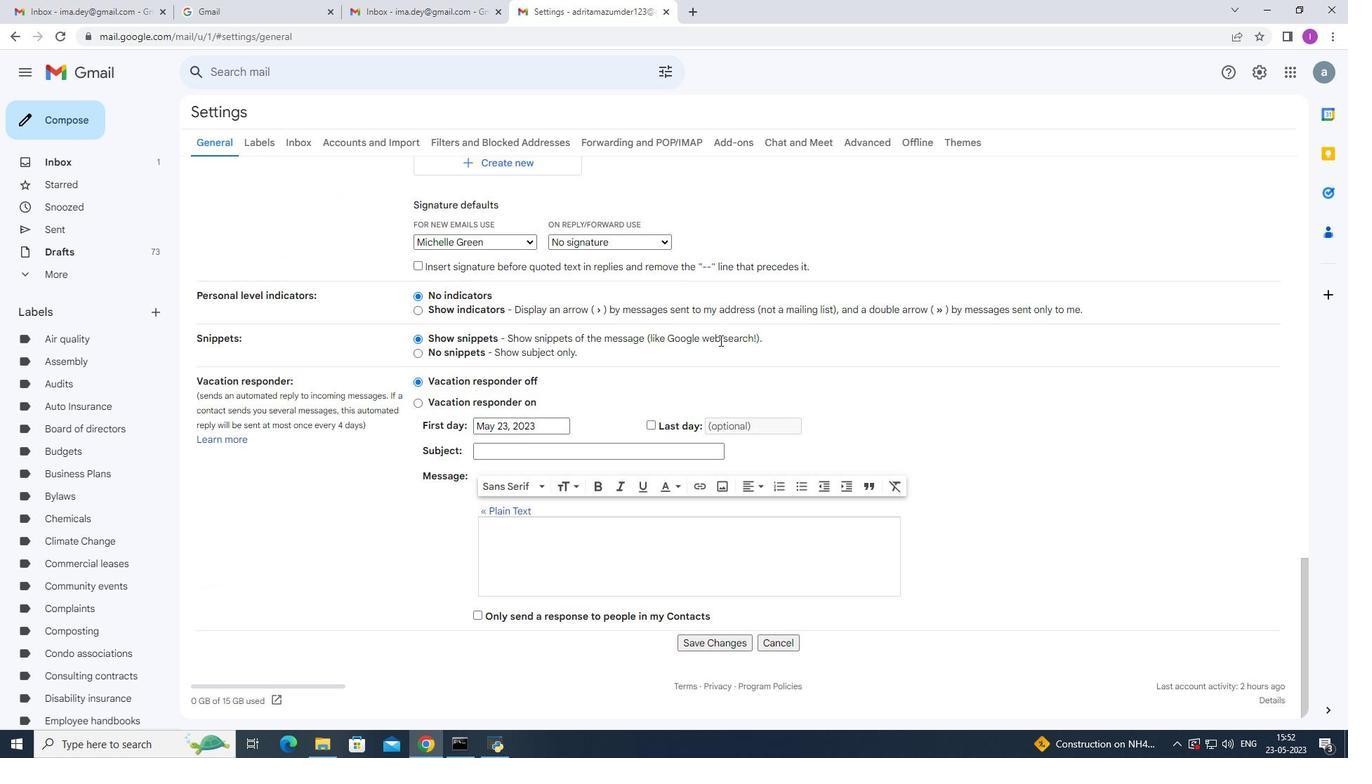 
Action: Mouse scrolled (719, 340) with delta (0, 0)
Screenshot: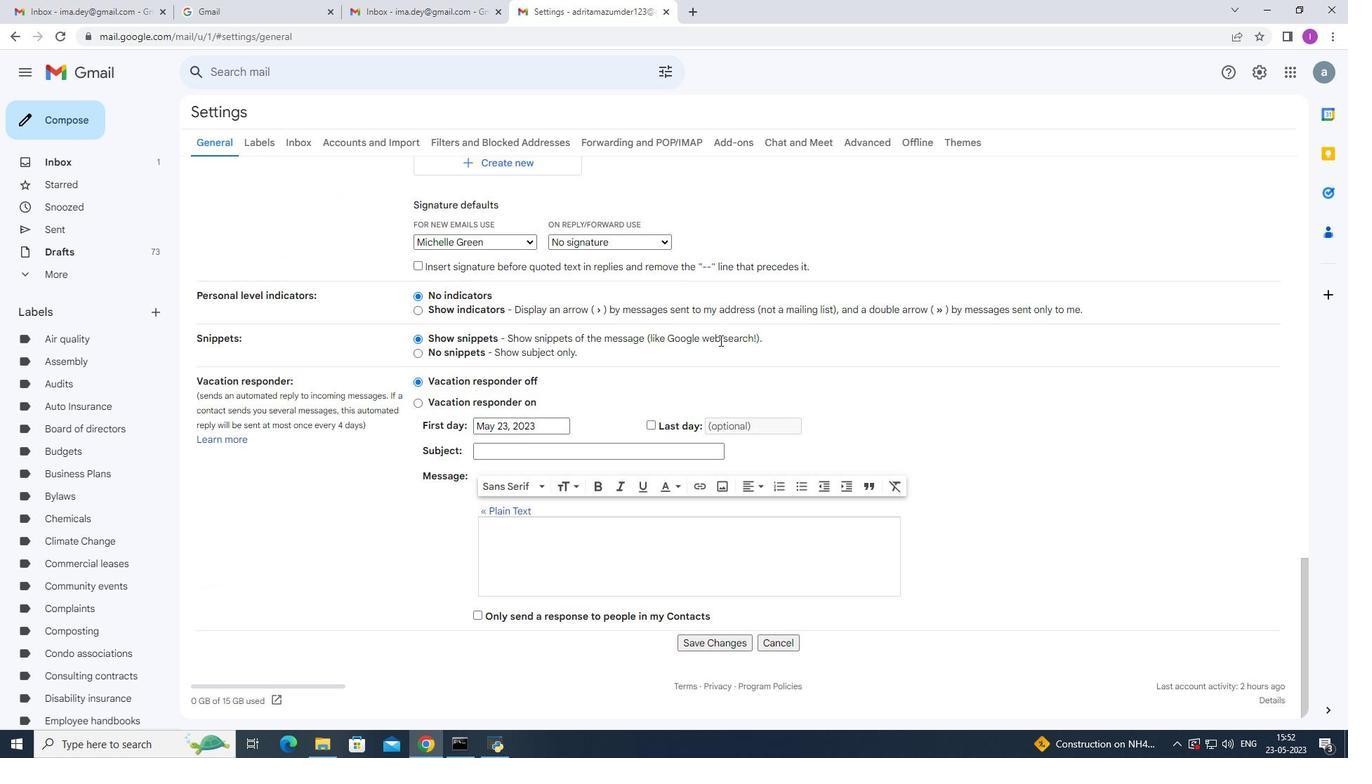 
Action: Mouse scrolled (719, 340) with delta (0, 0)
Screenshot: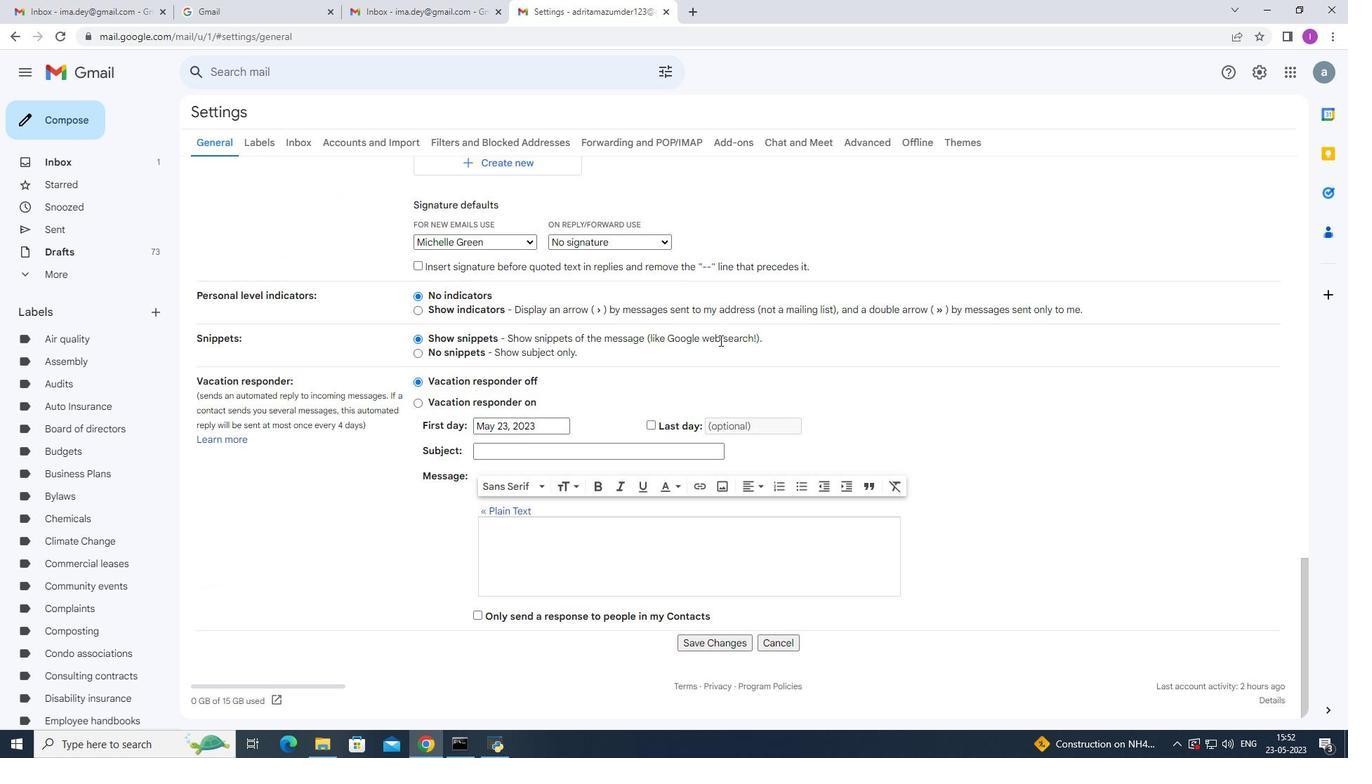 
Action: Mouse scrolled (719, 340) with delta (0, 0)
Screenshot: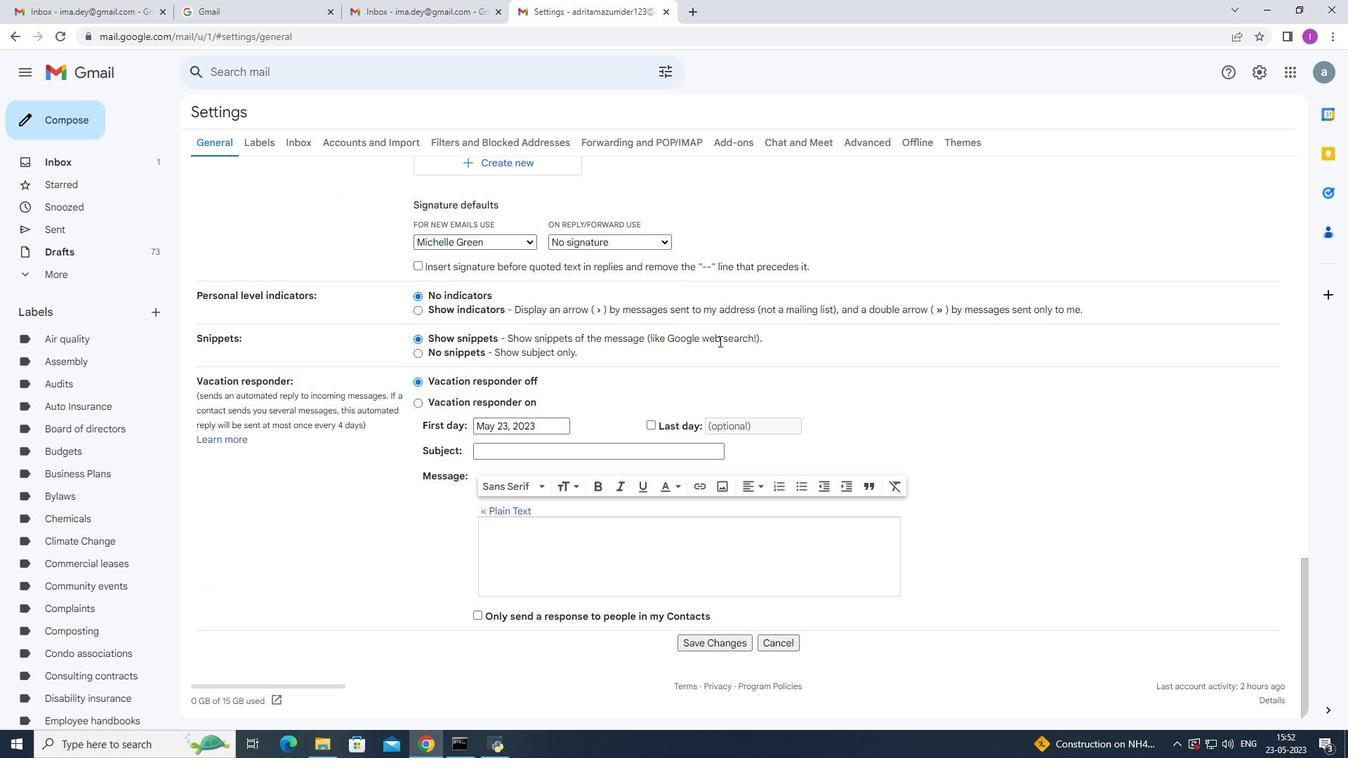 
Action: Mouse moved to (674, 319)
Screenshot: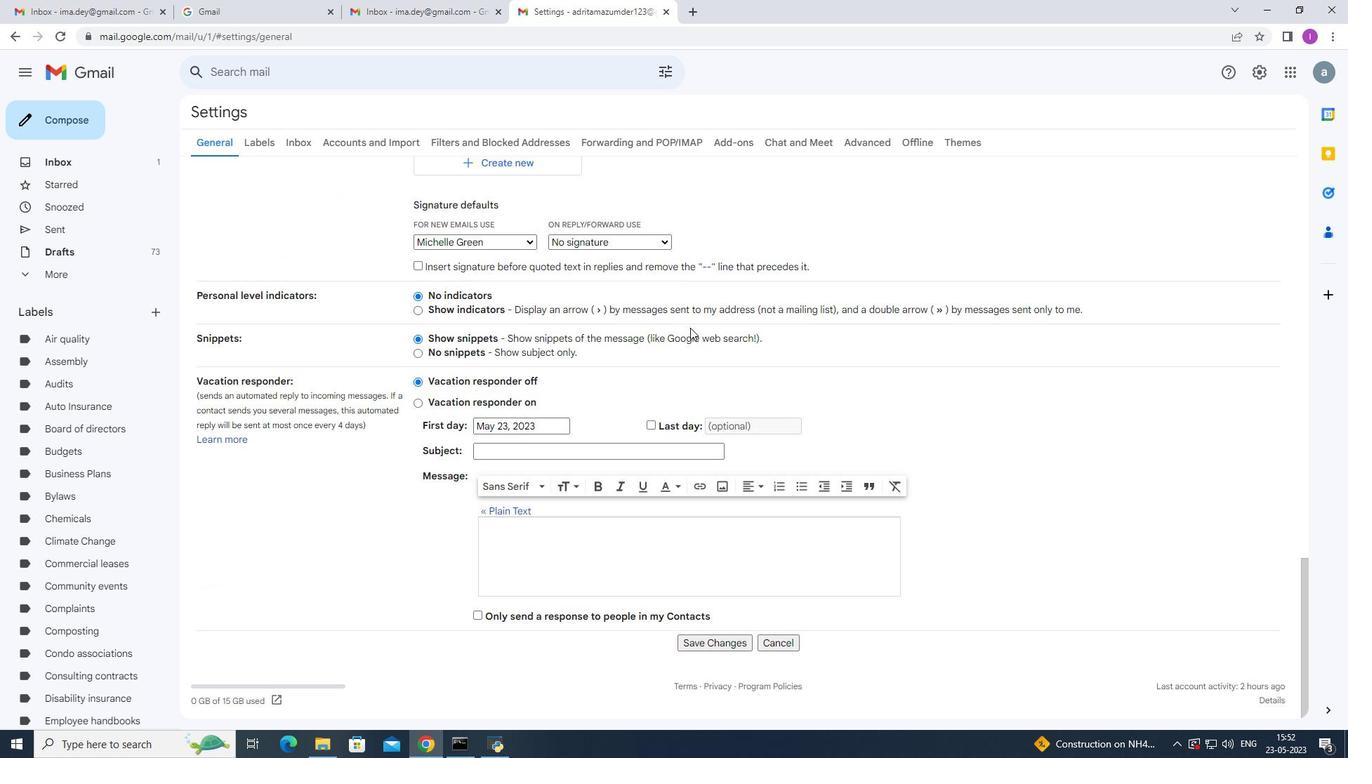 
Action: Mouse scrolled (674, 318) with delta (0, 0)
Screenshot: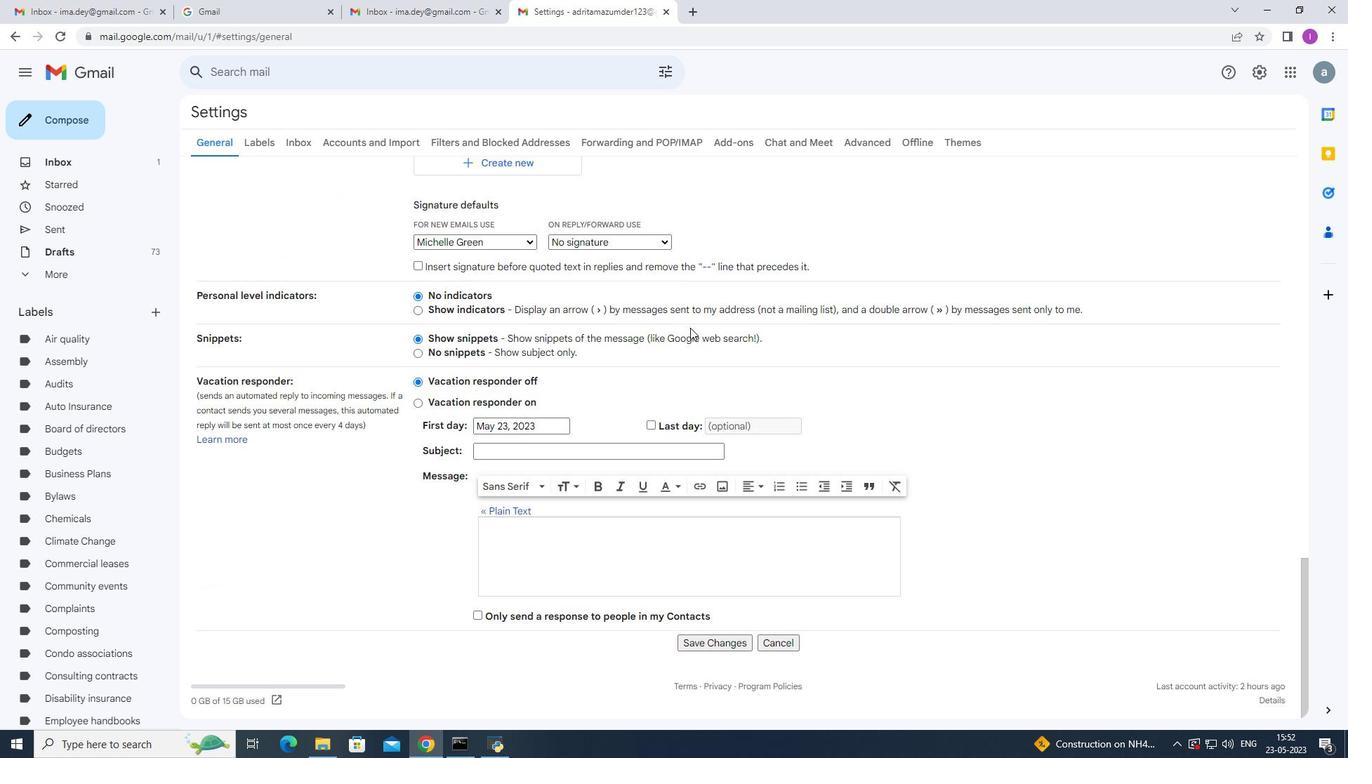 
Action: Mouse scrolled (674, 318) with delta (0, 0)
Screenshot: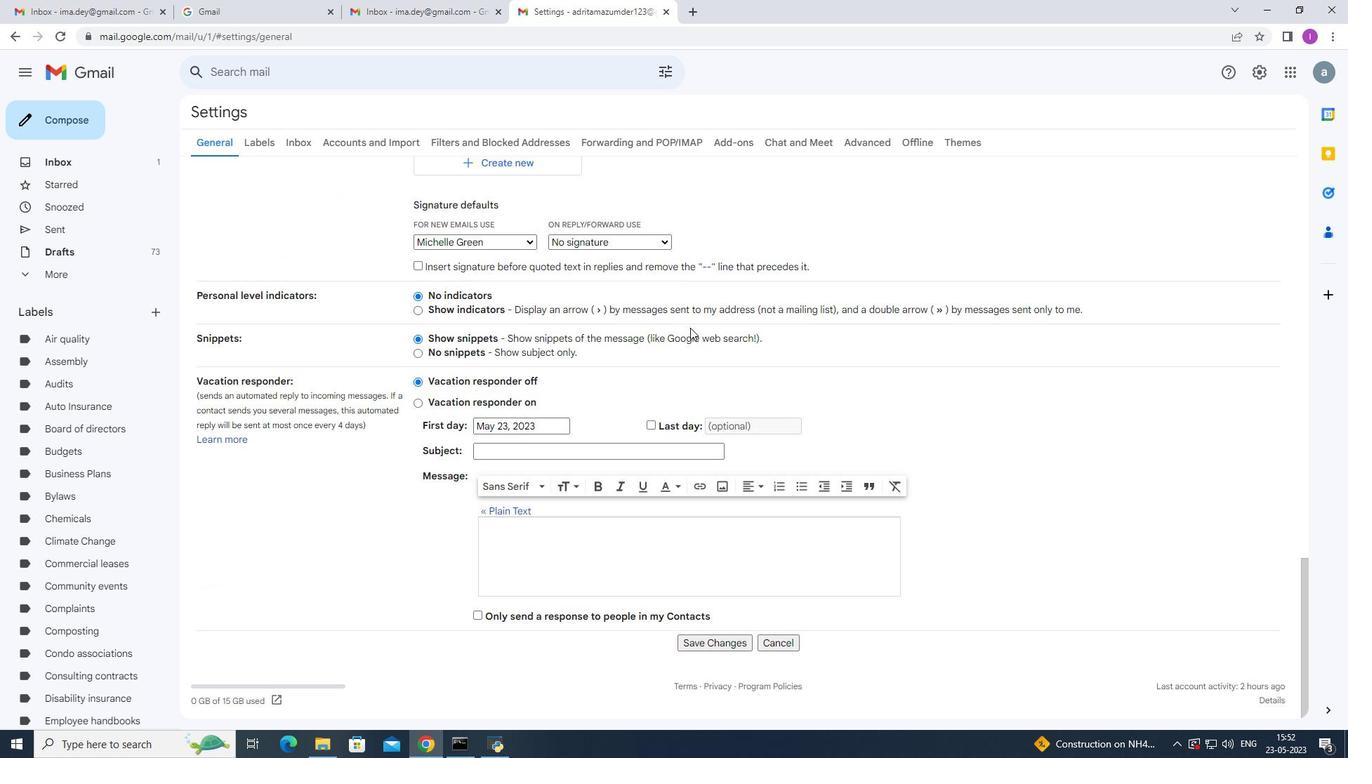 
Action: Mouse scrolled (674, 318) with delta (0, 0)
Screenshot: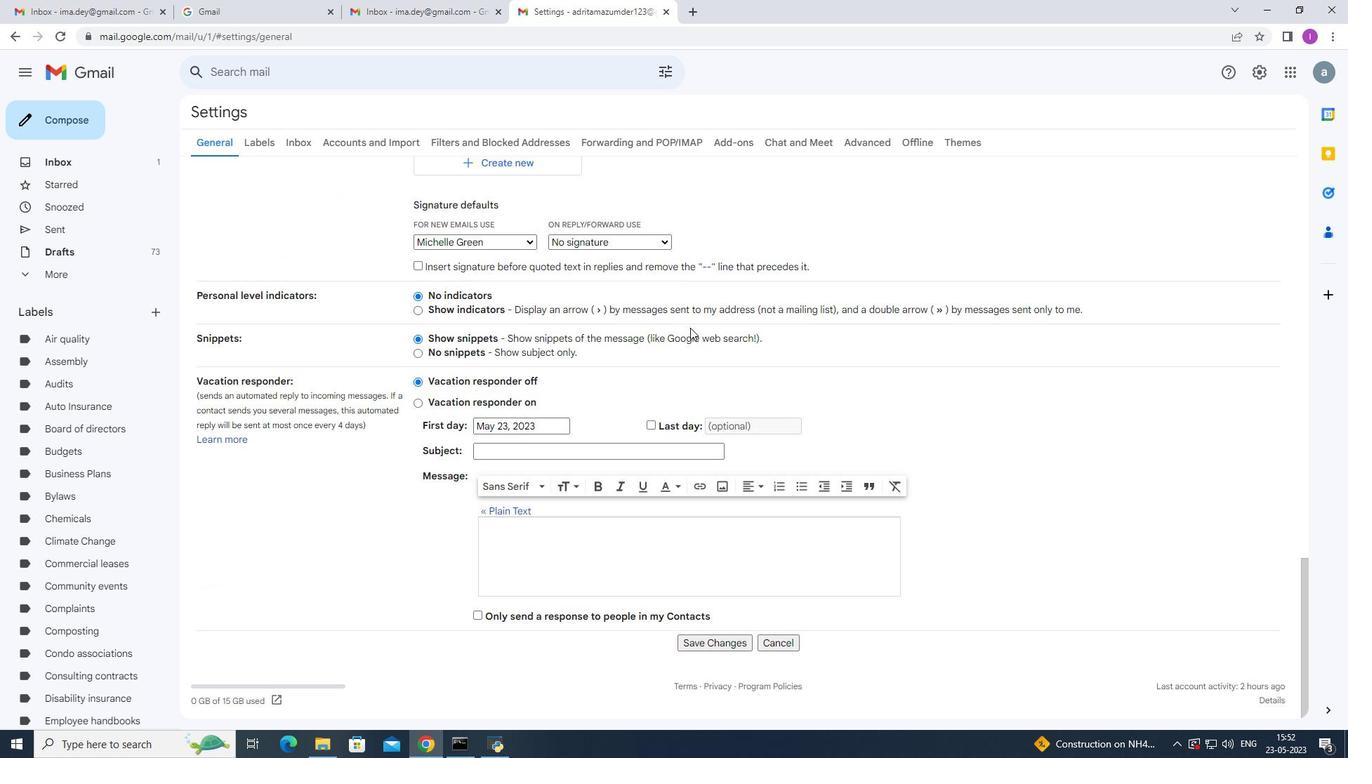 
Action: Mouse scrolled (674, 318) with delta (0, 0)
Screenshot: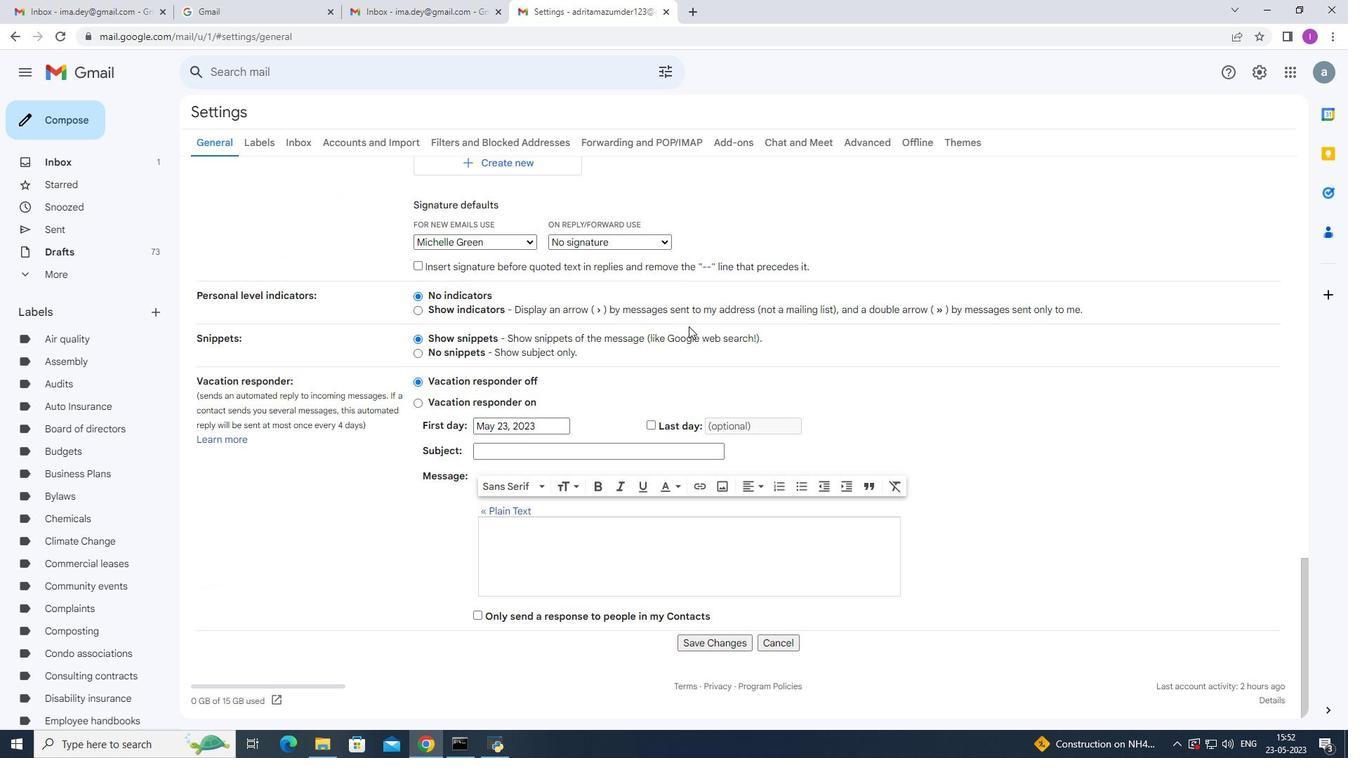 
Action: Mouse moved to (708, 645)
Screenshot: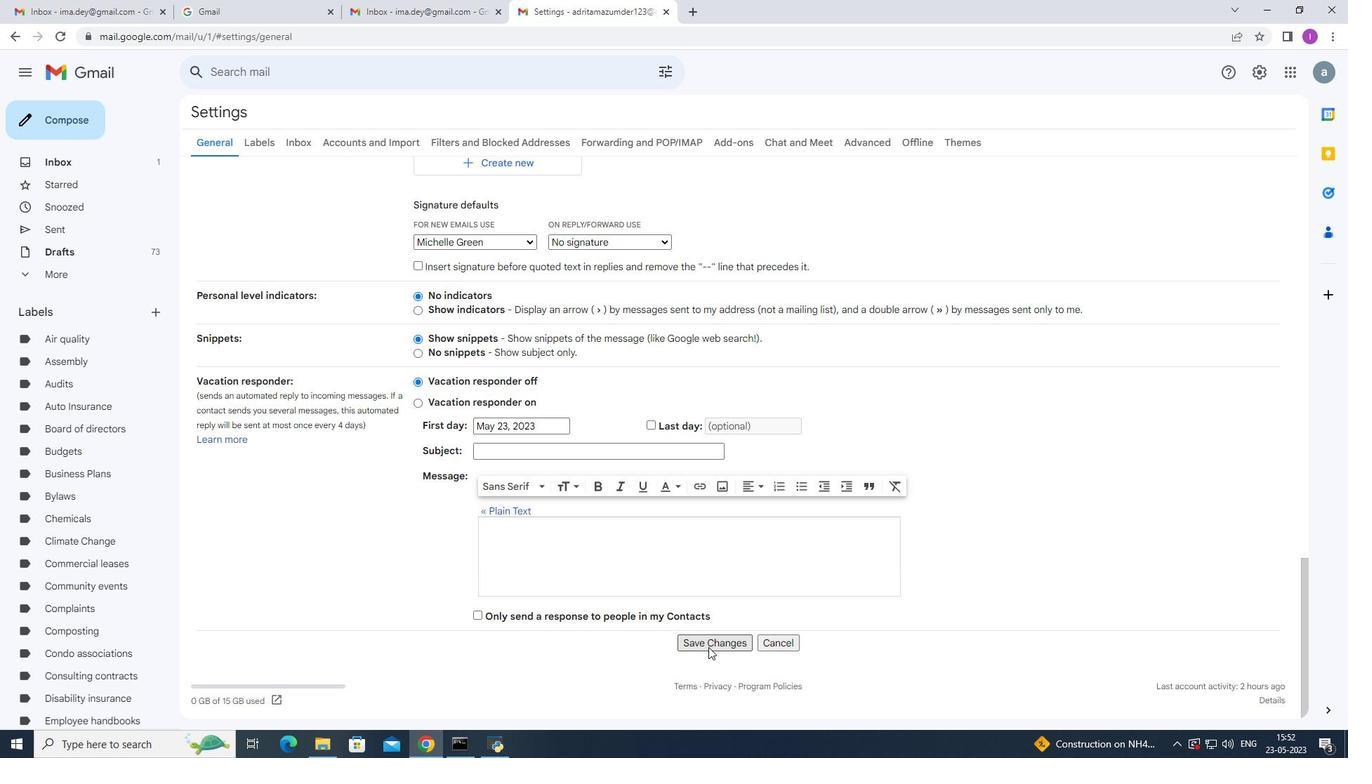 
Action: Mouse pressed left at (708, 645)
Screenshot: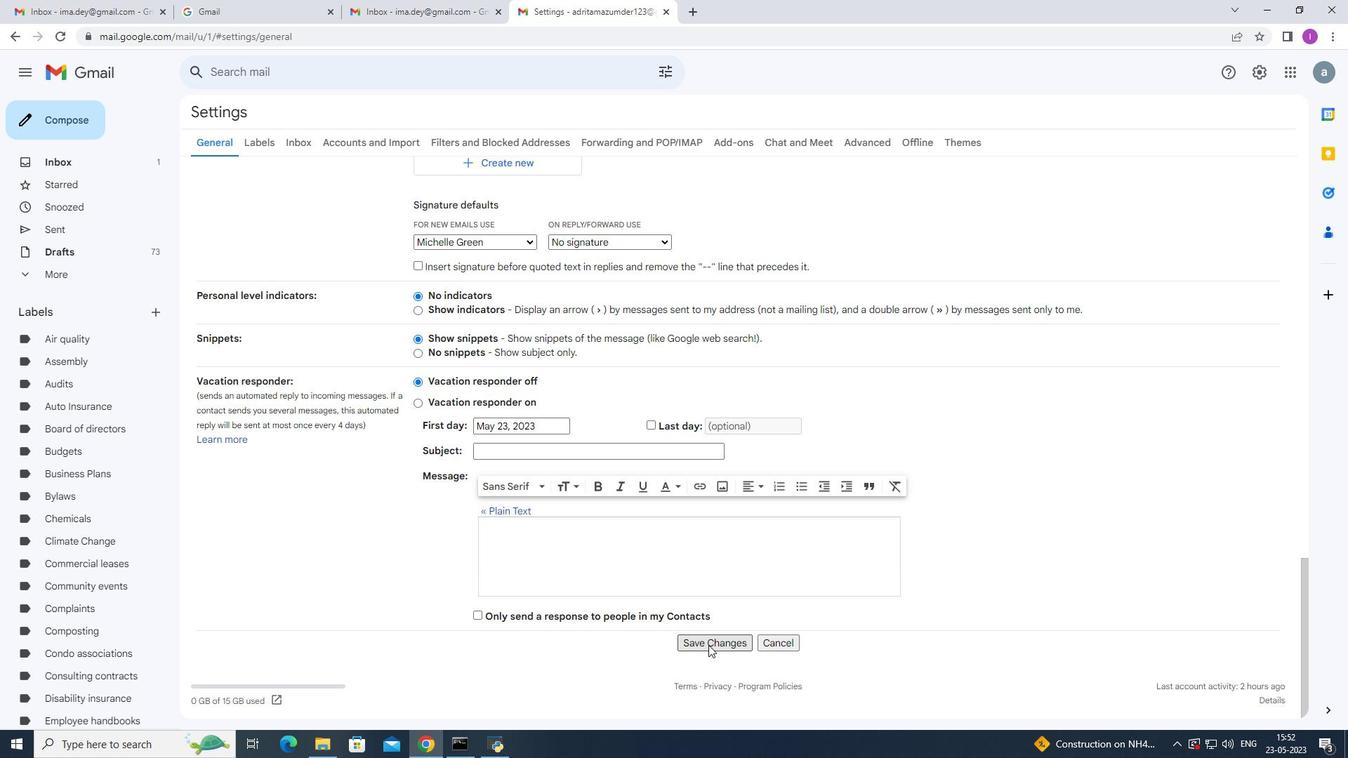 
Action: Mouse moved to (67, 120)
Screenshot: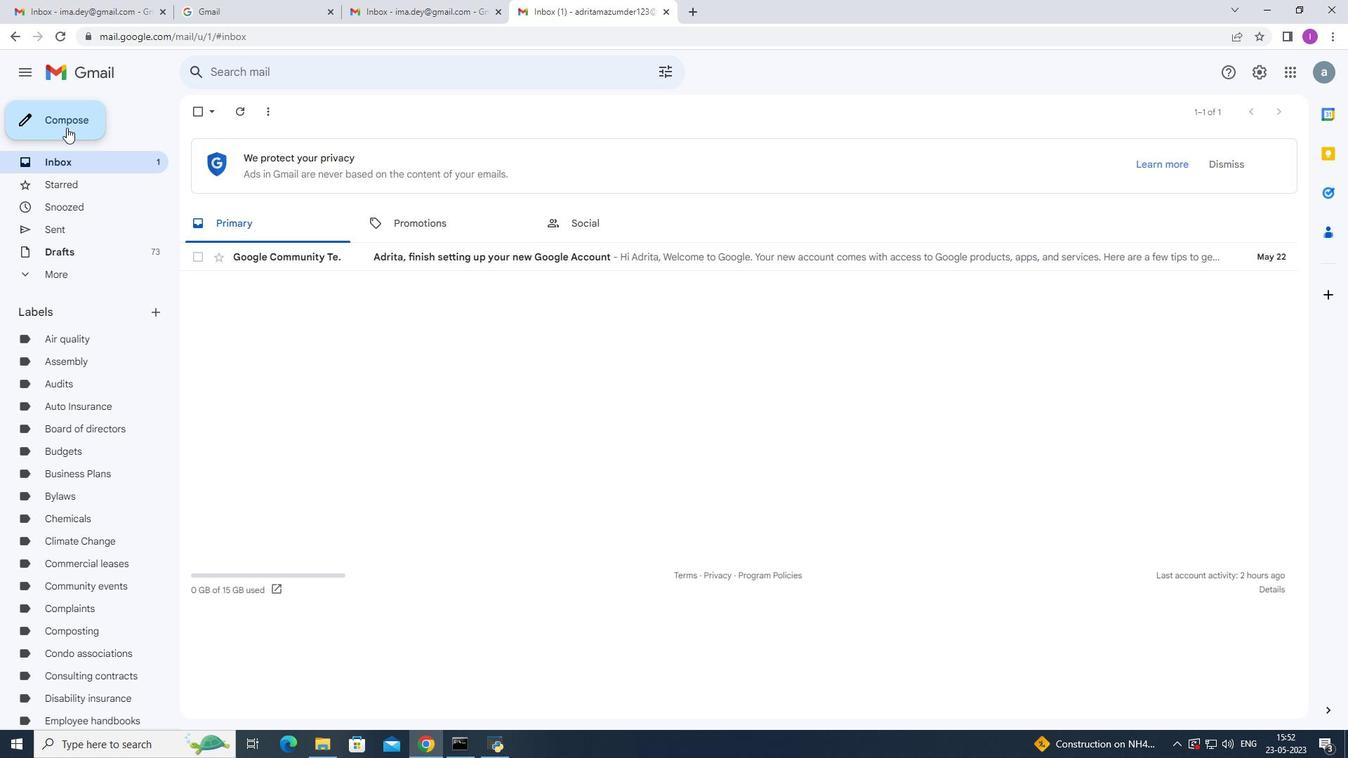 
Action: Mouse pressed left at (67, 120)
Screenshot: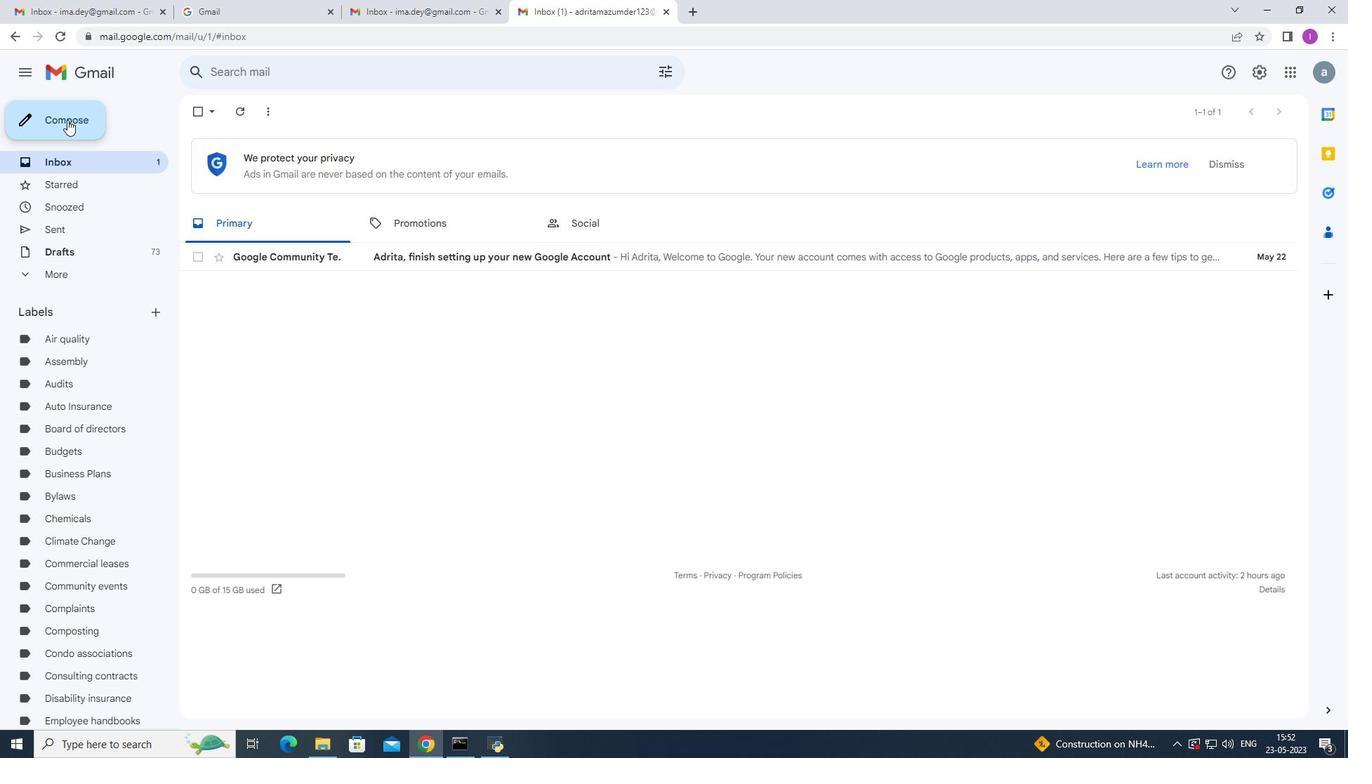 
Action: Mouse moved to (922, 344)
Screenshot: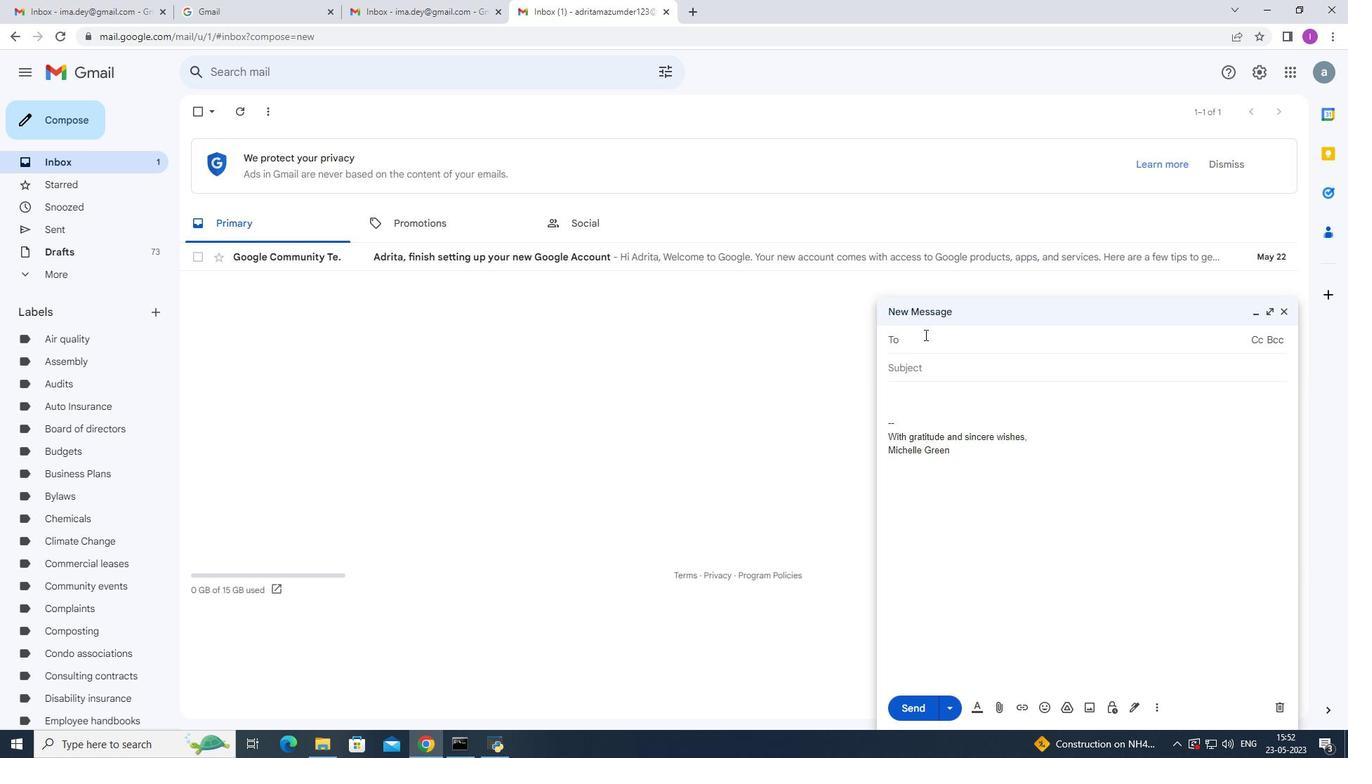 
Action: Key pressed s
Screenshot: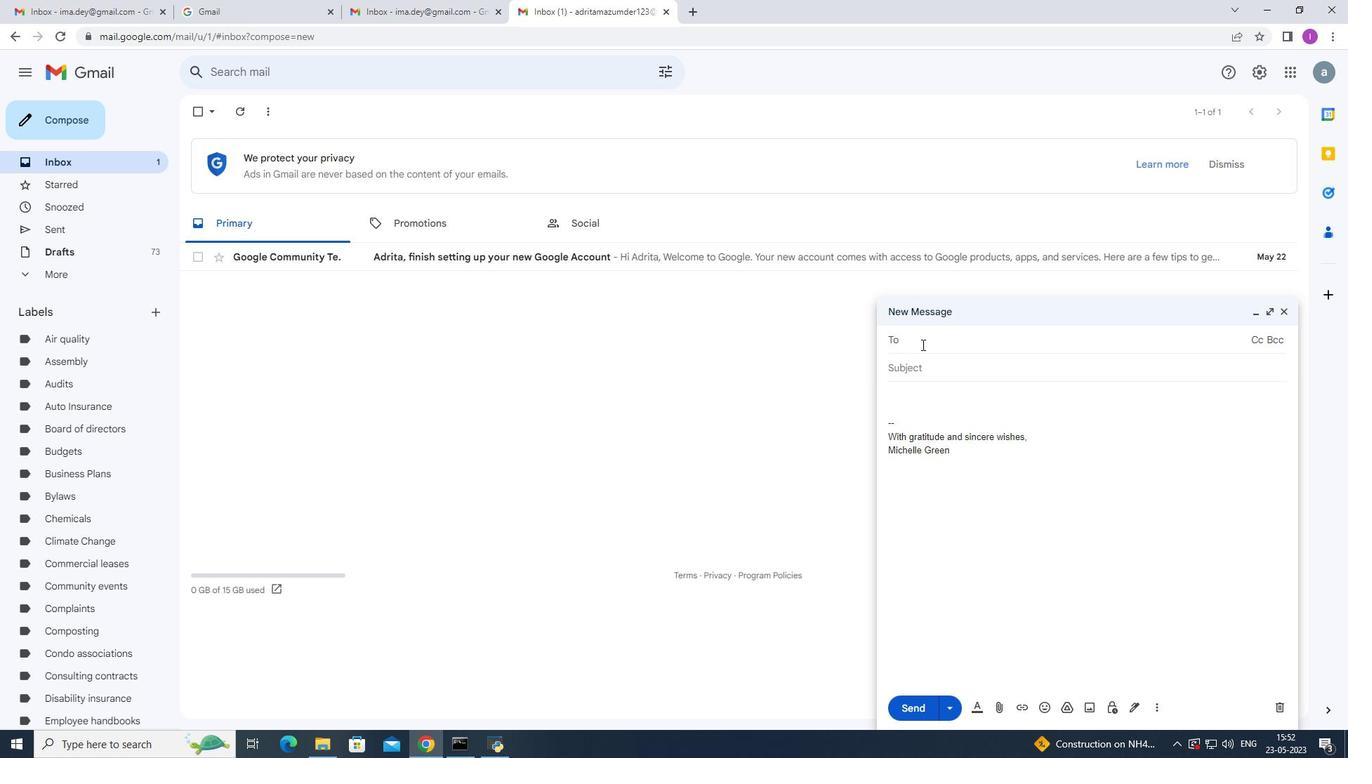 
Action: Mouse moved to (953, 371)
Screenshot: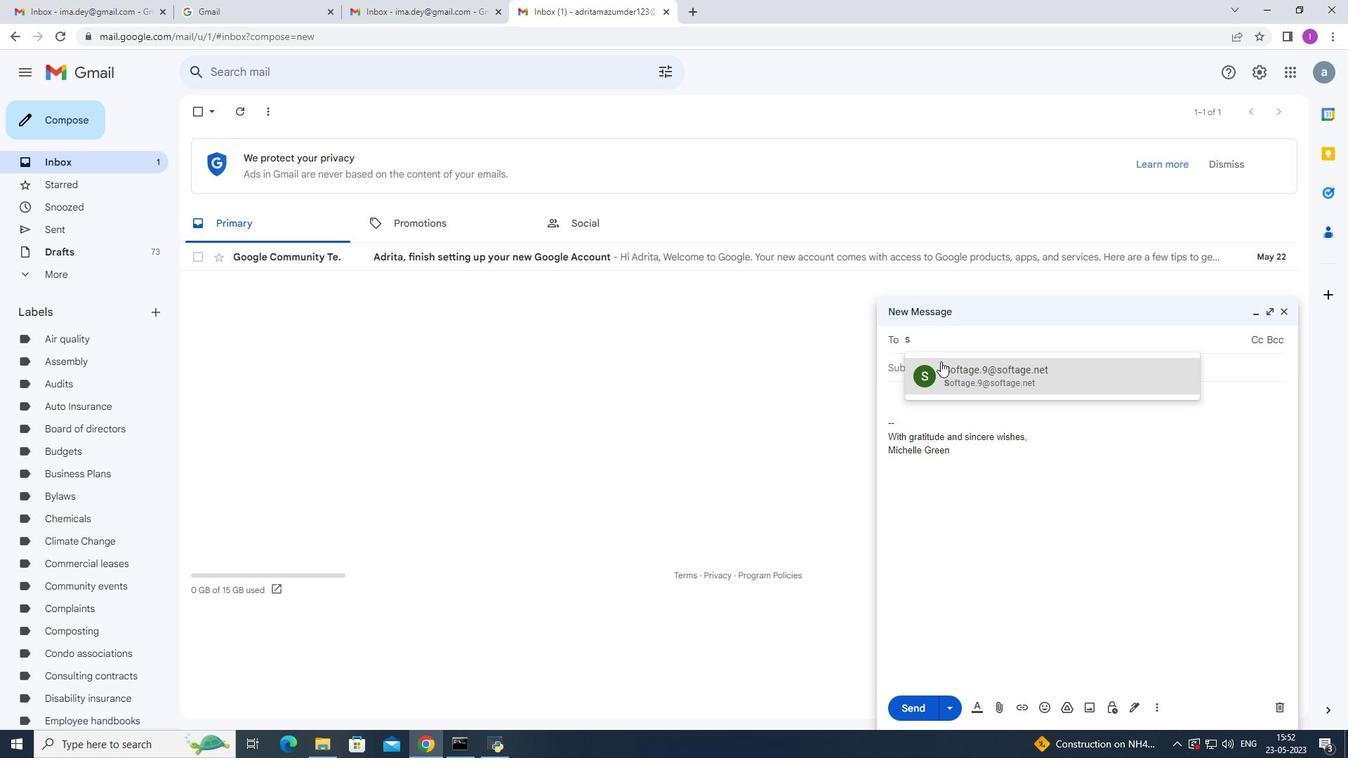 
Action: Mouse pressed left at (953, 371)
Screenshot: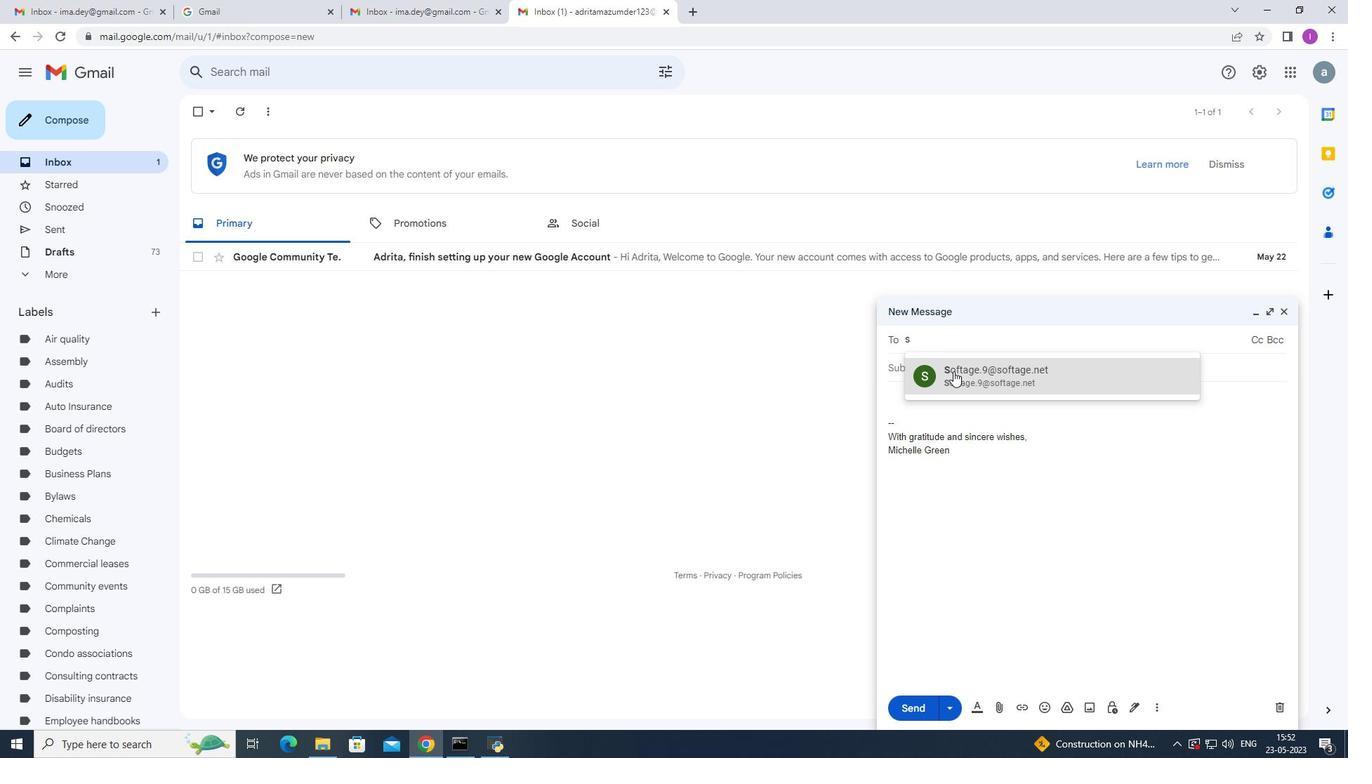 
Action: Mouse moved to (1155, 705)
Screenshot: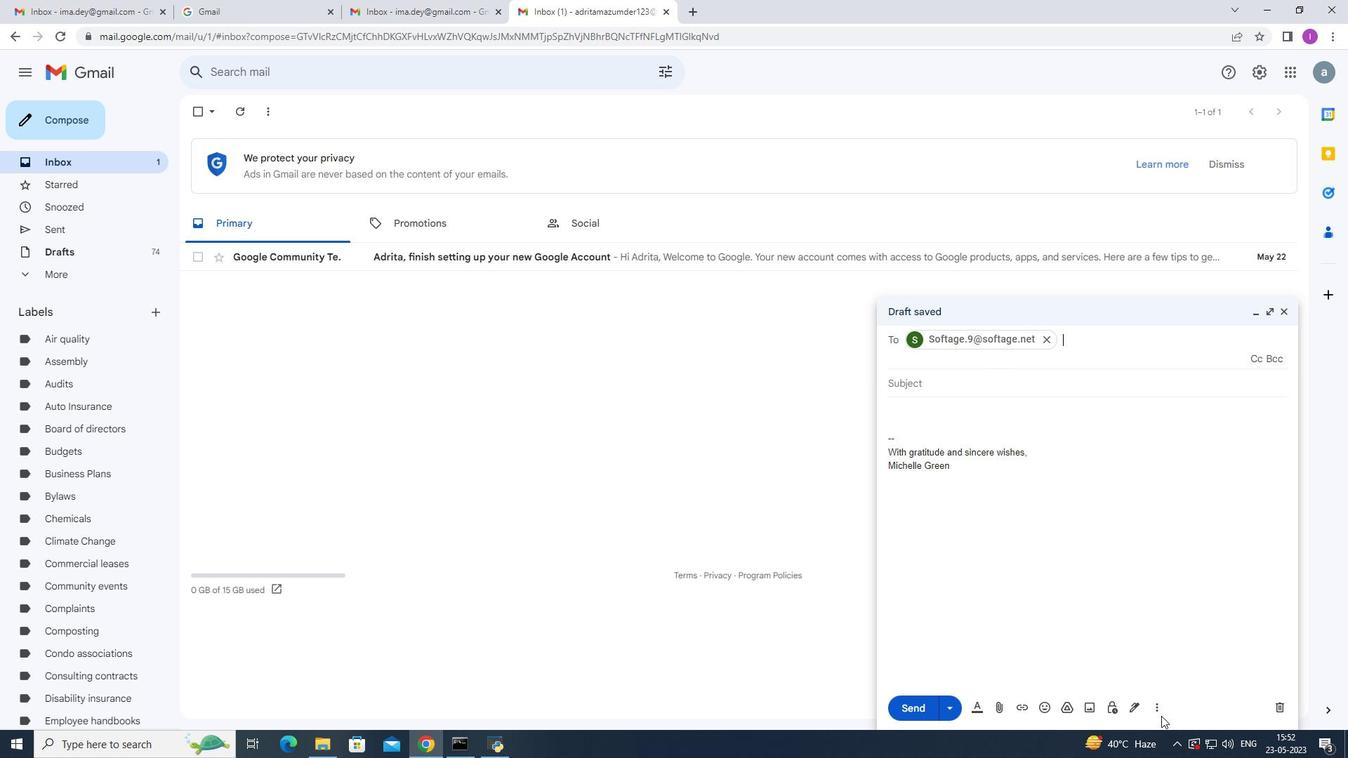 
Action: Mouse pressed left at (1155, 705)
Screenshot: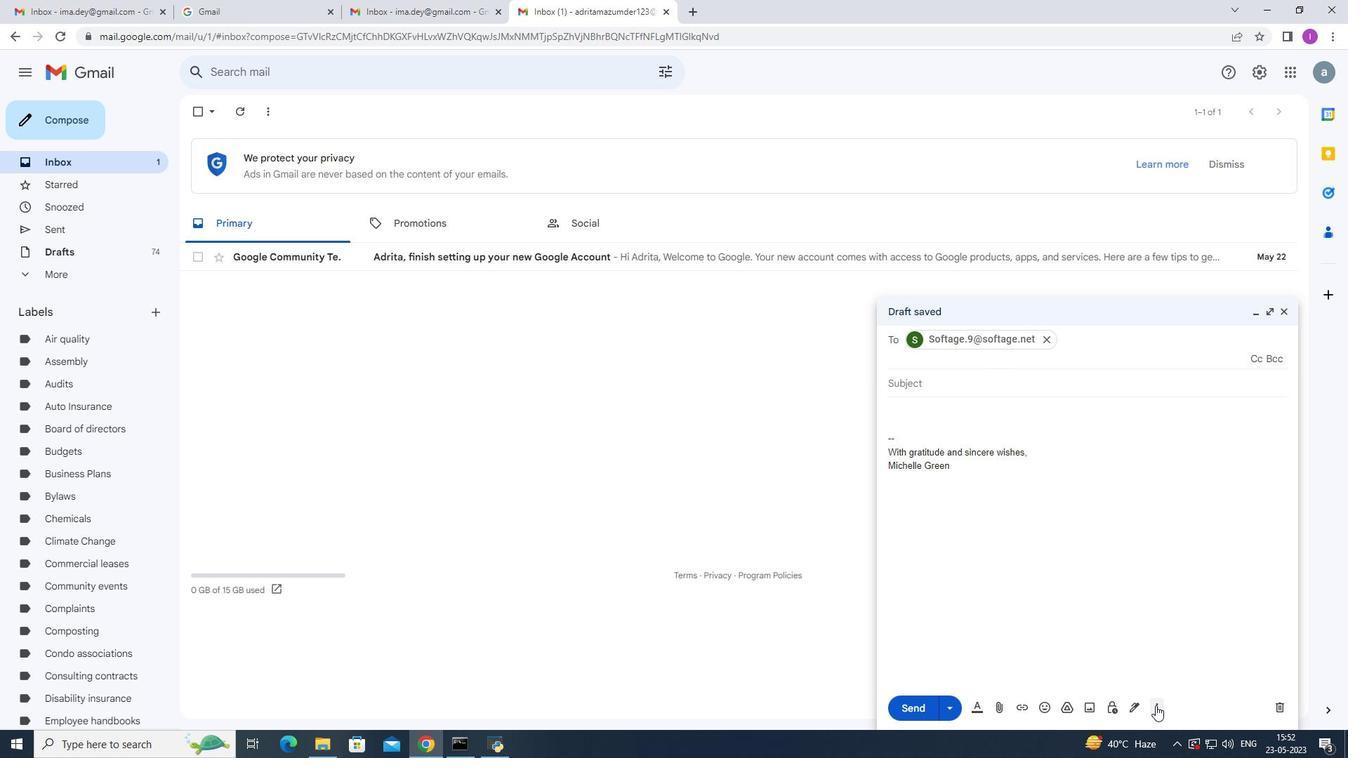 
Action: Mouse moved to (944, 301)
Screenshot: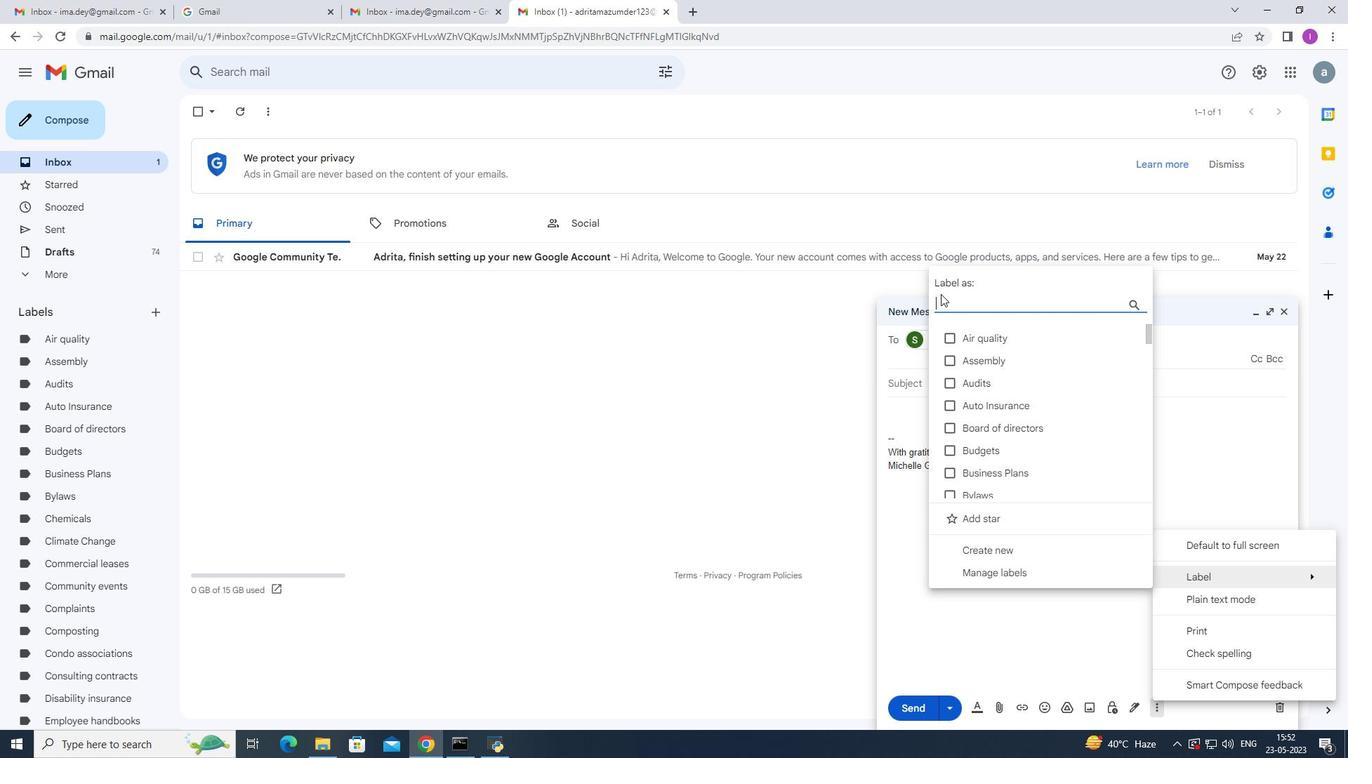 
Action: Mouse pressed left at (944, 301)
Screenshot: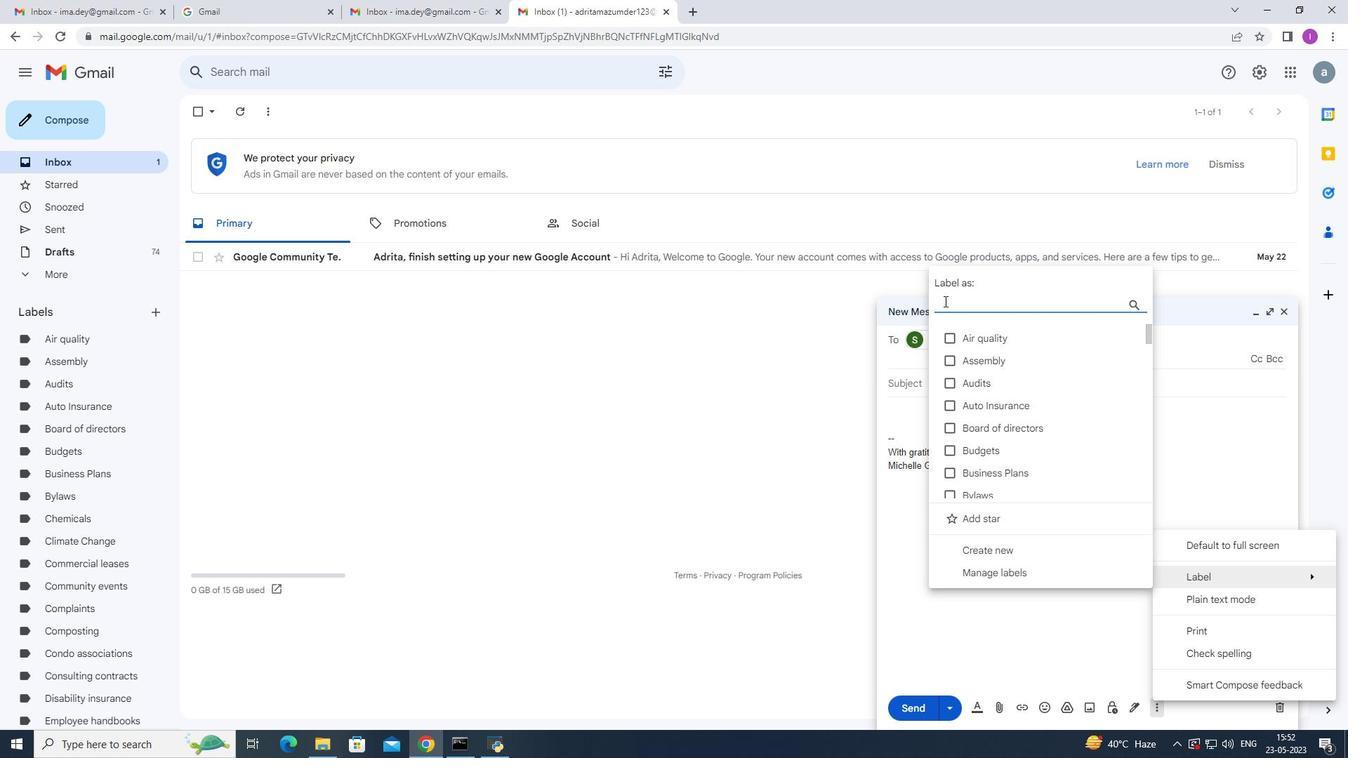 
Action: Mouse moved to (974, 340)
Screenshot: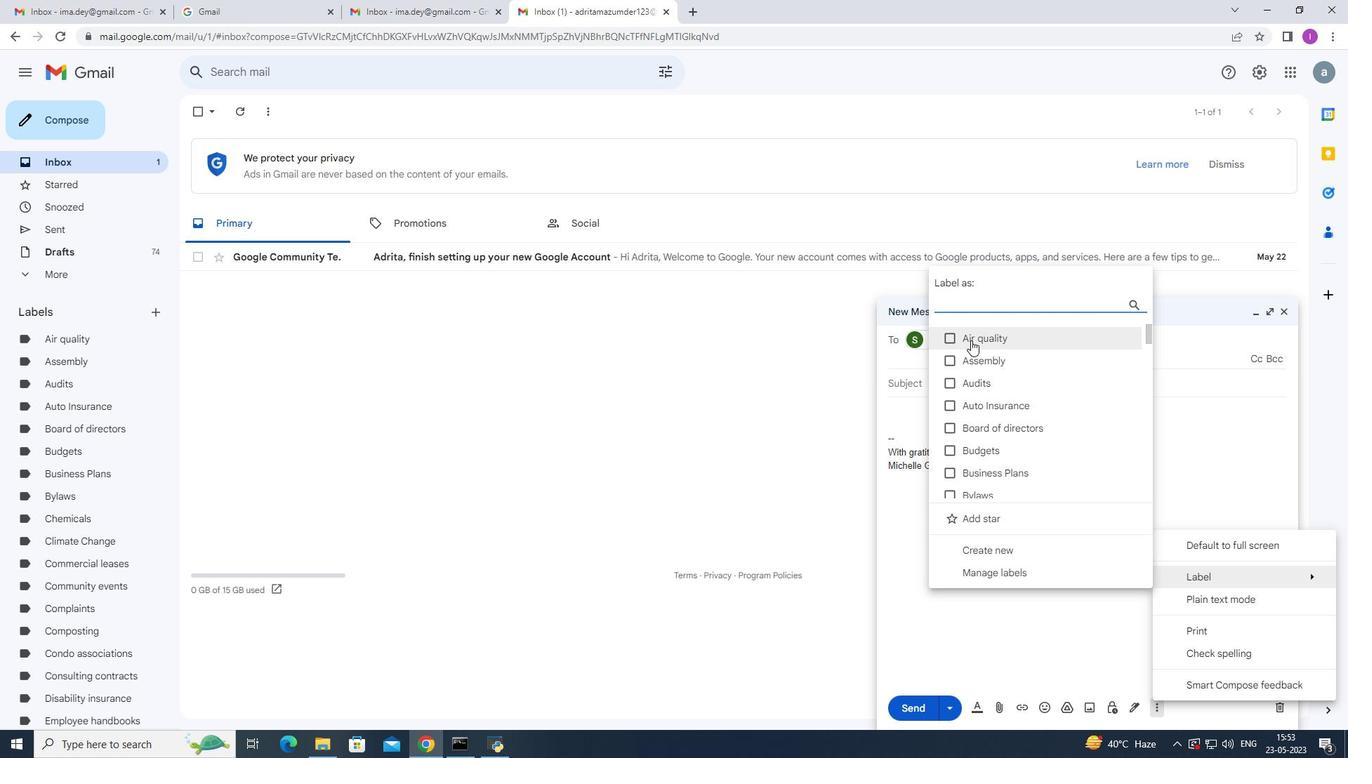 
Action: Key pressed <Key.shift><Key.shift><Key.shift><Key.shift><Key.shift><Key.shift><Key.shift><Key.shift><Key.shift>Insurance<Key.space>cancellations
Screenshot: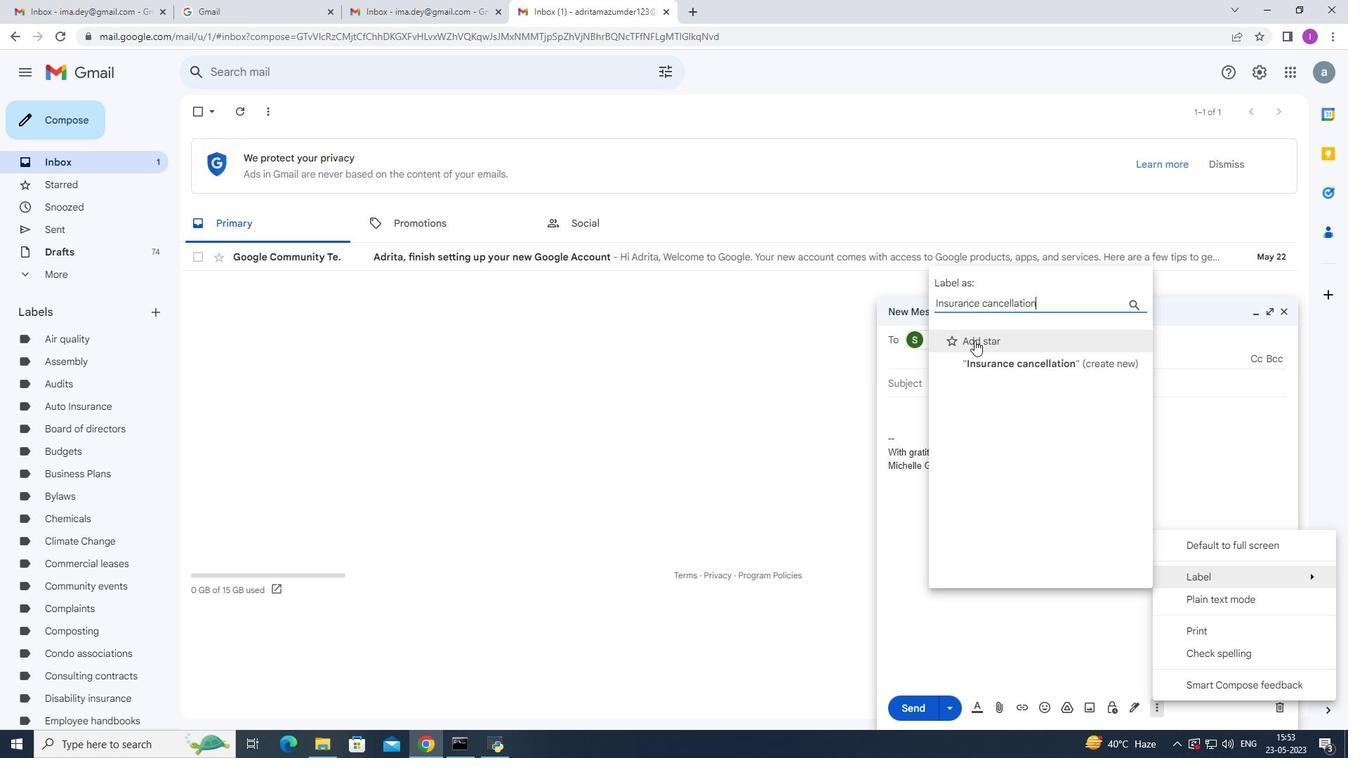 
Action: Mouse moved to (1031, 363)
Screenshot: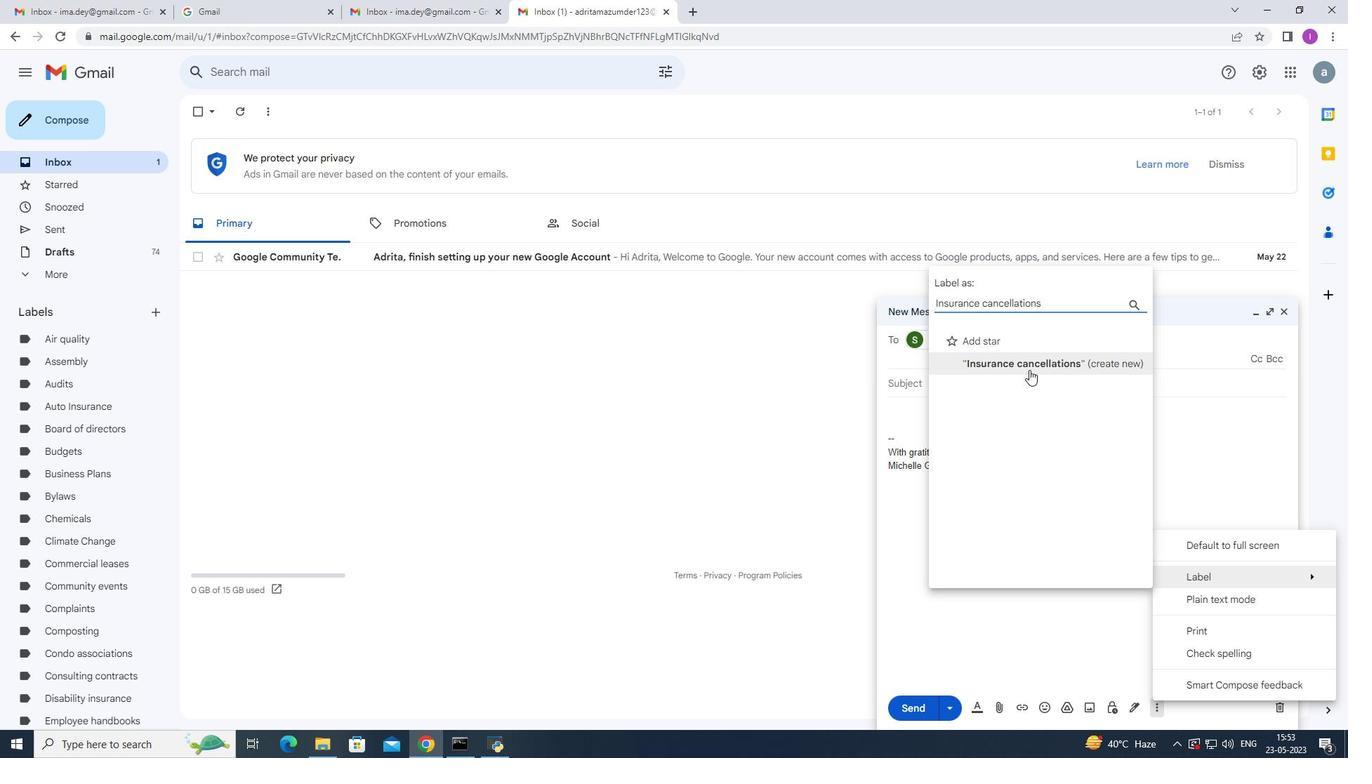 
Action: Mouse pressed left at (1031, 363)
Screenshot: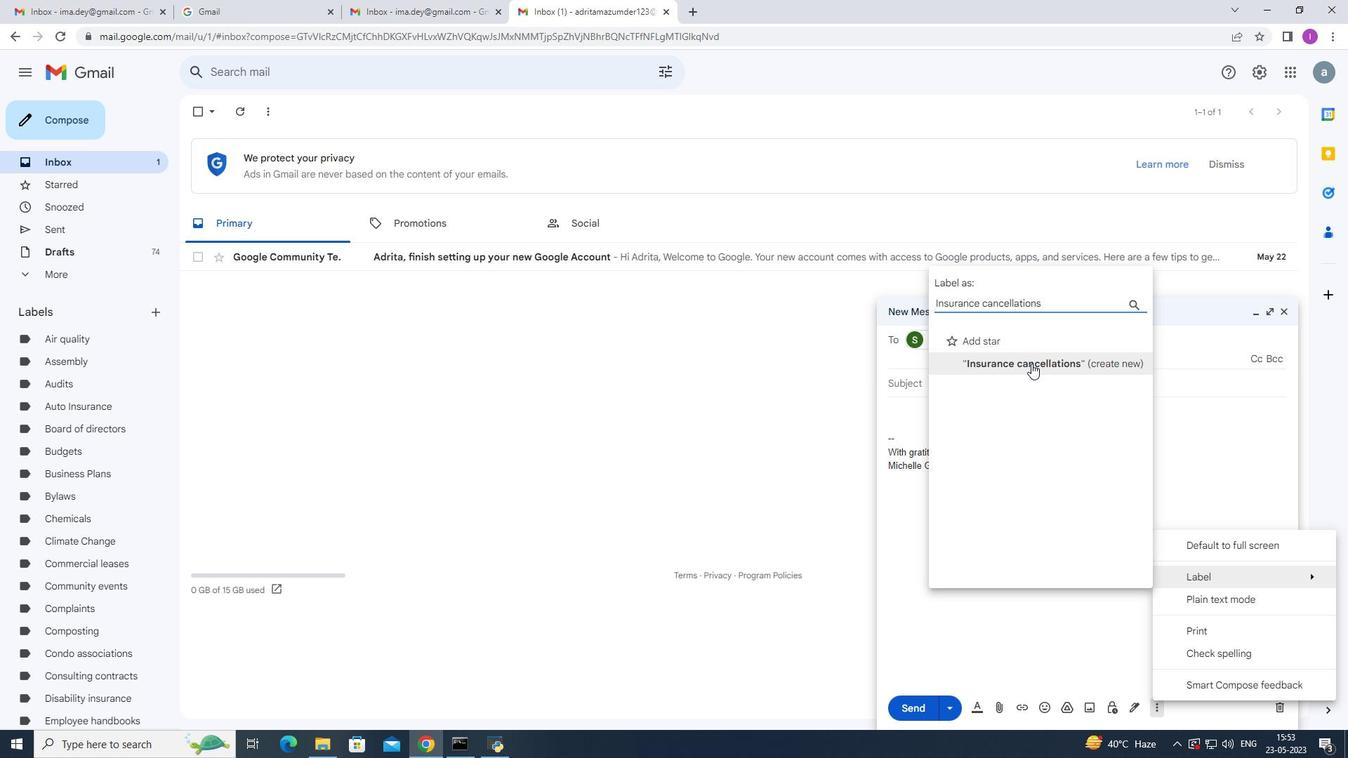 
Action: Mouse moved to (821, 445)
Screenshot: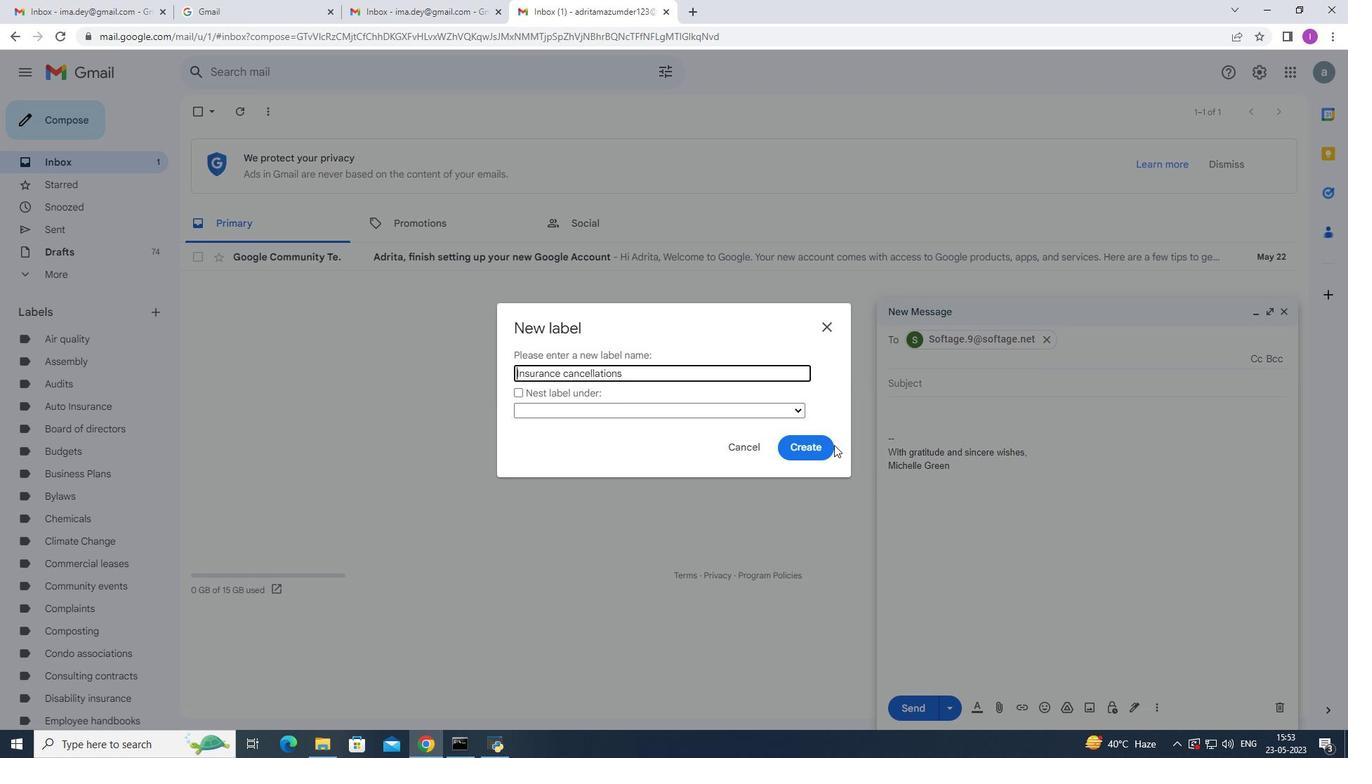 
Action: Mouse pressed left at (821, 445)
Screenshot: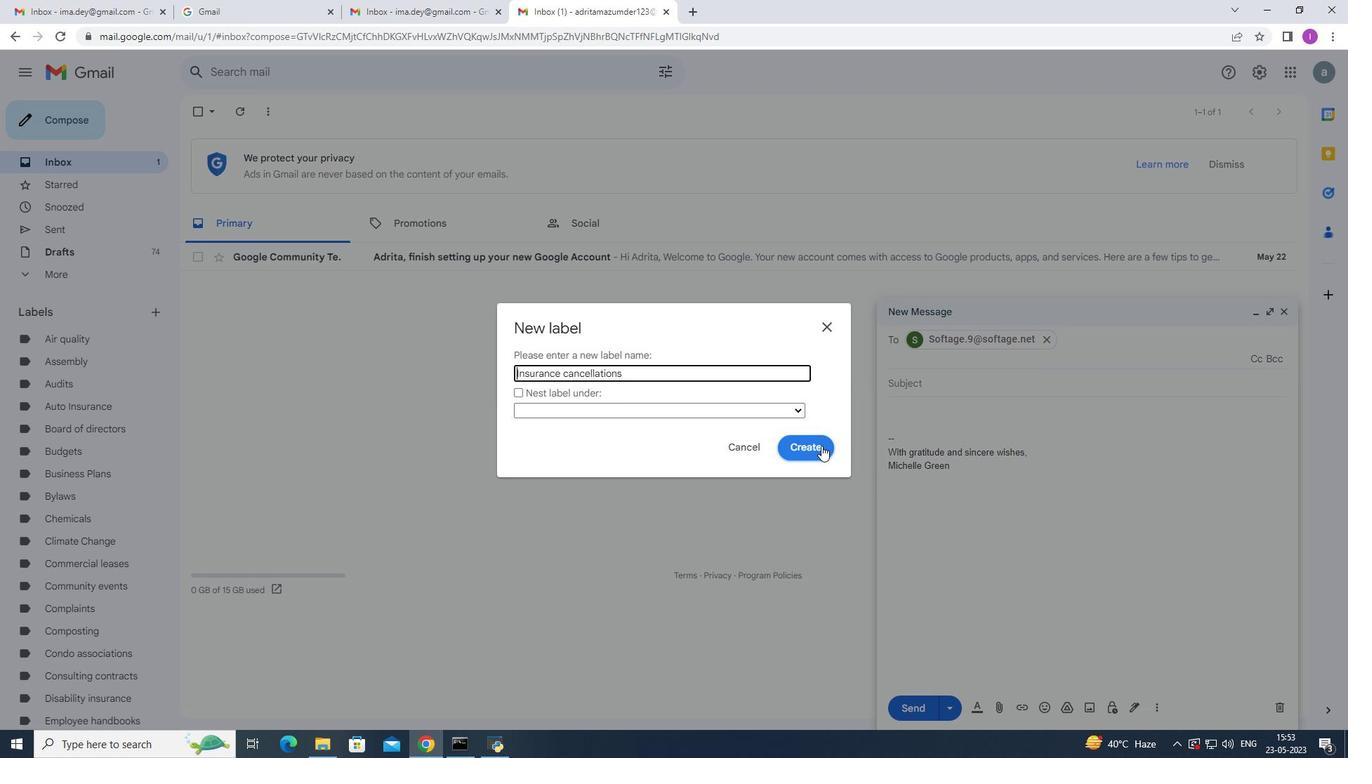 
Action: Mouse moved to (1160, 711)
Screenshot: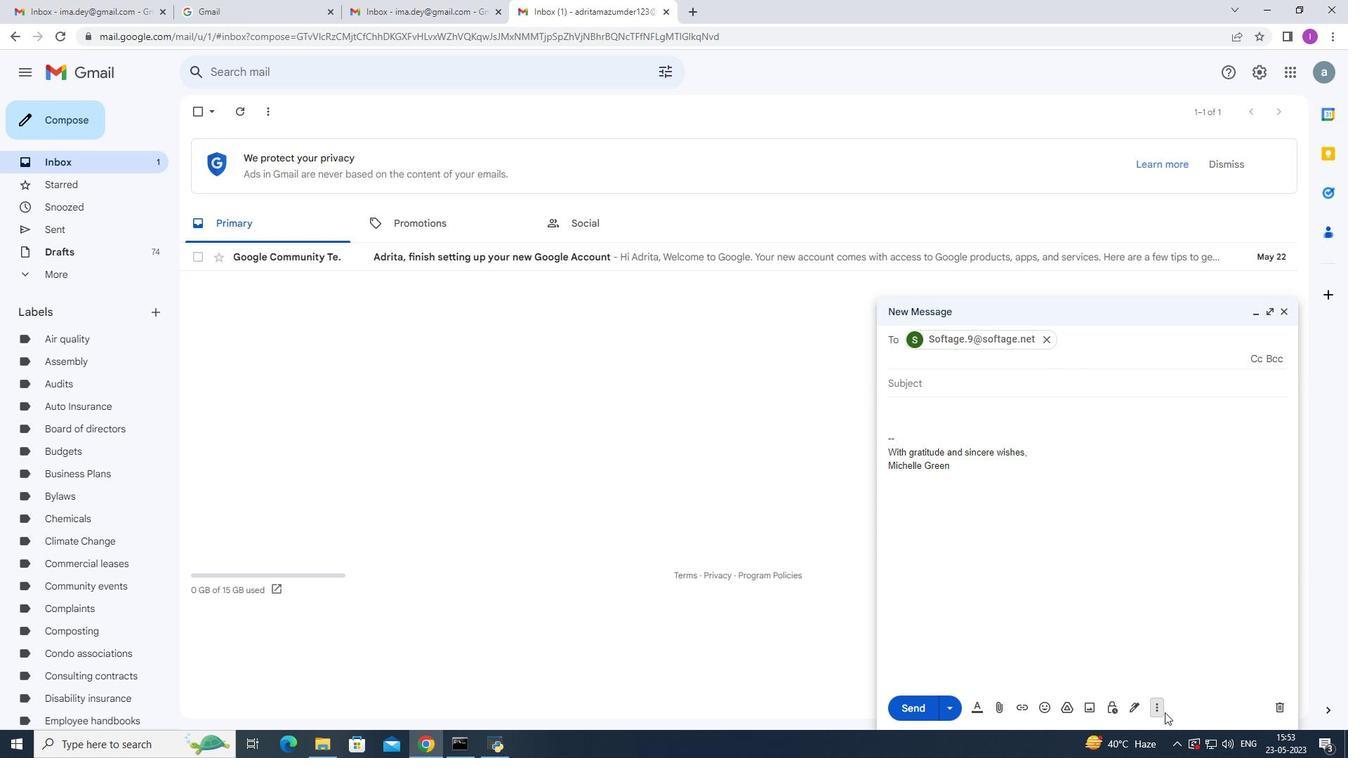 
Action: Mouse pressed left at (1160, 711)
Screenshot: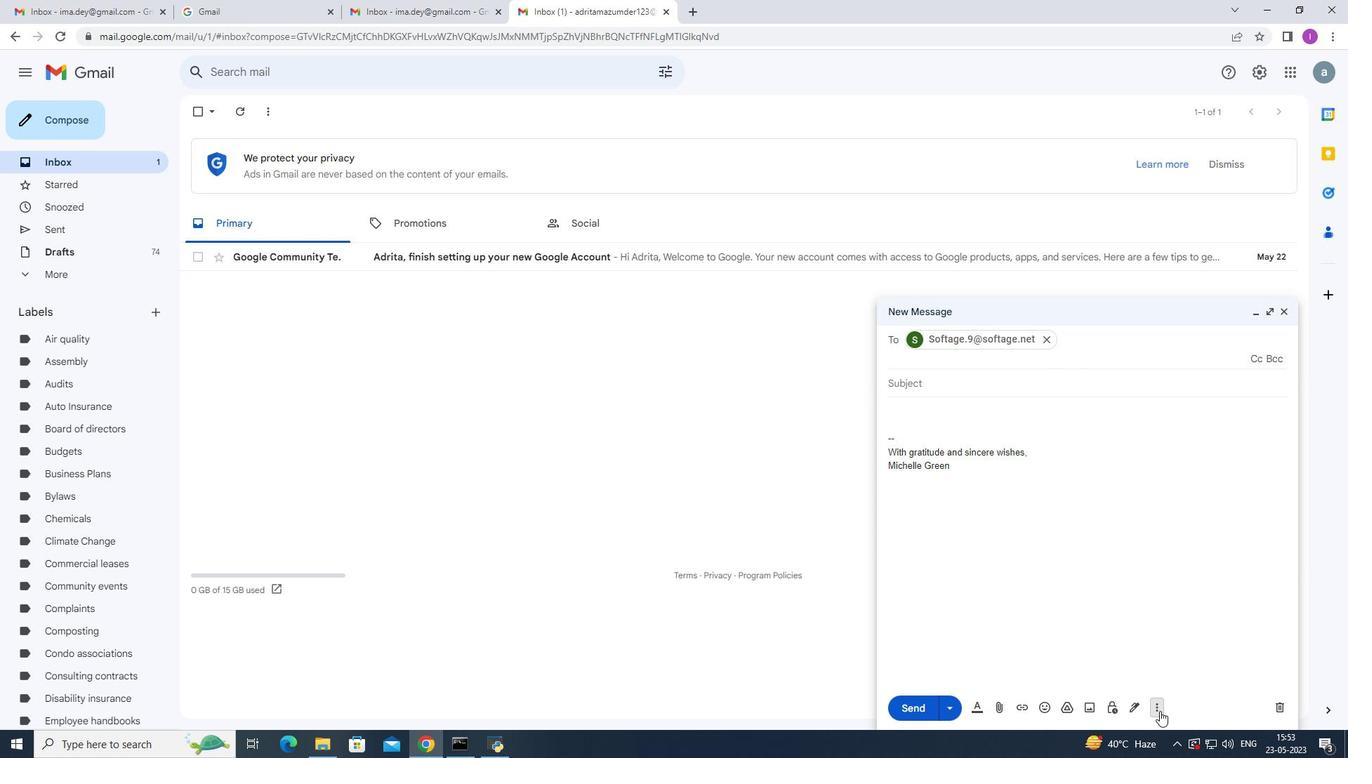 
Action: Mouse moved to (791, 373)
Screenshot: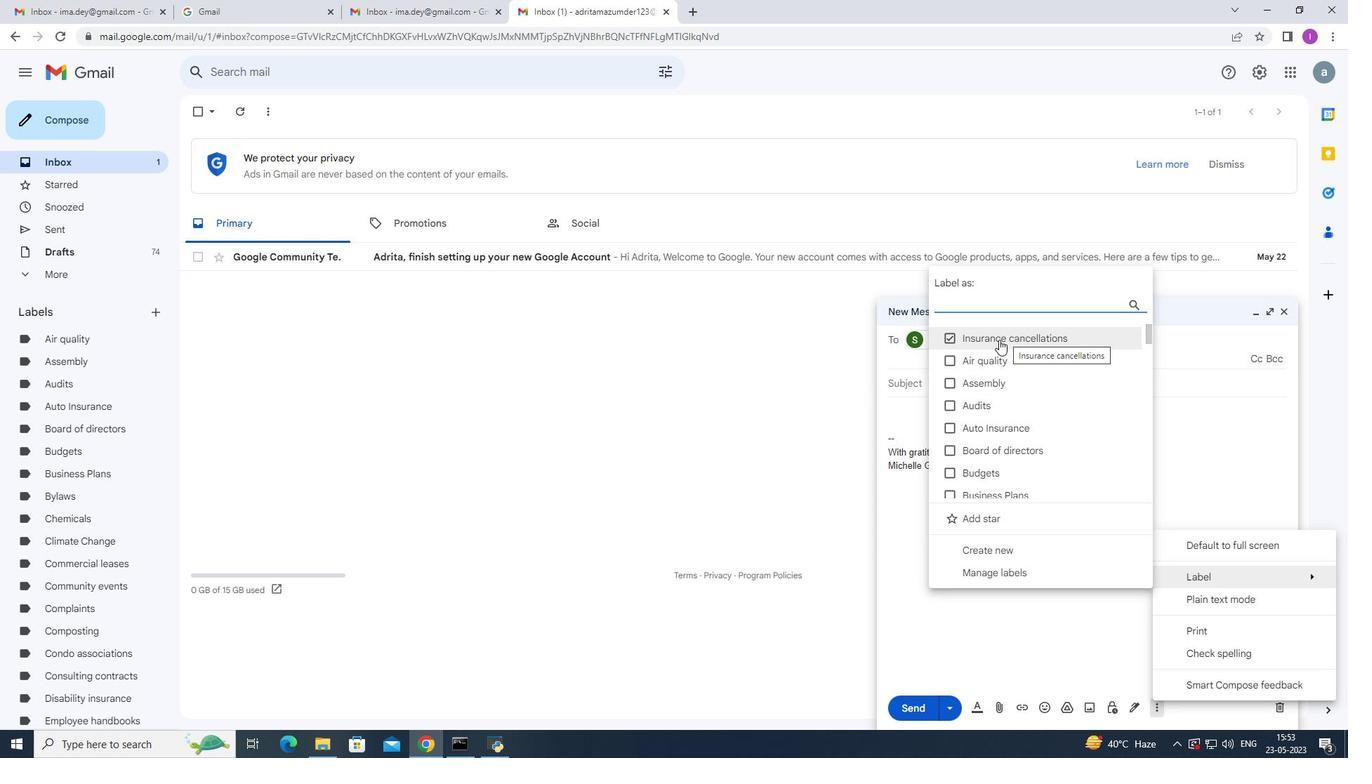 
Action: Mouse pressed left at (791, 373)
Screenshot: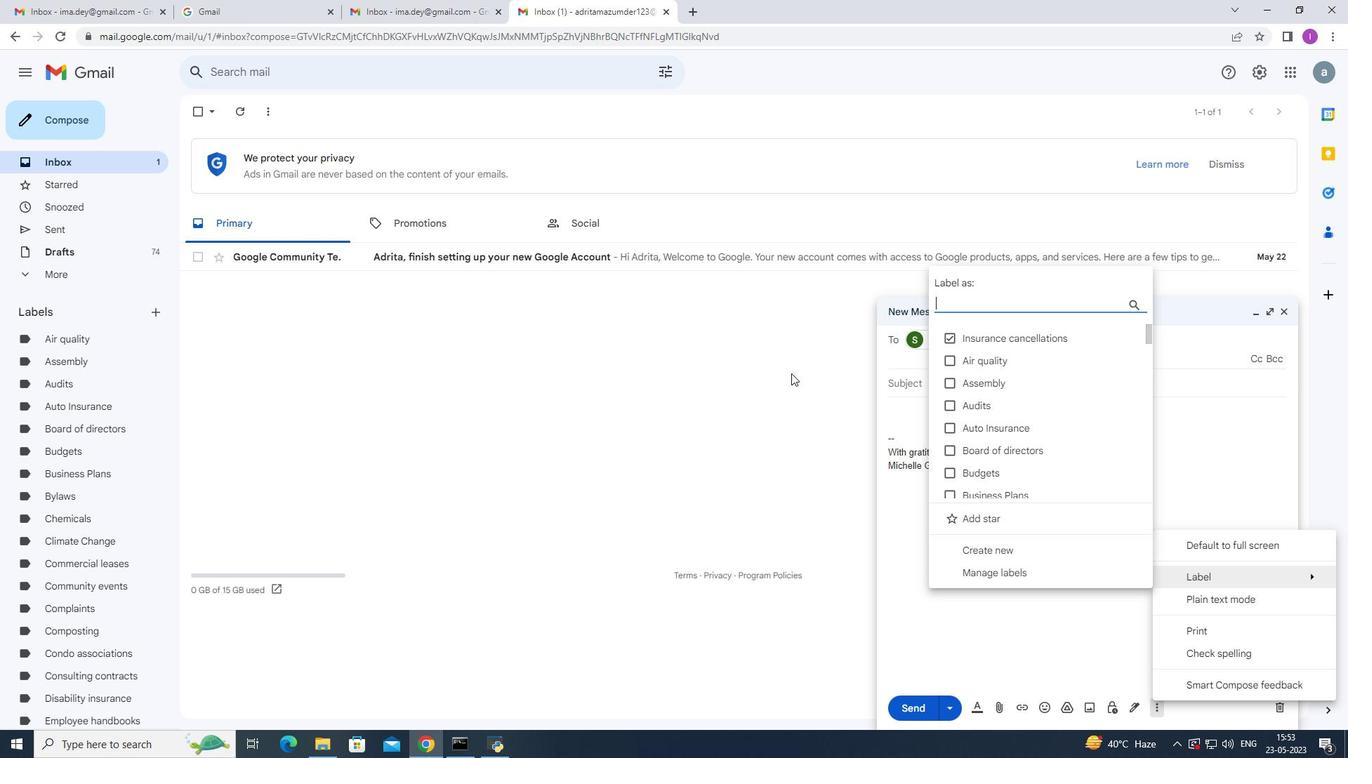 
Action: Mouse moved to (955, 456)
Screenshot: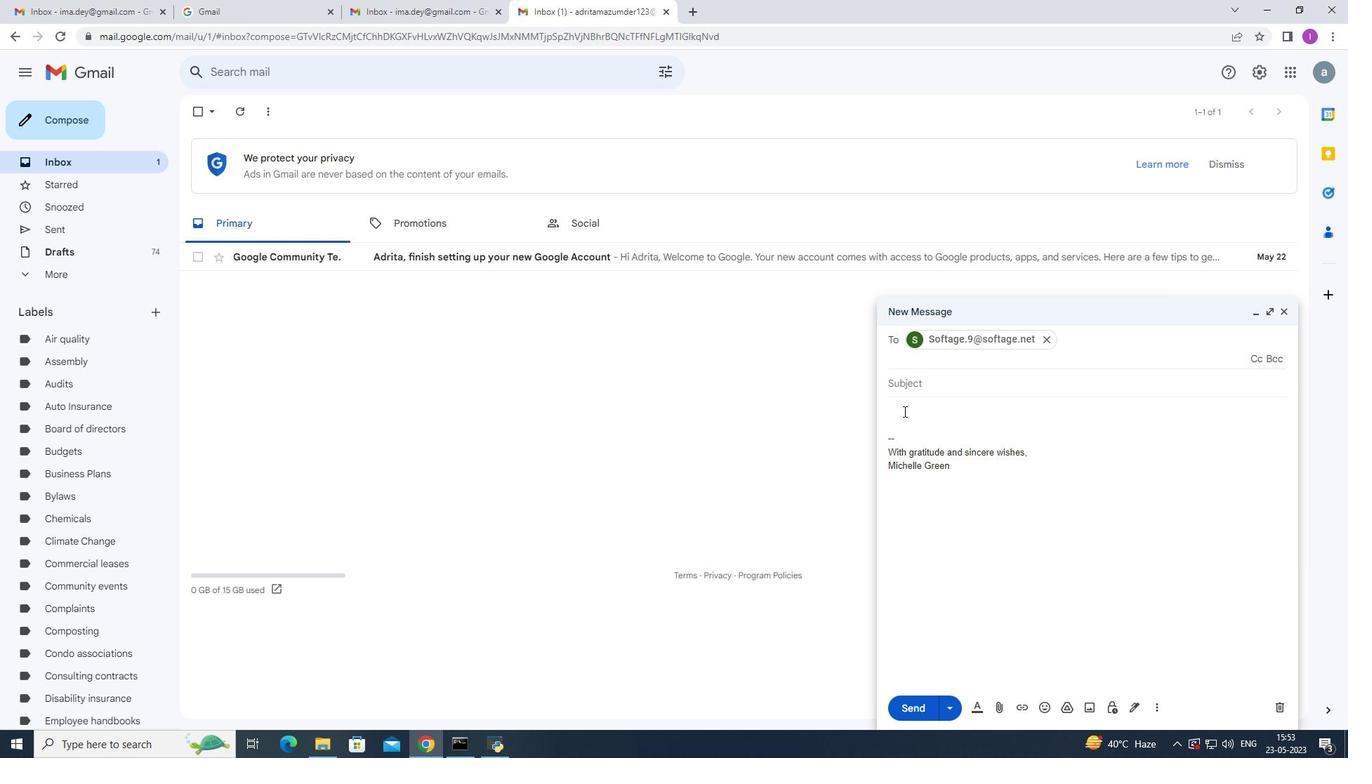 
